 Task: Send an email with the signature Grace Jones with the subject Update on a training session and the message Please let me know if you can attend the networking event next month. from softage.8@softage.net to softage.1@softage.net and softage.2@softage.net
Action: Mouse moved to (1349, 78)
Screenshot: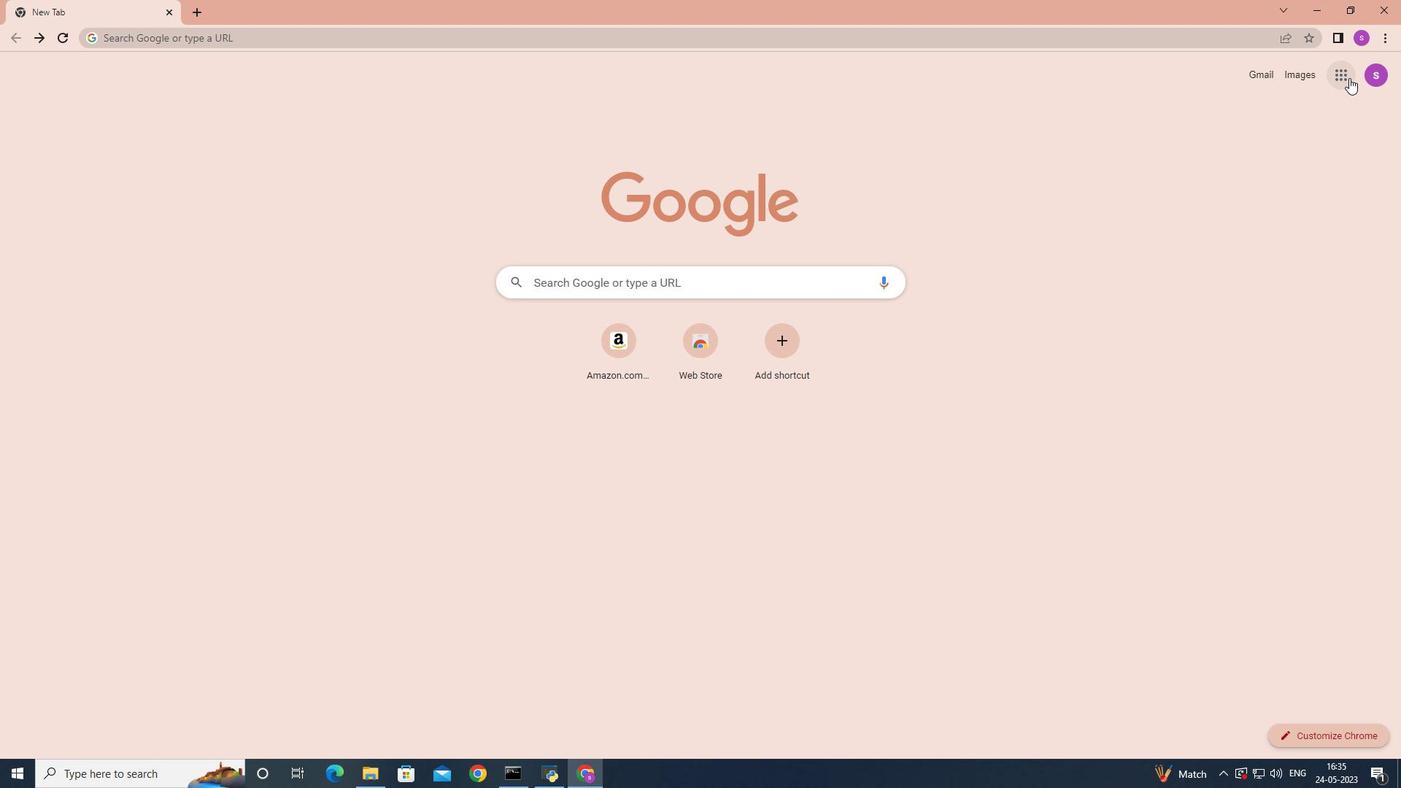 
Action: Mouse pressed left at (1349, 78)
Screenshot: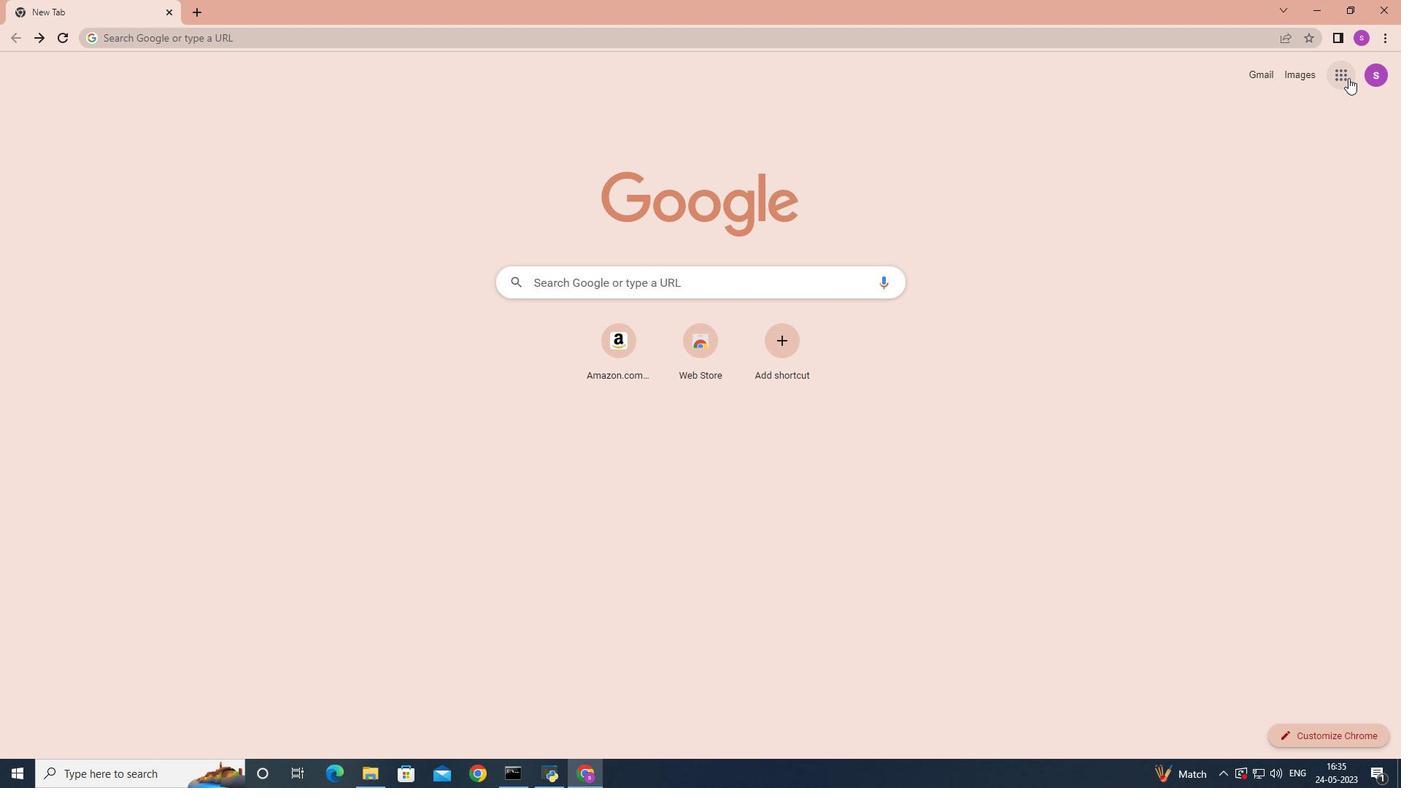 
Action: Mouse moved to (1294, 137)
Screenshot: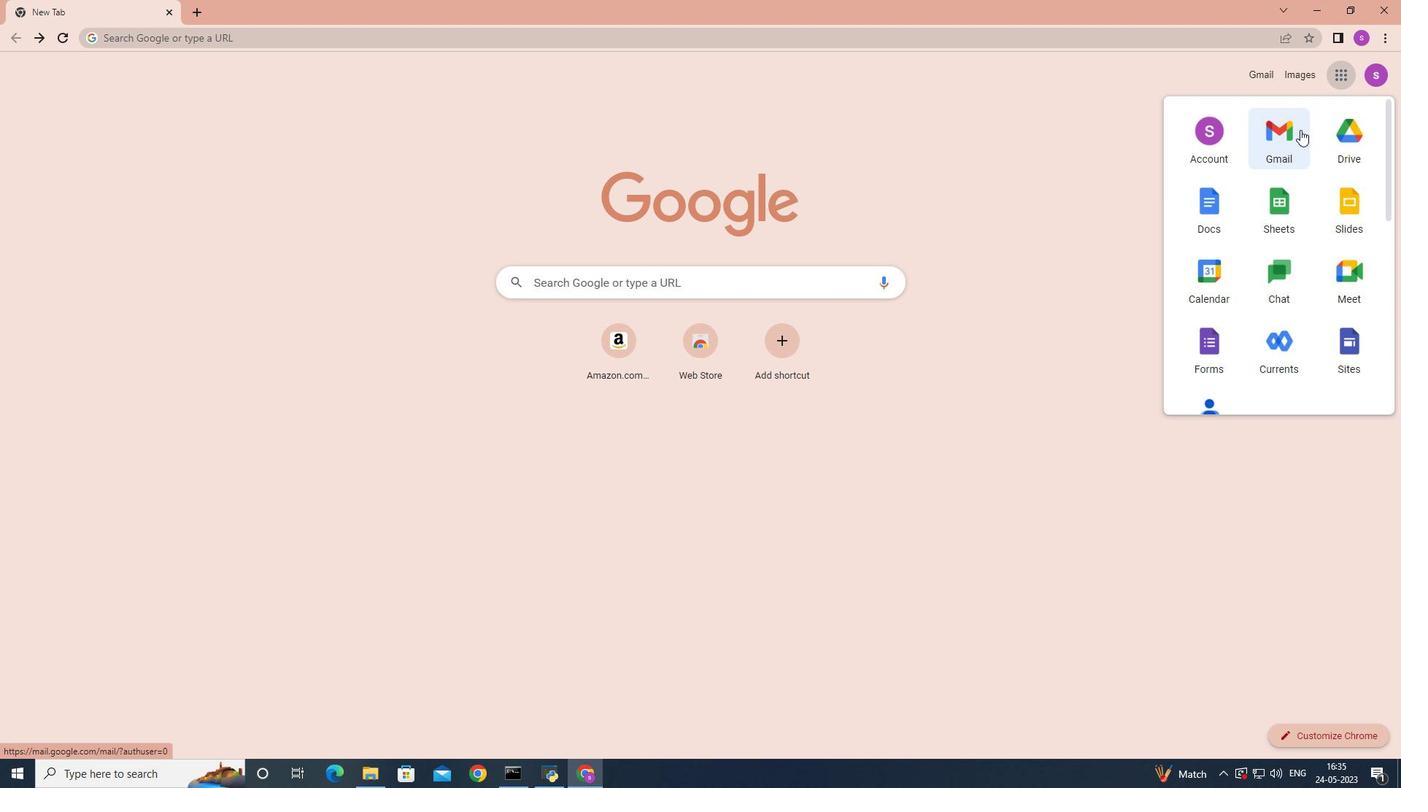 
Action: Mouse pressed left at (1294, 137)
Screenshot: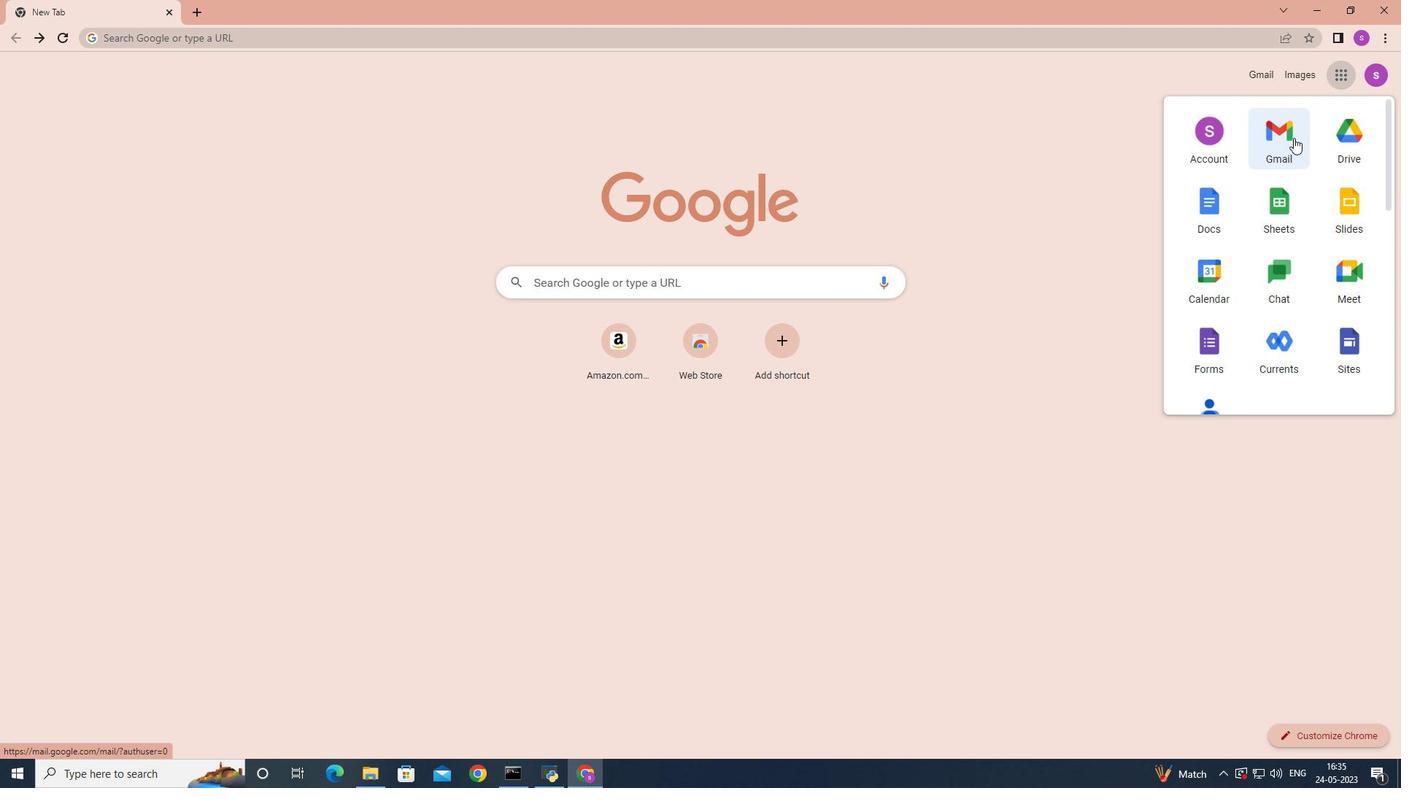 
Action: Mouse moved to (1247, 83)
Screenshot: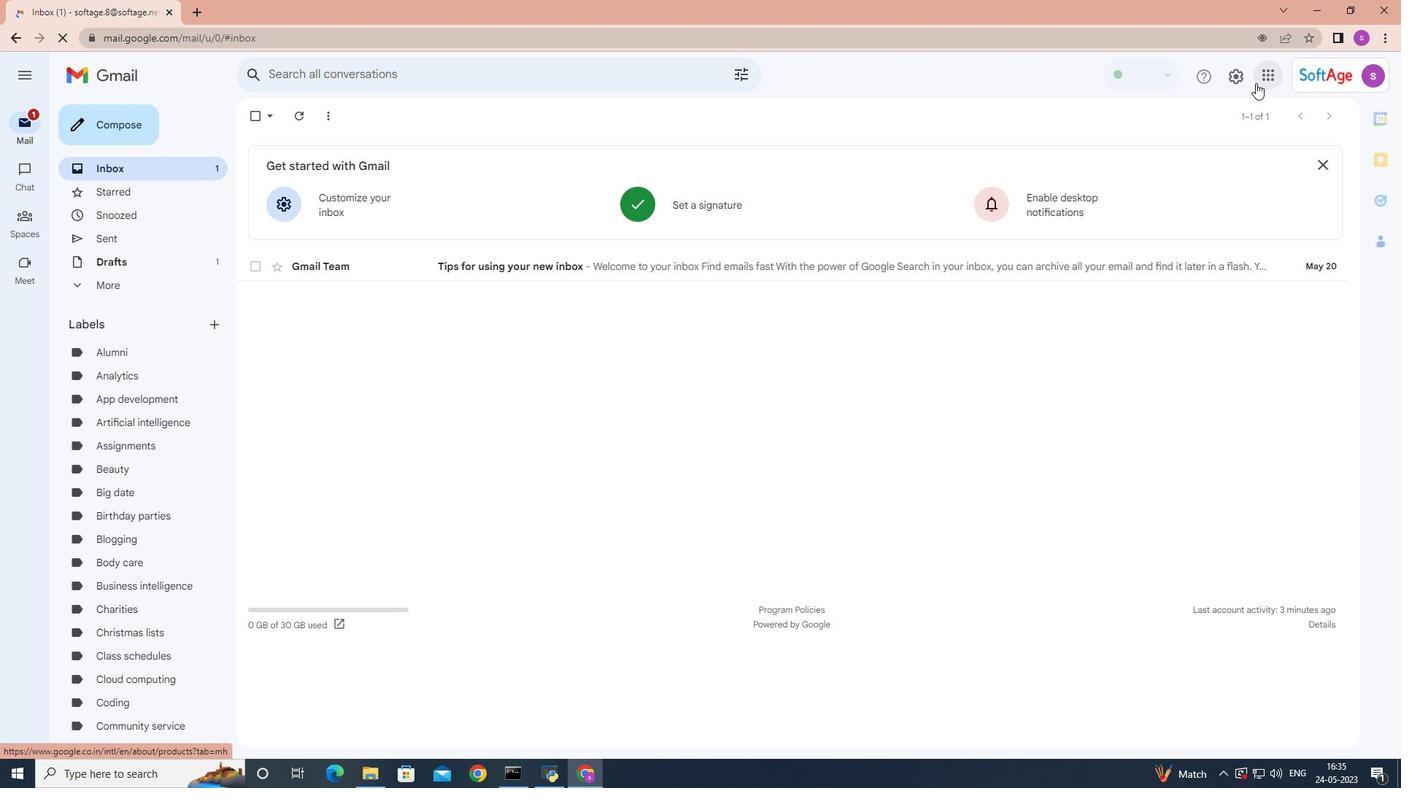 
Action: Mouse pressed left at (1247, 83)
Screenshot: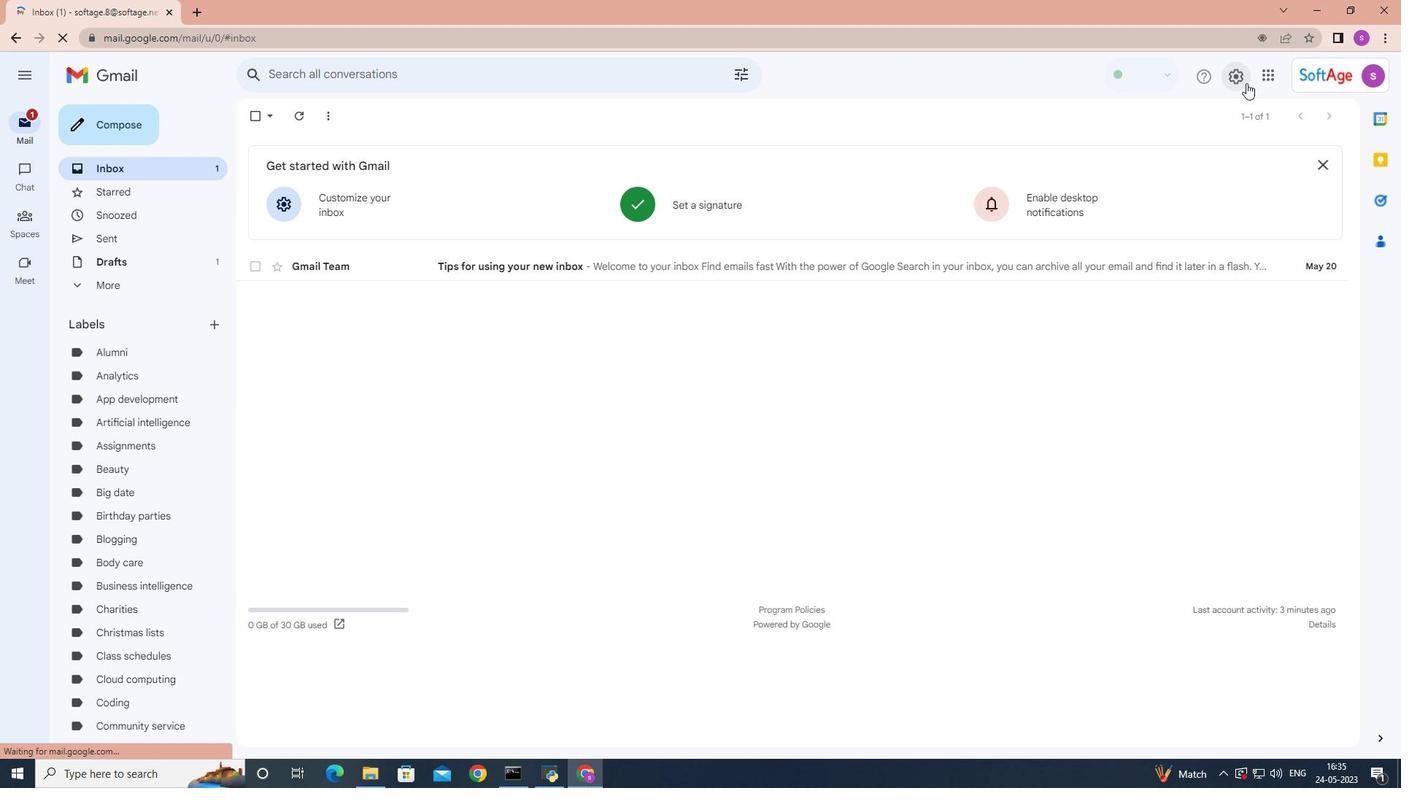 
Action: Mouse moved to (1266, 146)
Screenshot: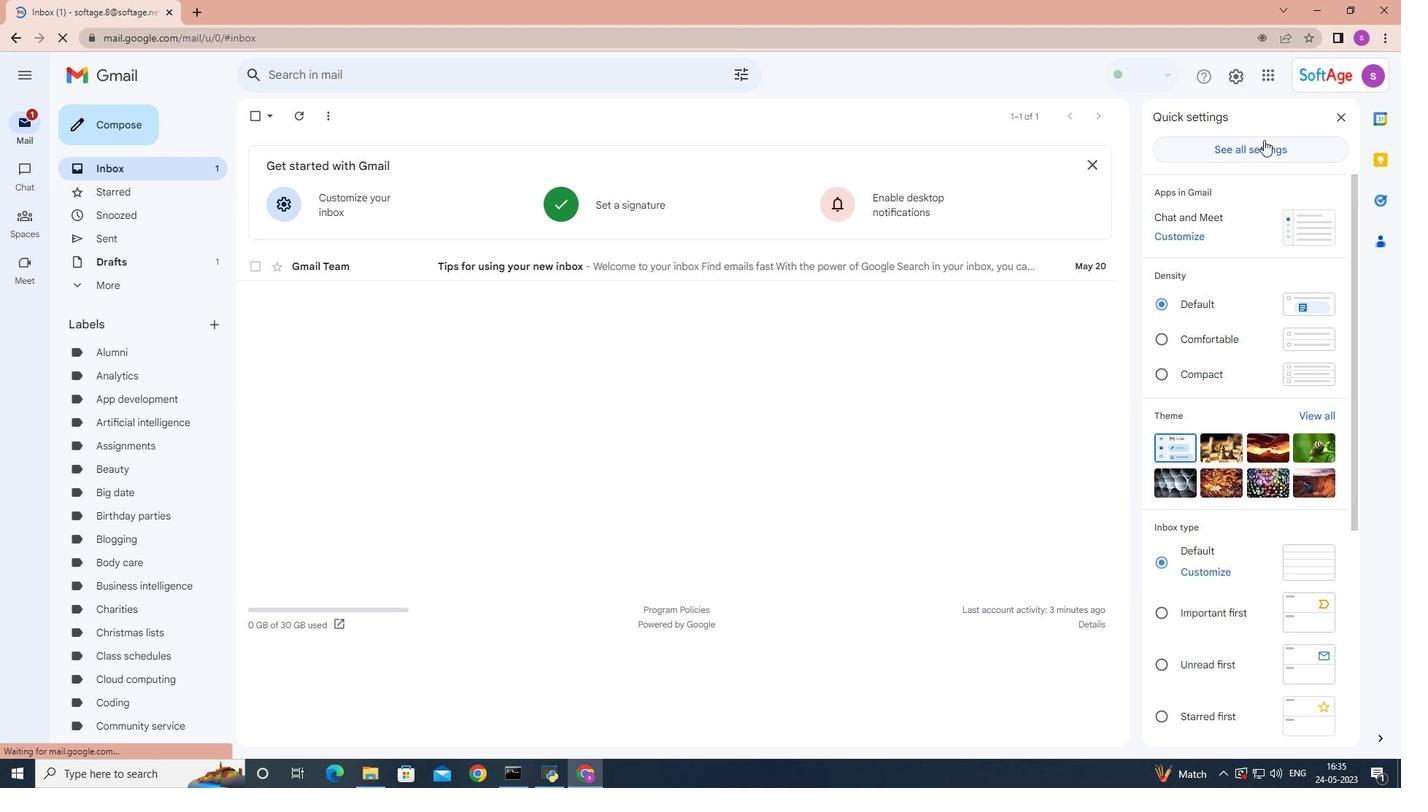 
Action: Mouse pressed left at (1266, 146)
Screenshot: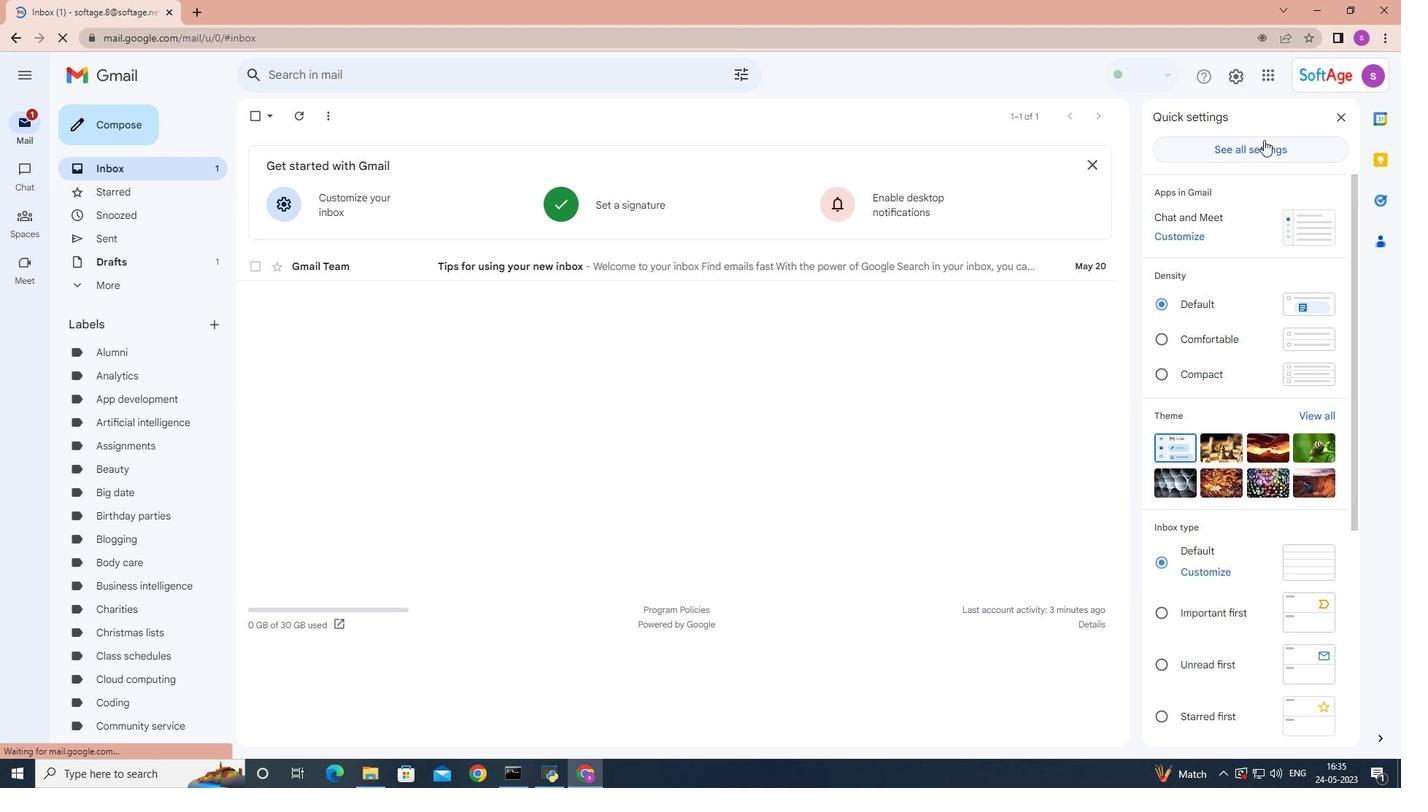 
Action: Mouse moved to (1047, 266)
Screenshot: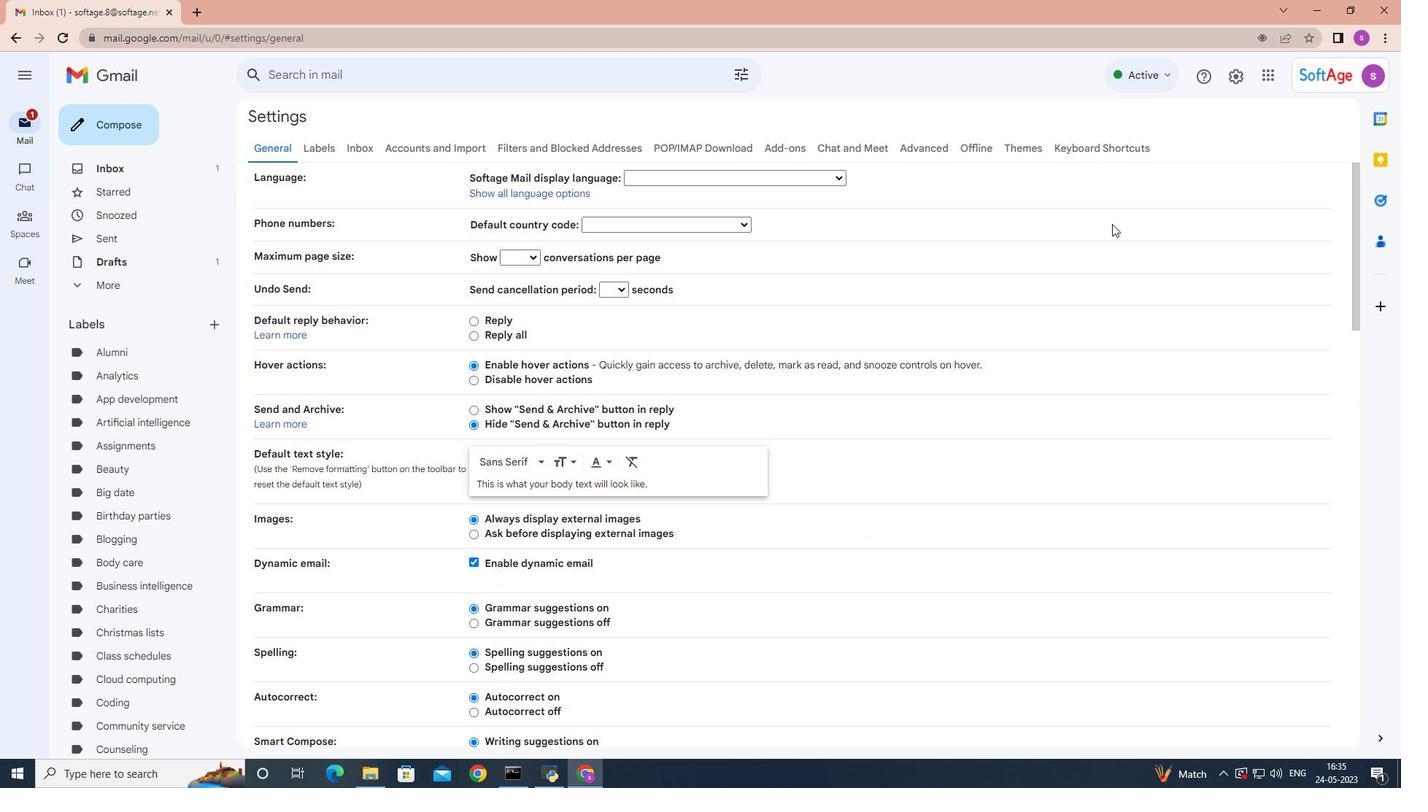 
Action: Mouse scrolled (1047, 265) with delta (0, 0)
Screenshot: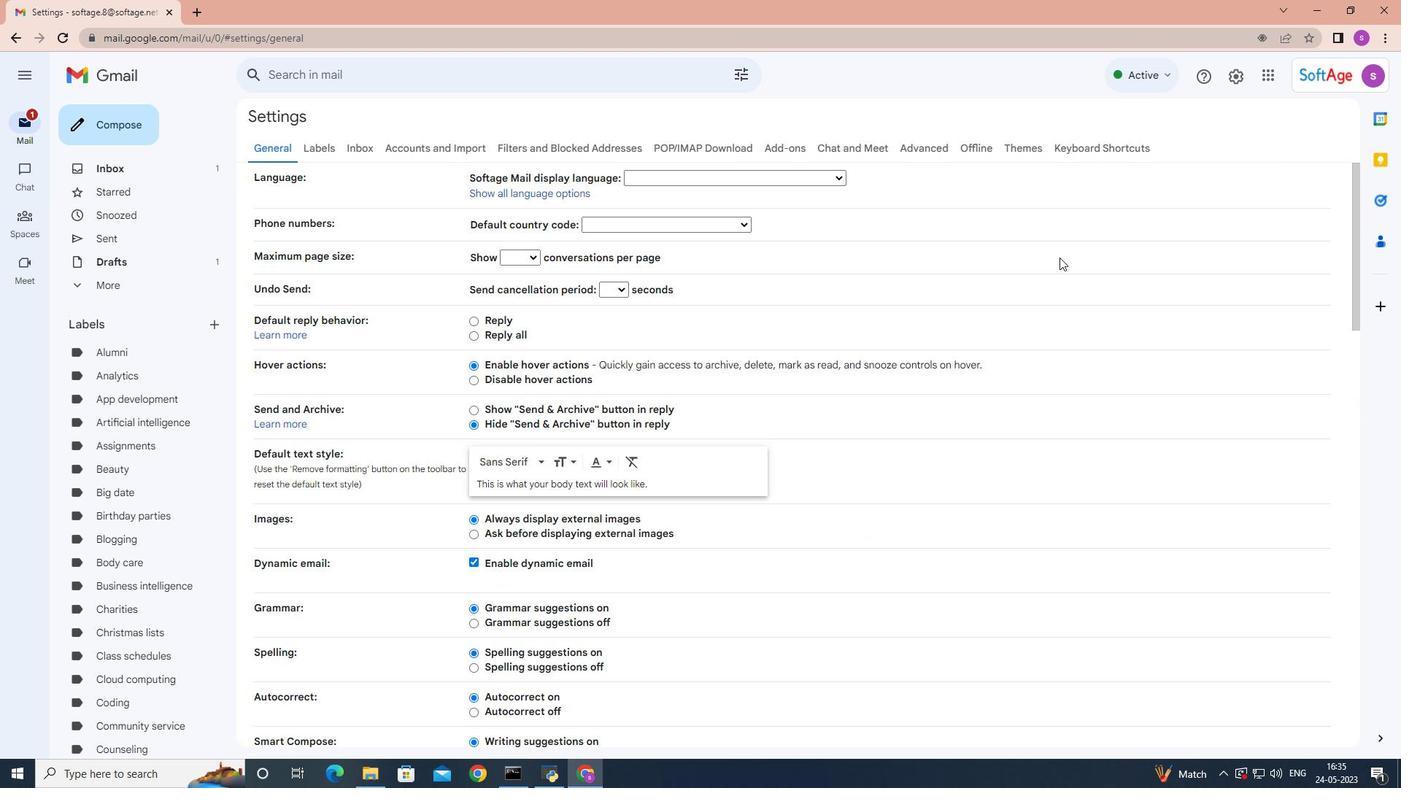 
Action: Mouse scrolled (1047, 265) with delta (0, 0)
Screenshot: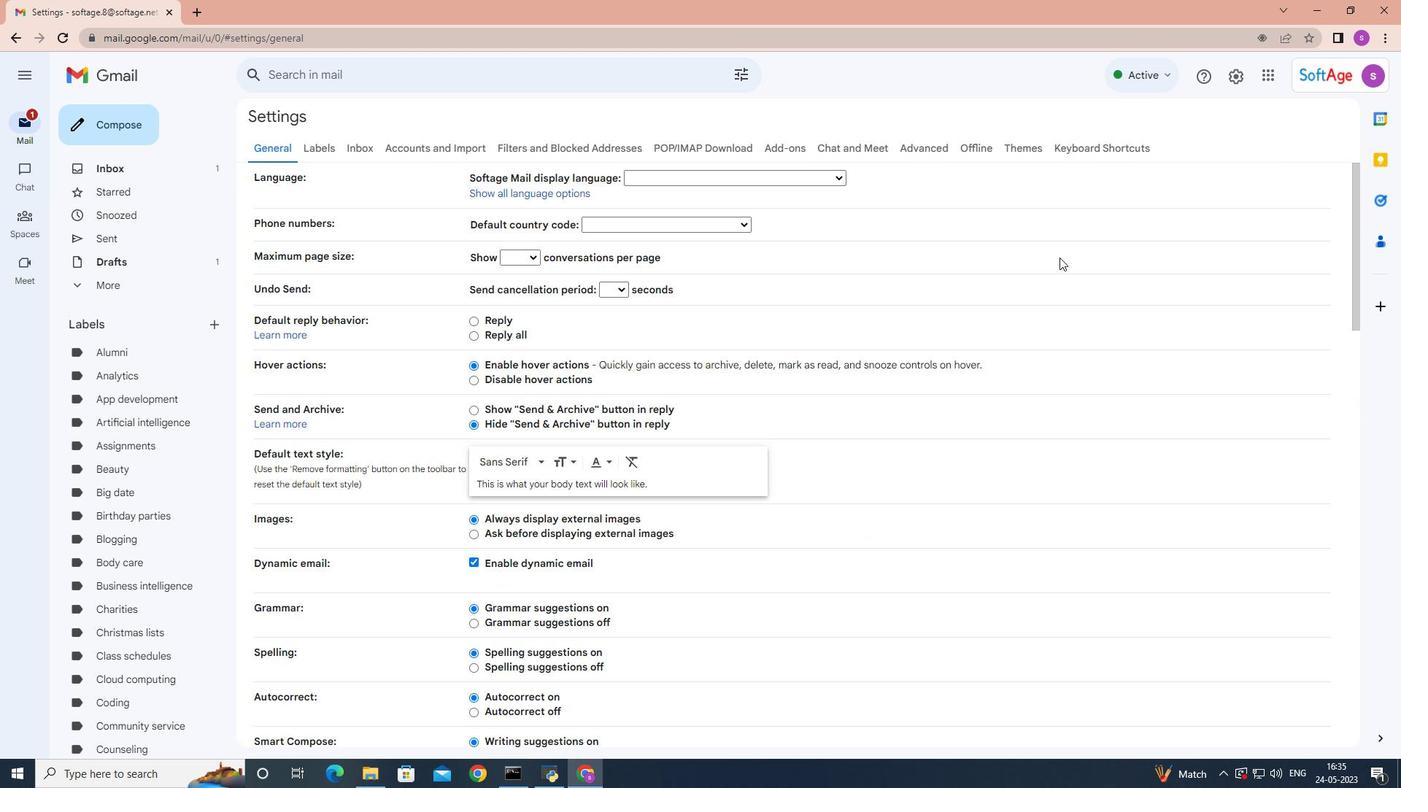 
Action: Mouse scrolled (1047, 265) with delta (0, 0)
Screenshot: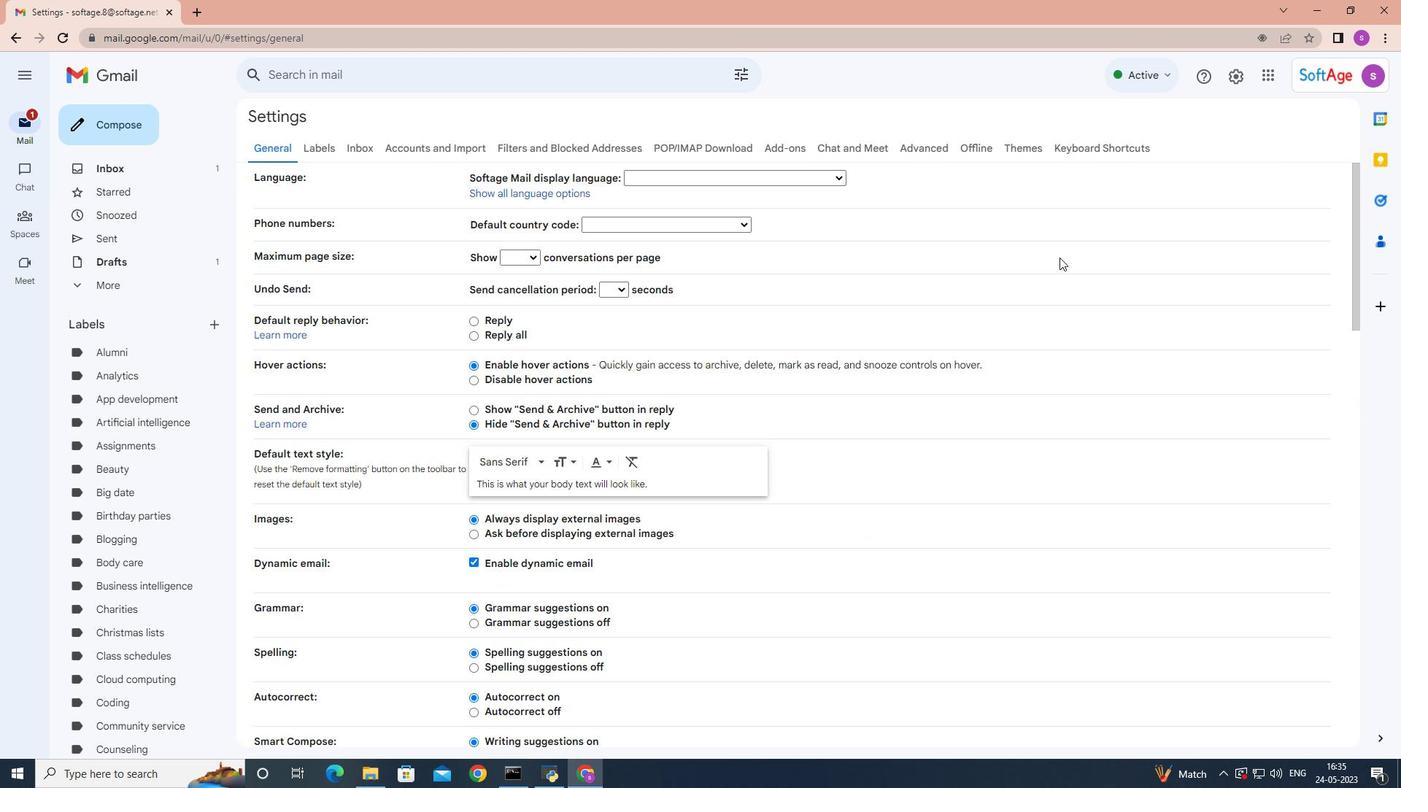 
Action: Mouse scrolled (1047, 265) with delta (0, 0)
Screenshot: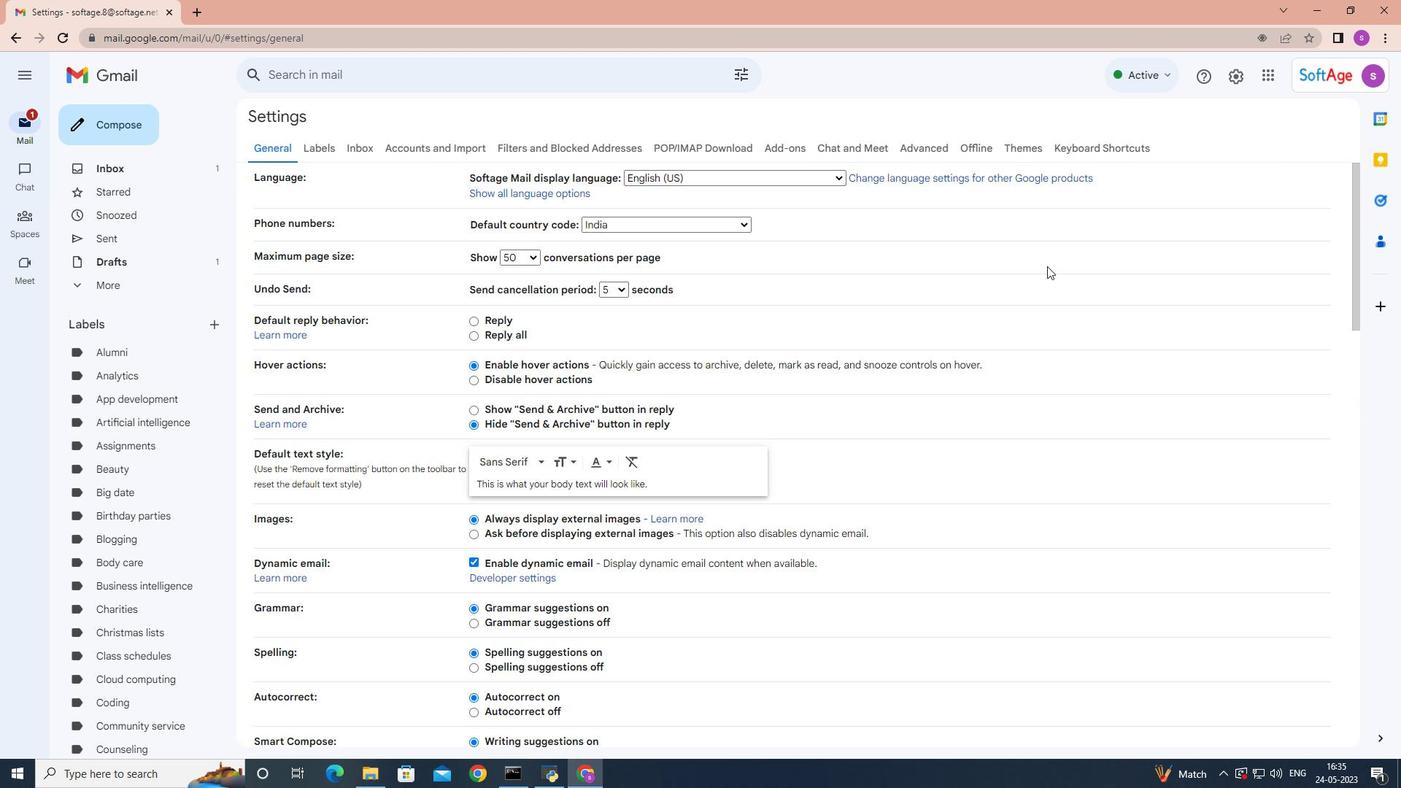 
Action: Mouse scrolled (1047, 265) with delta (0, 0)
Screenshot: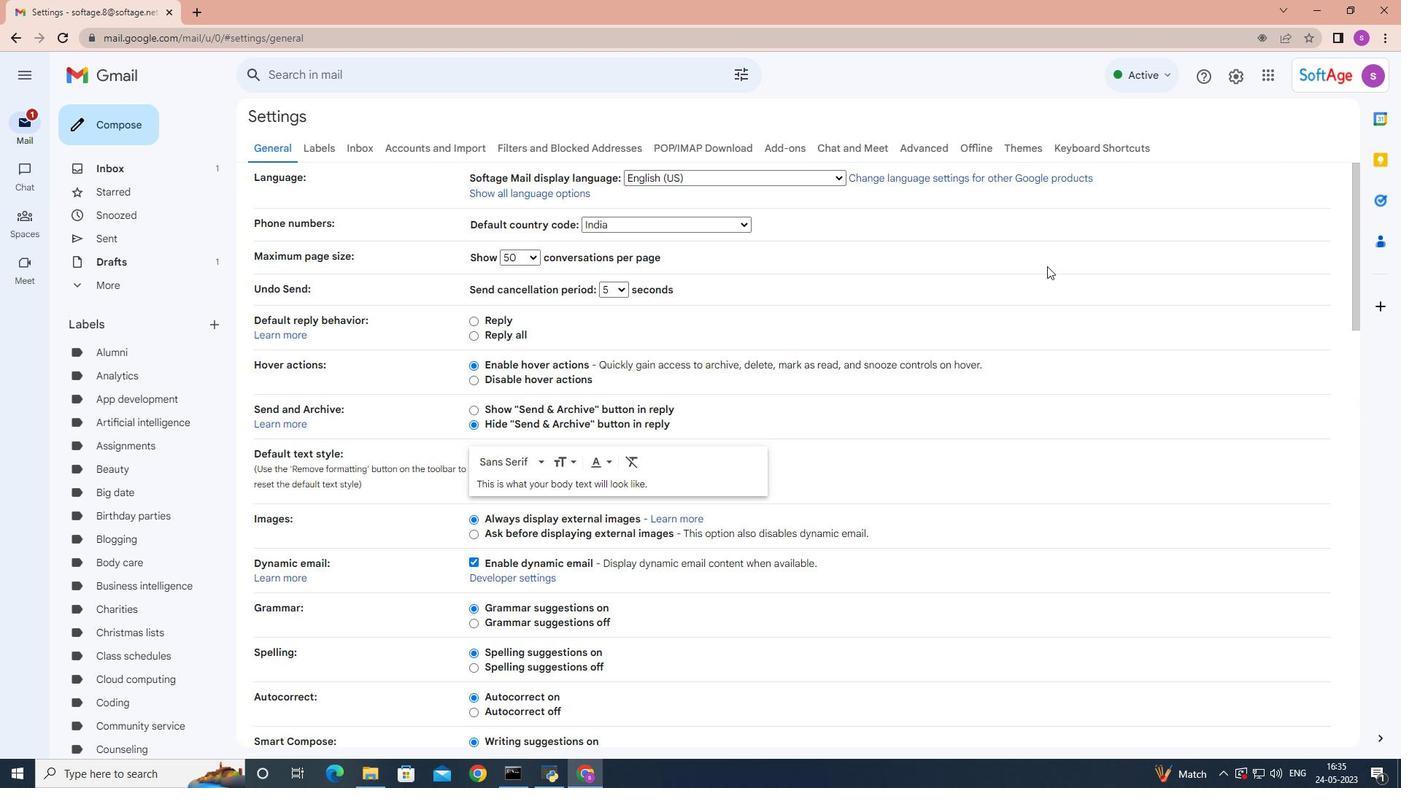 
Action: Mouse moved to (910, 254)
Screenshot: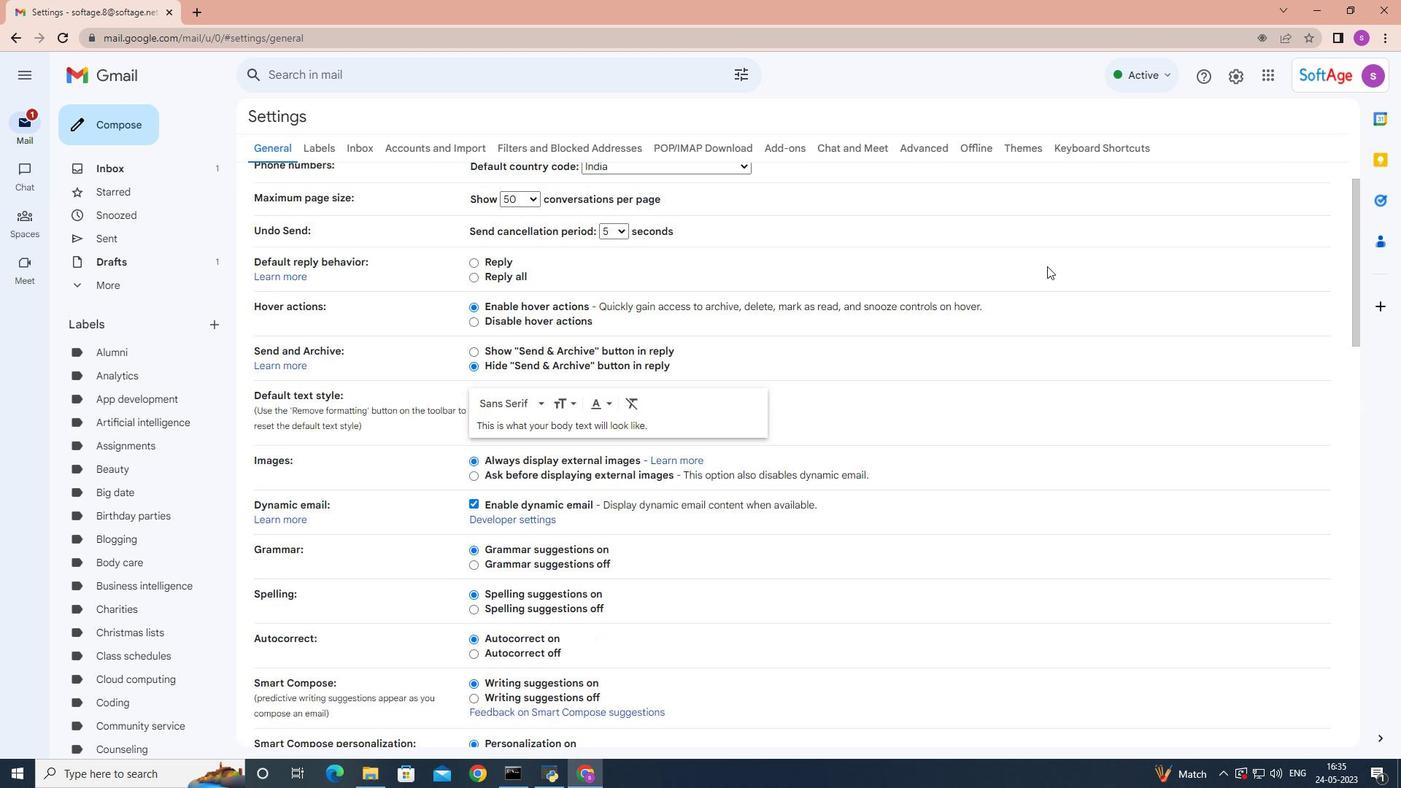 
Action: Mouse scrolled (1043, 265) with delta (0, 0)
Screenshot: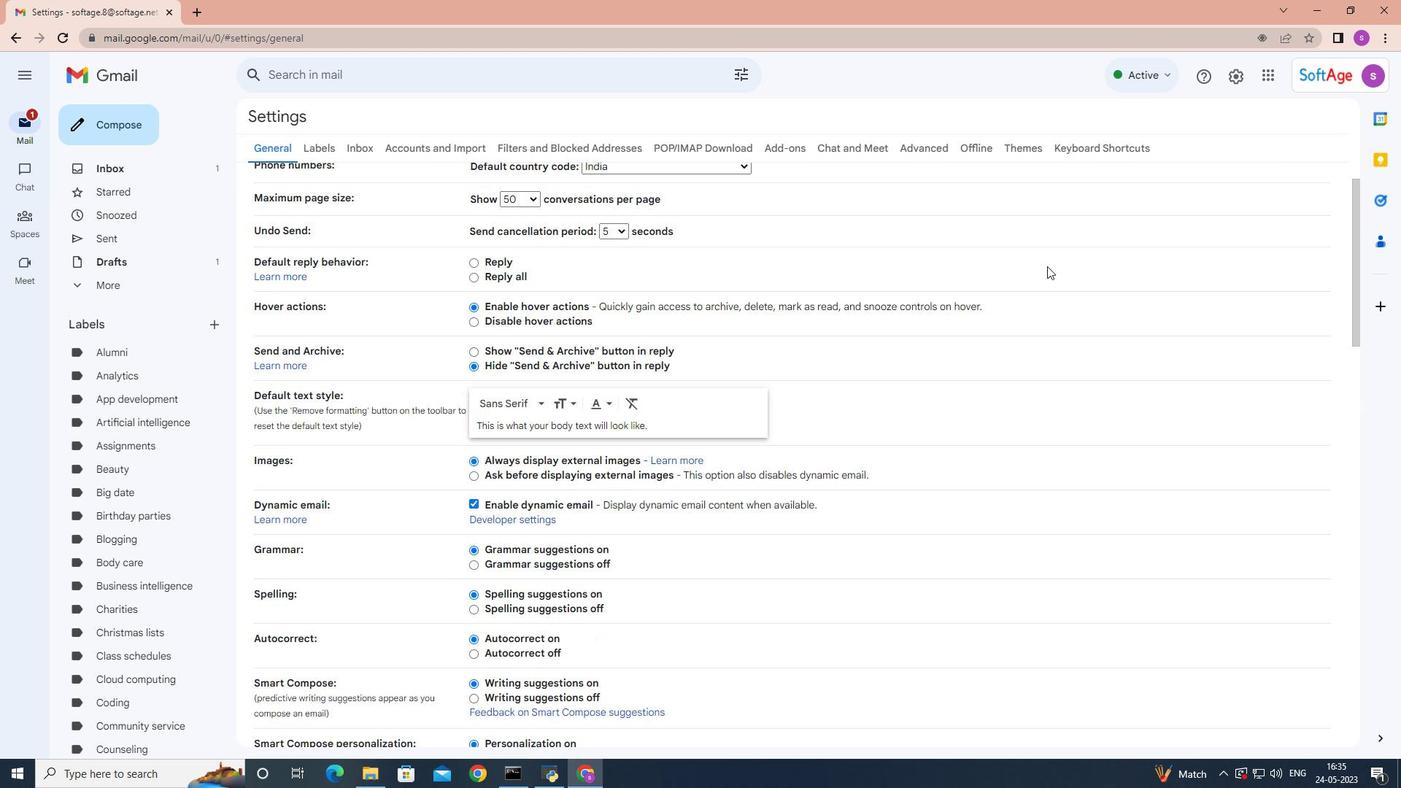 
Action: Mouse moved to (901, 255)
Screenshot: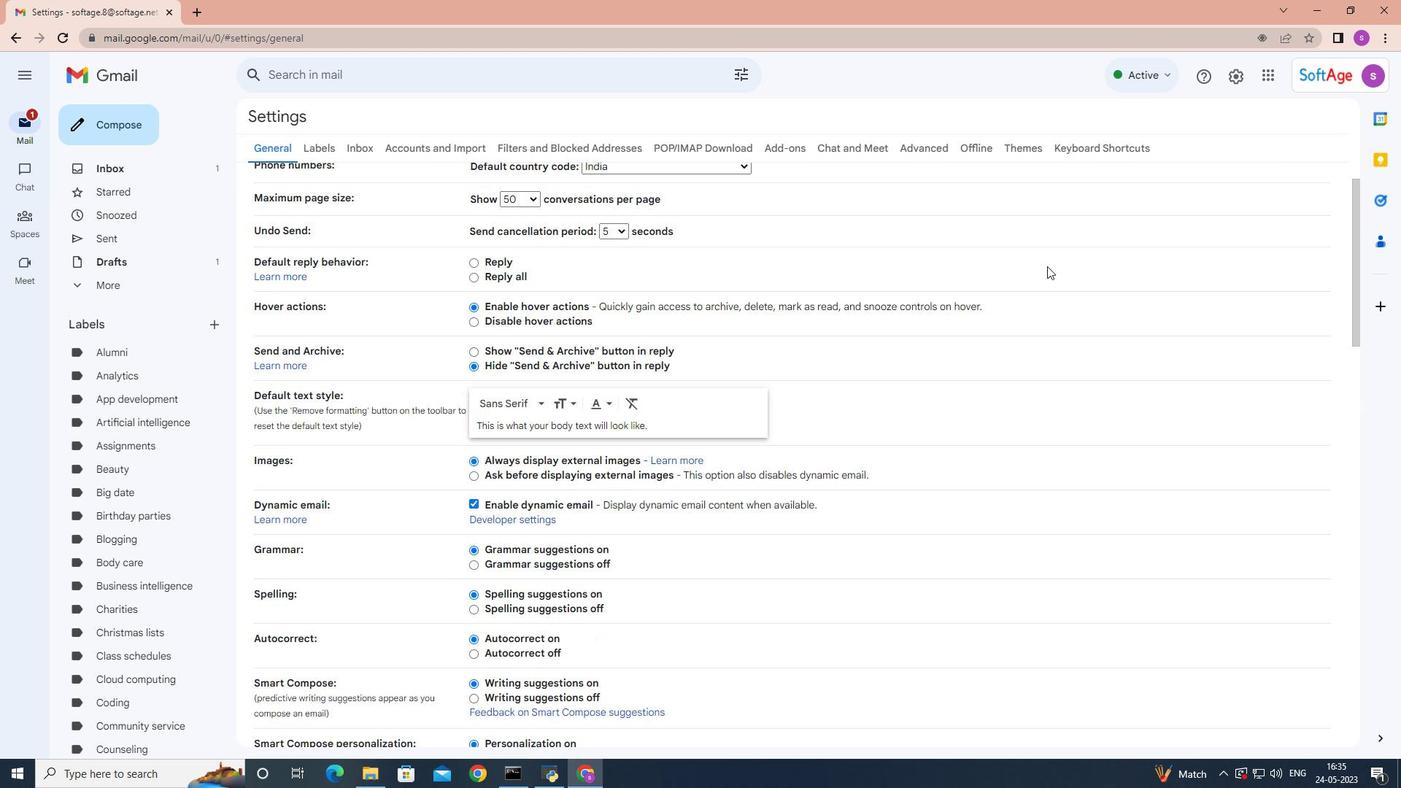 
Action: Mouse scrolled (1030, 262) with delta (0, 0)
Screenshot: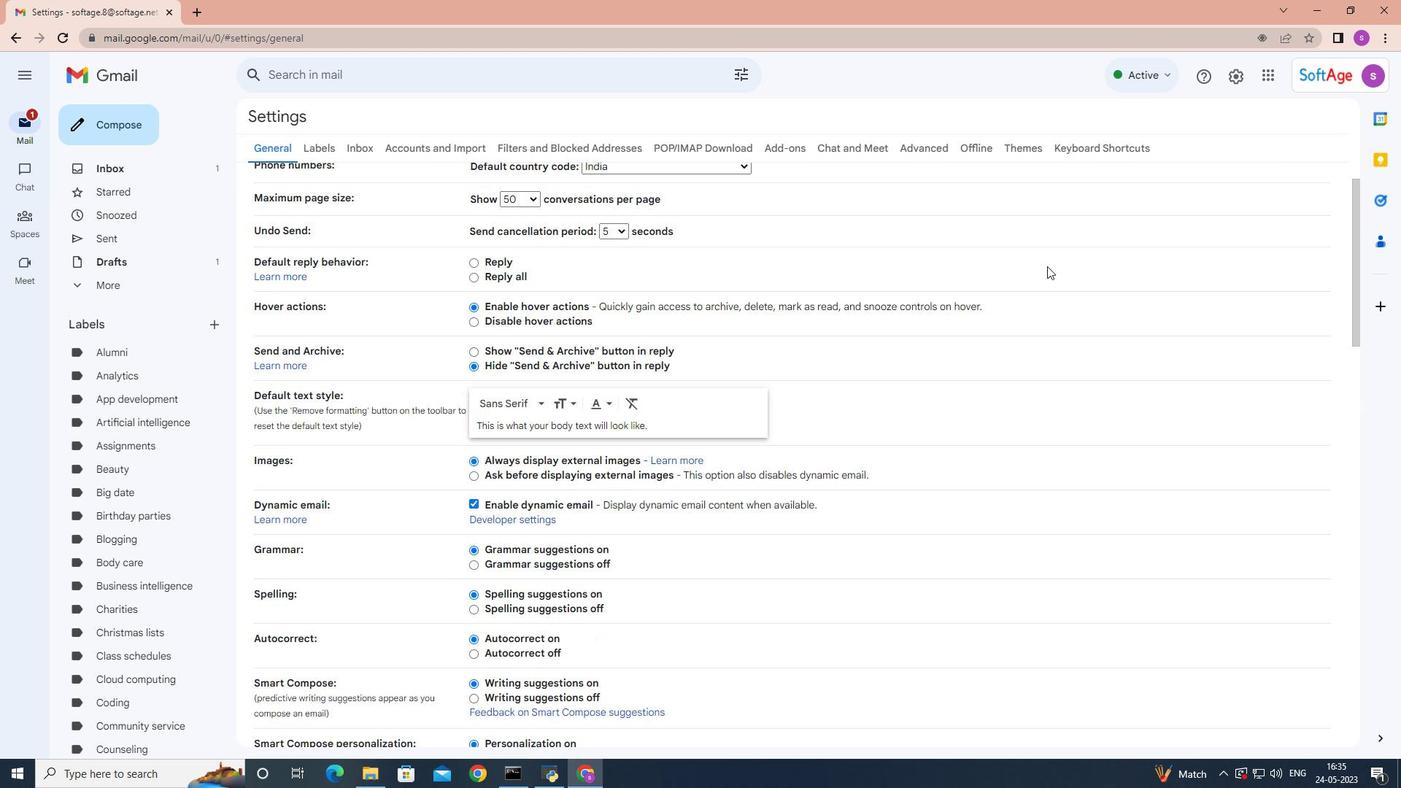 
Action: Mouse moved to (856, 262)
Screenshot: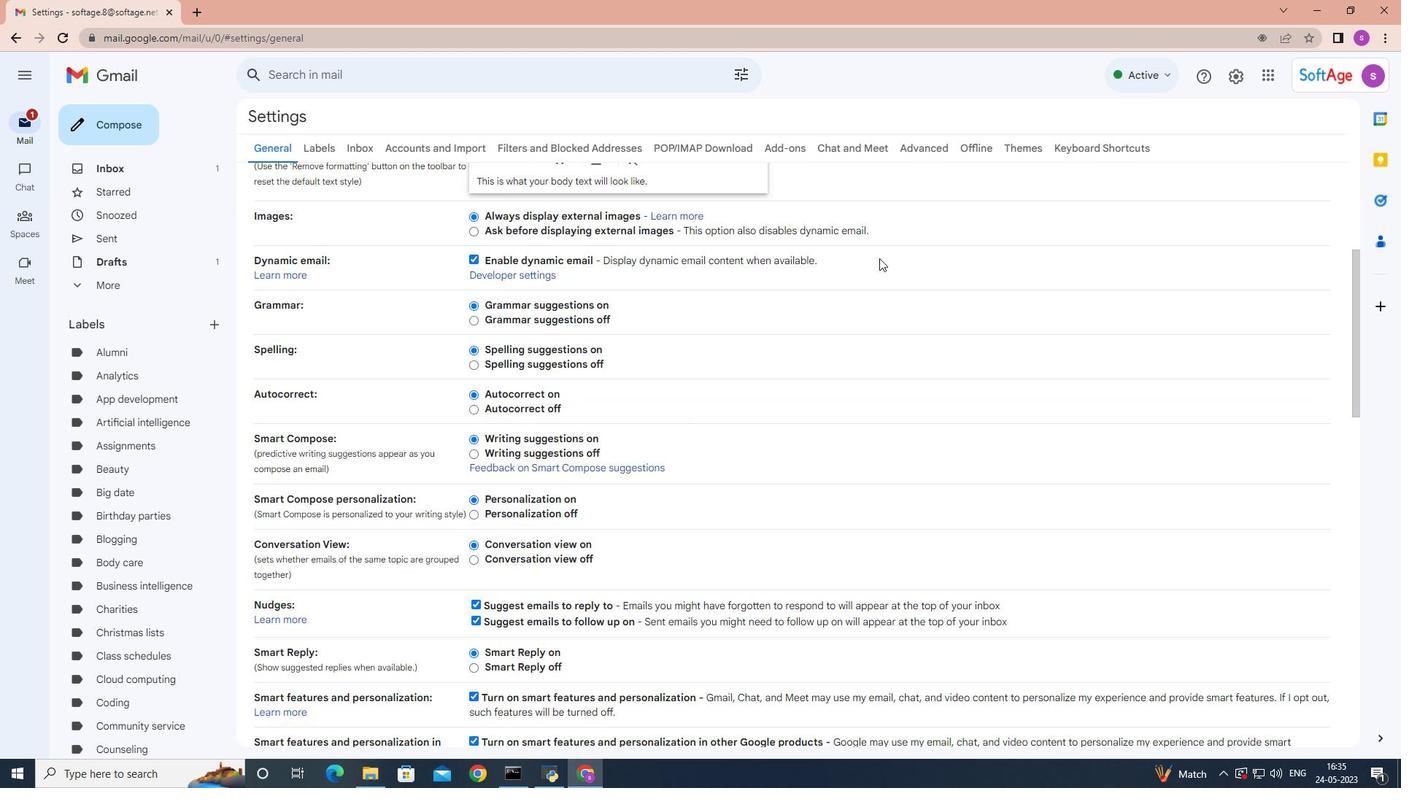 
Action: Mouse scrolled (856, 261) with delta (0, 0)
Screenshot: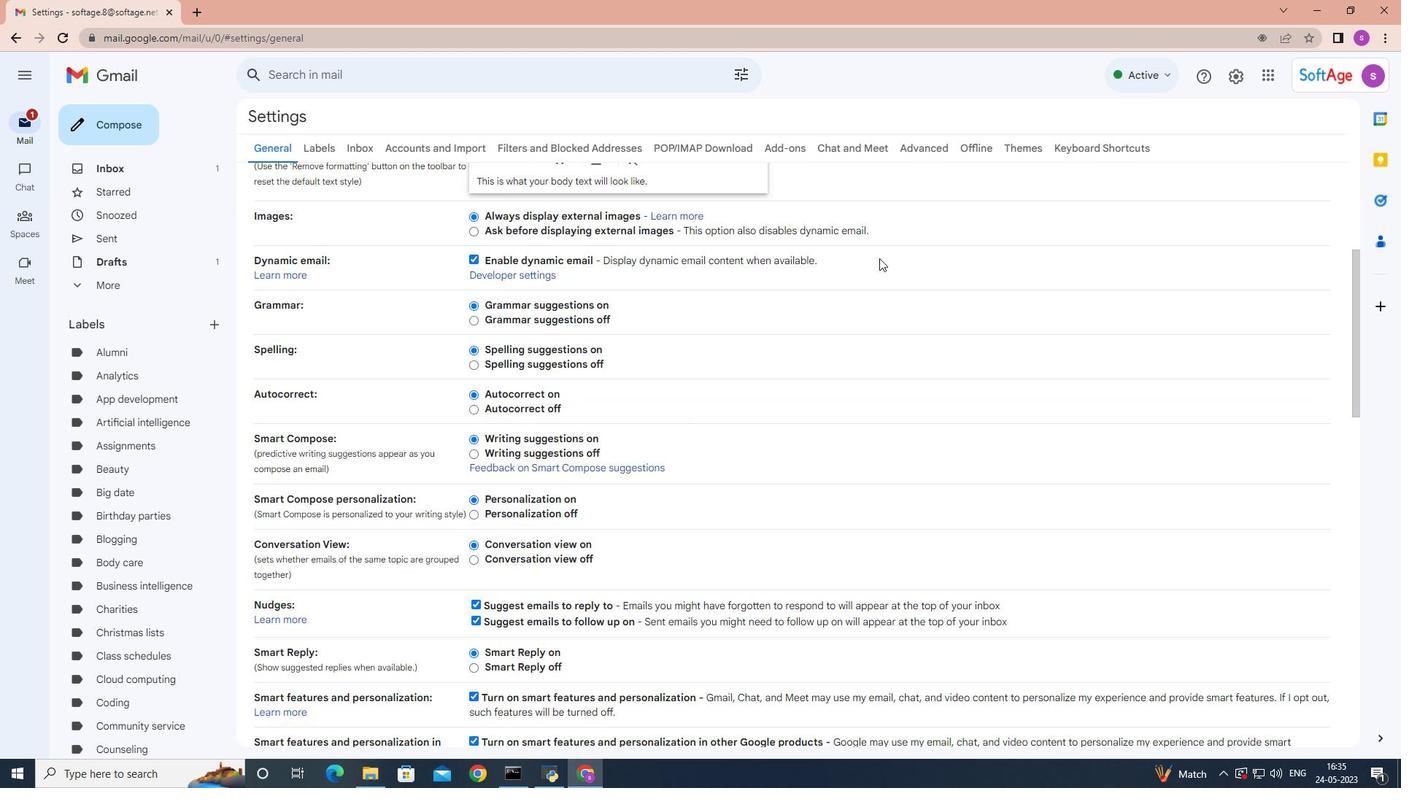 
Action: Mouse scrolled (856, 261) with delta (0, 0)
Screenshot: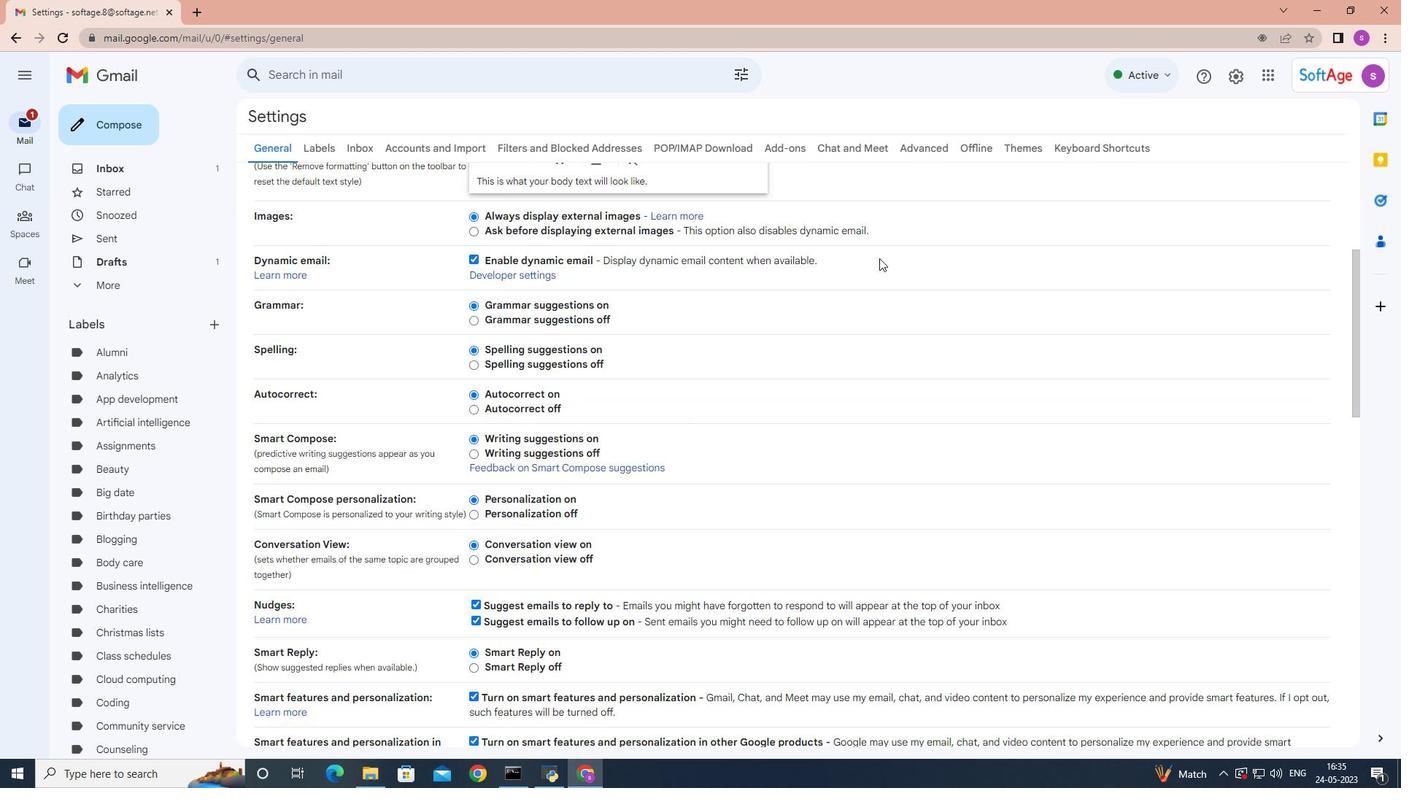 
Action: Mouse scrolled (856, 261) with delta (0, 0)
Screenshot: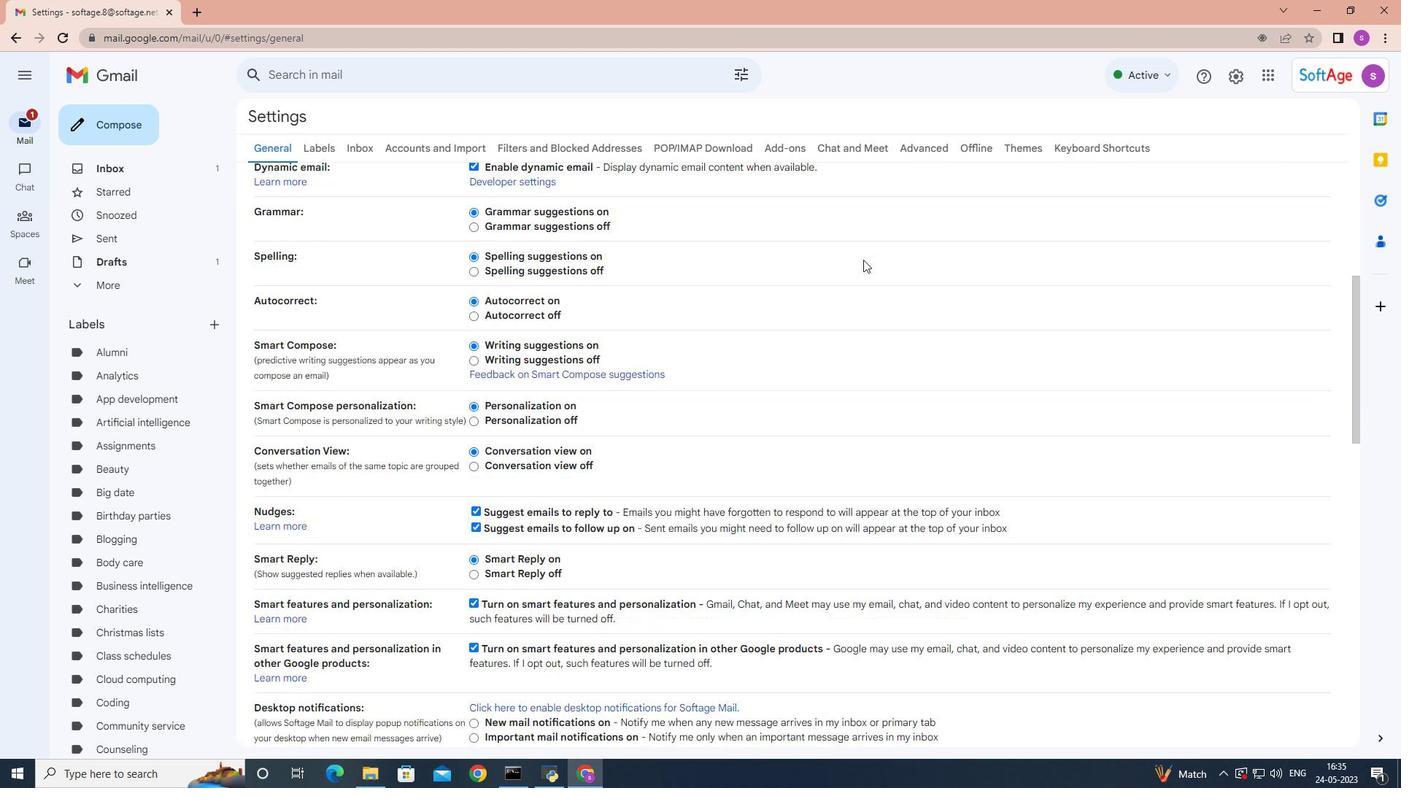 
Action: Mouse moved to (856, 262)
Screenshot: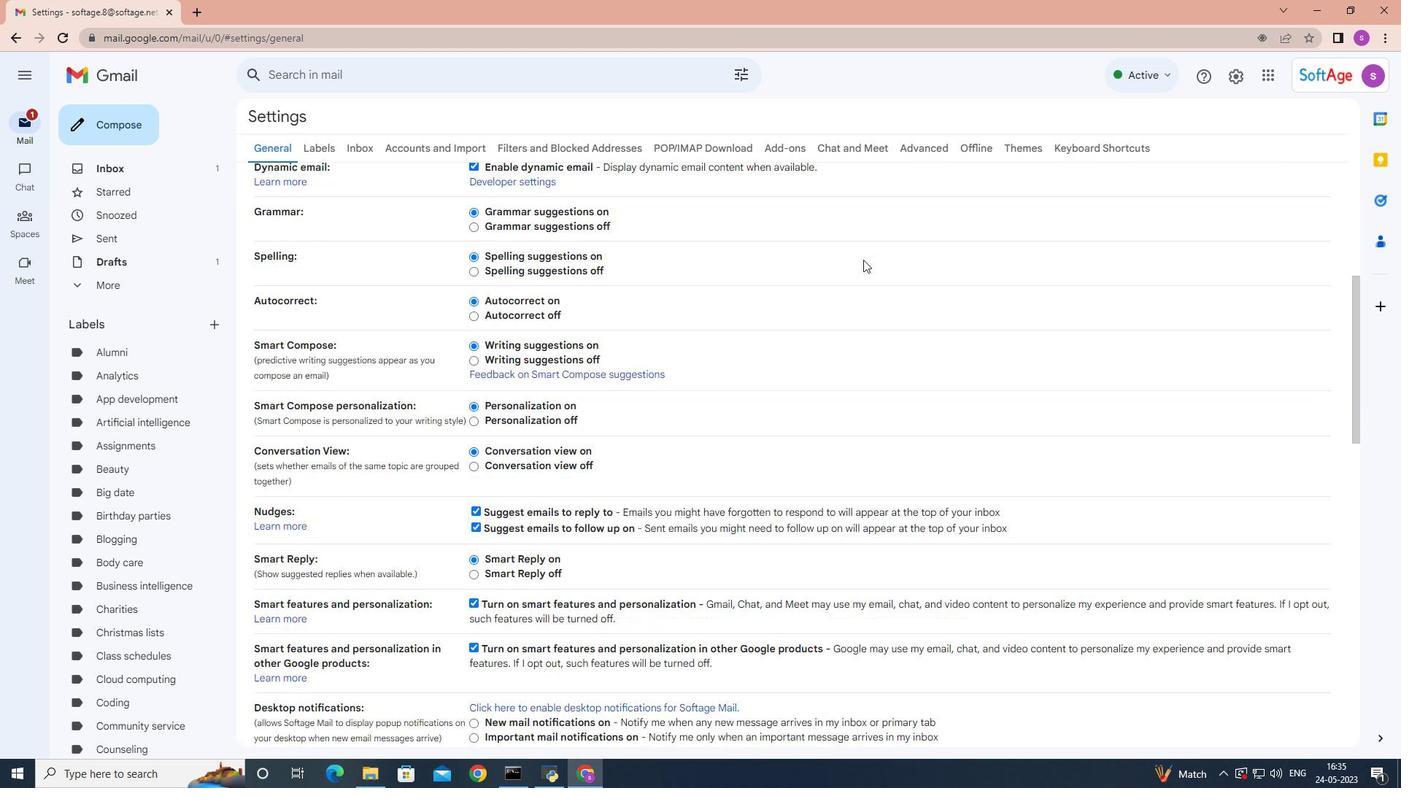 
Action: Mouse scrolled (856, 261) with delta (0, 0)
Screenshot: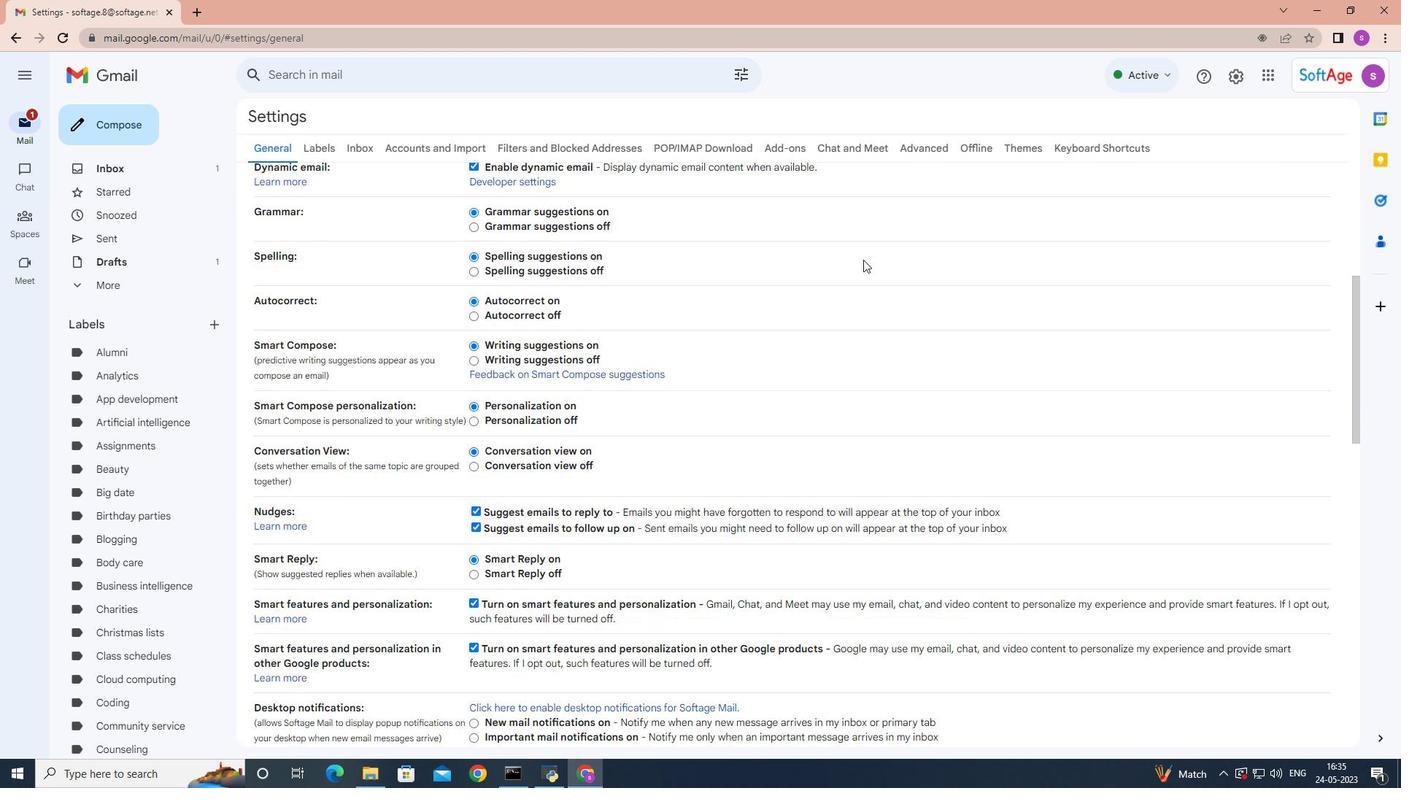 
Action: Mouse scrolled (856, 261) with delta (0, 0)
Screenshot: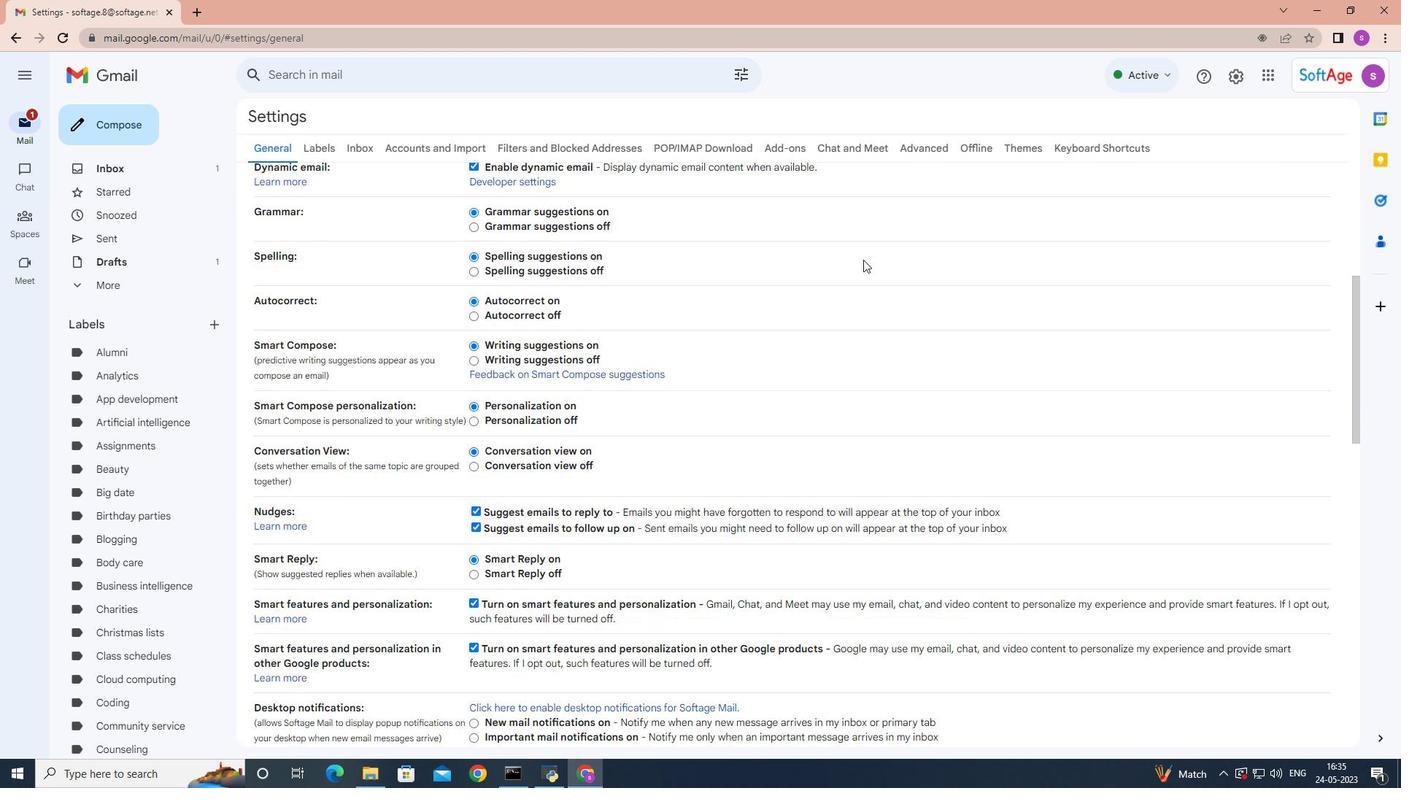 
Action: Mouse scrolled (856, 261) with delta (0, 0)
Screenshot: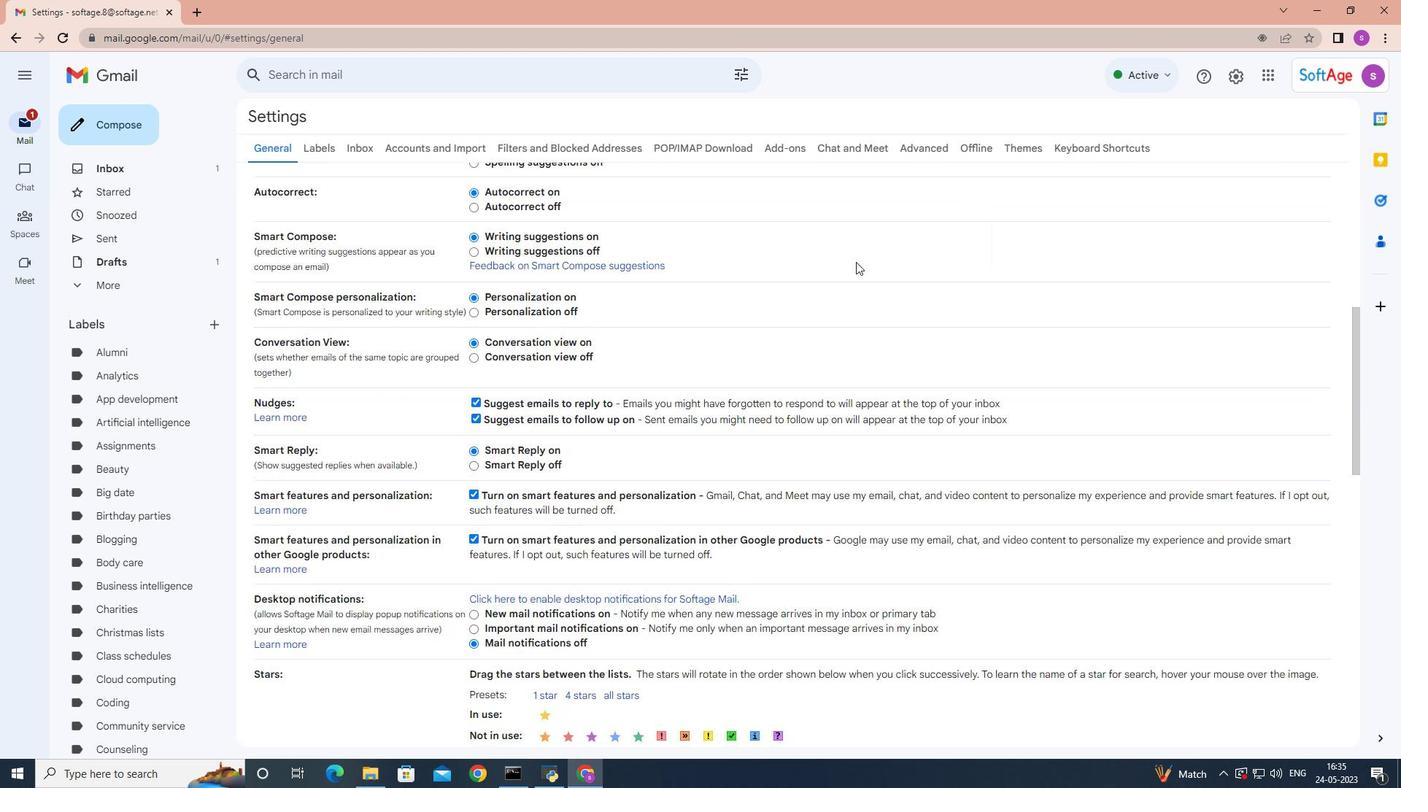 
Action: Mouse moved to (801, 256)
Screenshot: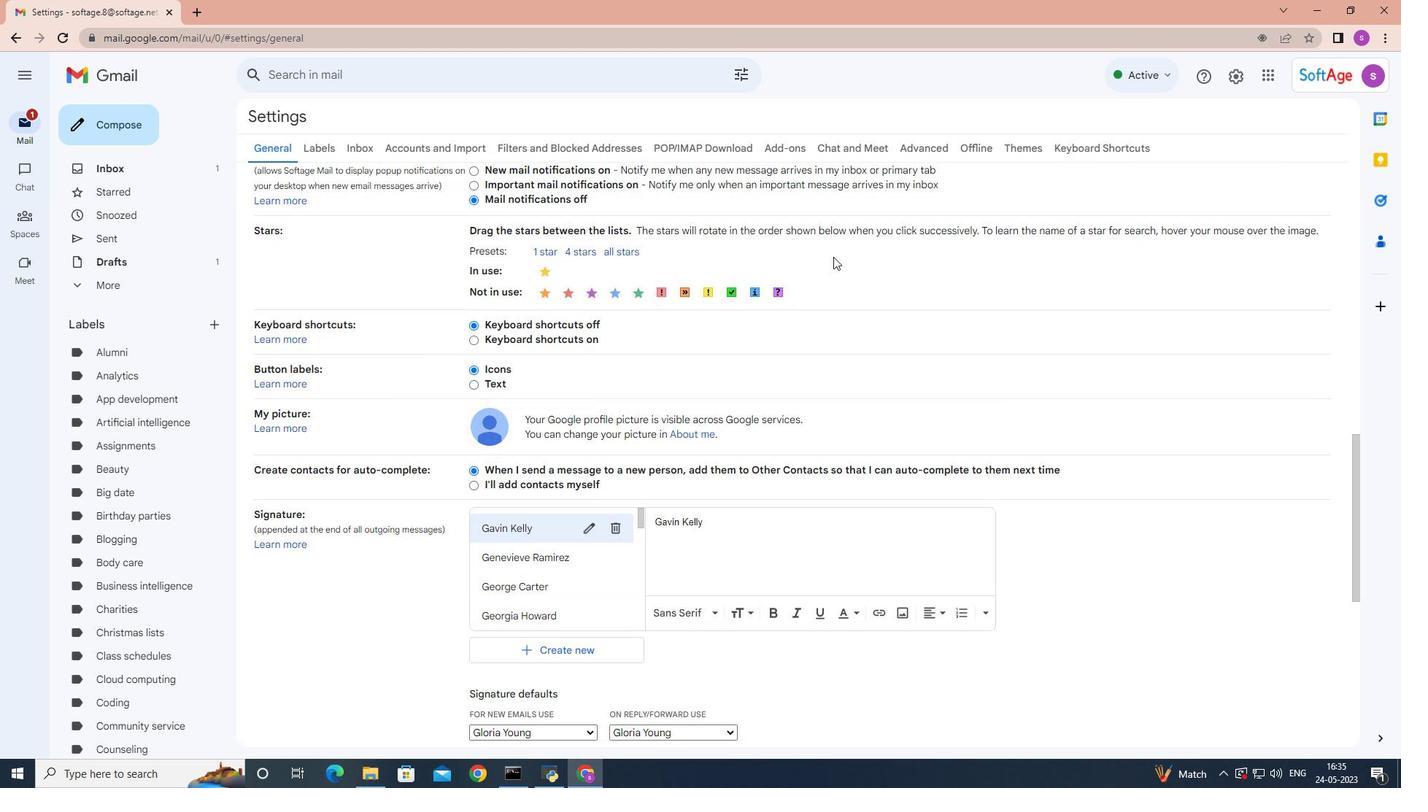 
Action: Mouse scrolled (801, 256) with delta (0, 0)
Screenshot: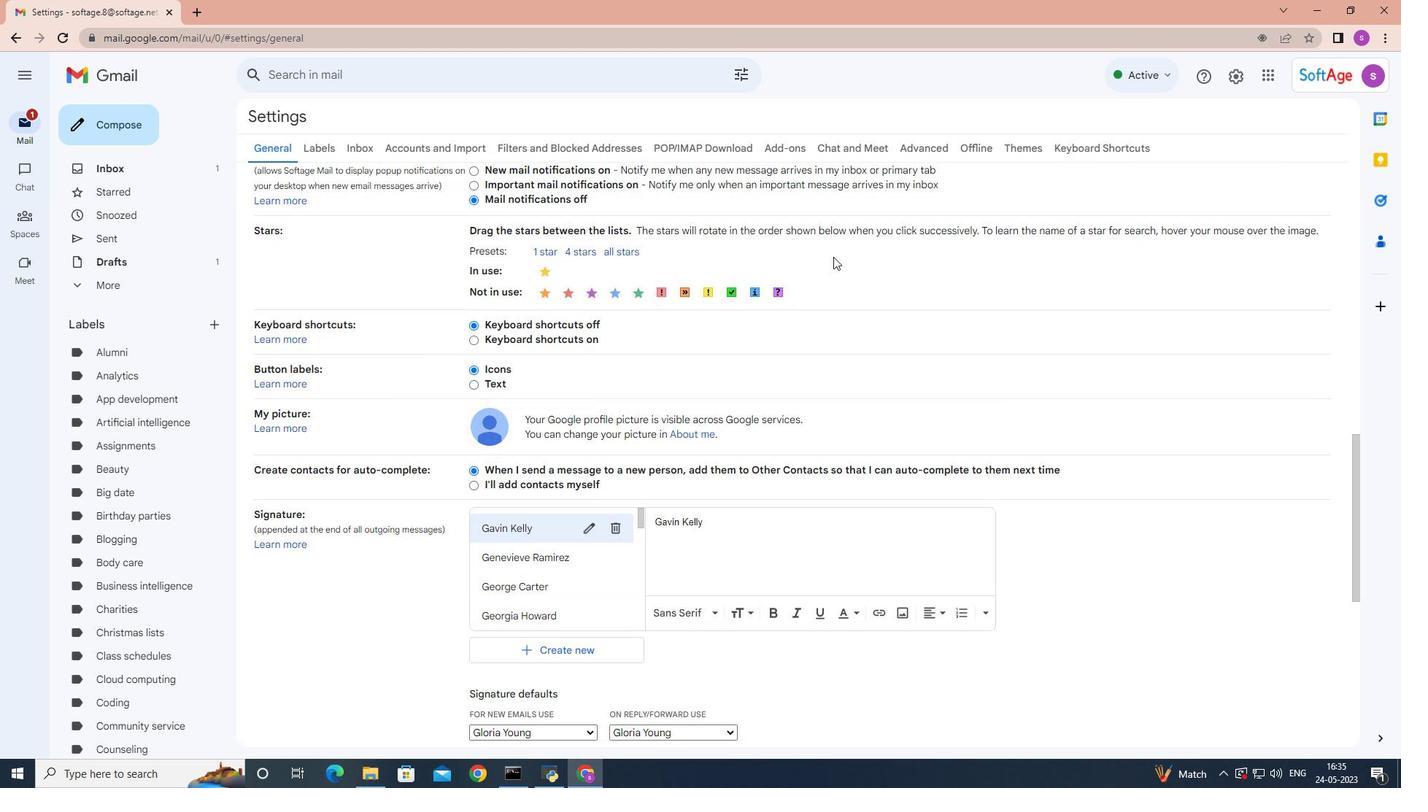 
Action: Mouse scrolled (801, 256) with delta (0, 0)
Screenshot: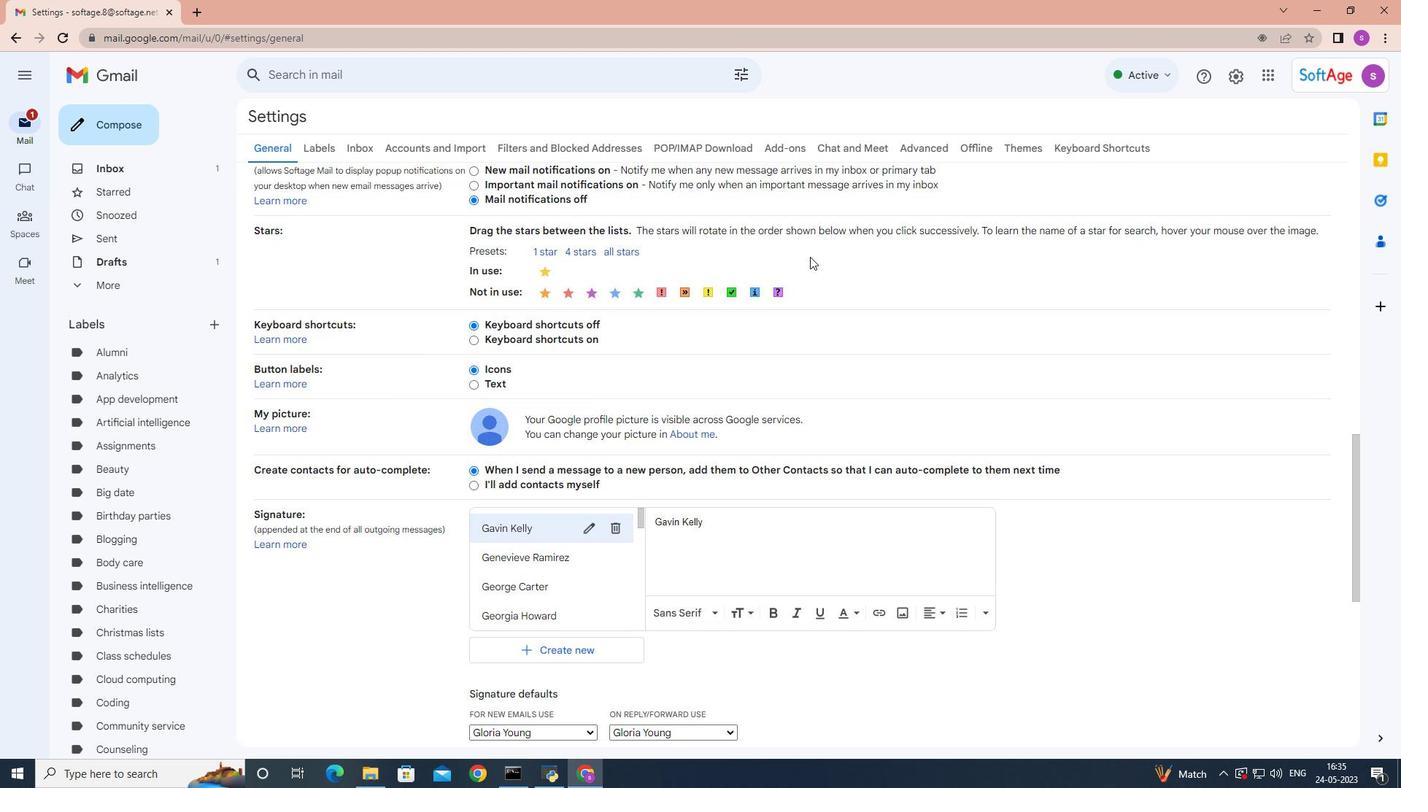 
Action: Mouse scrolled (801, 256) with delta (0, 0)
Screenshot: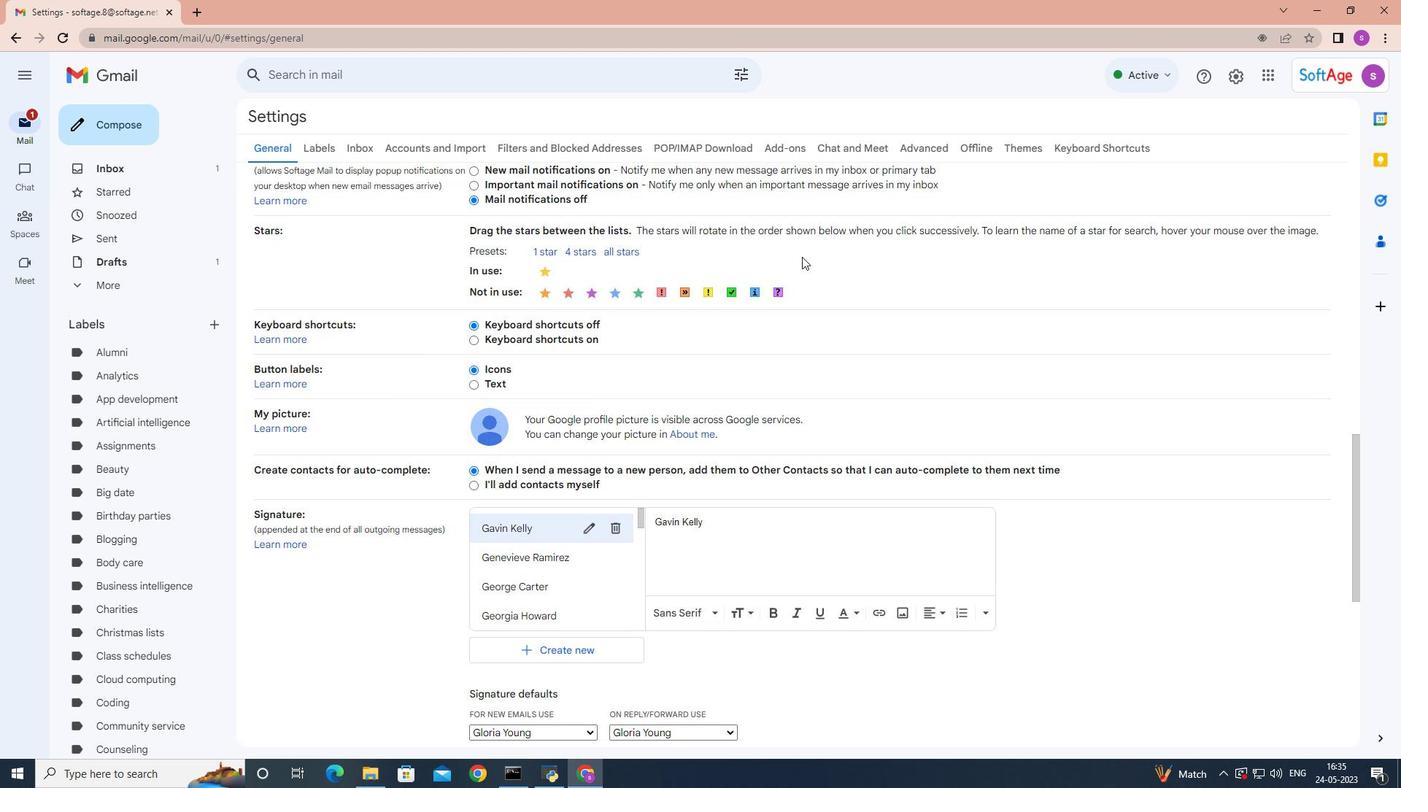 
Action: Mouse moved to (801, 256)
Screenshot: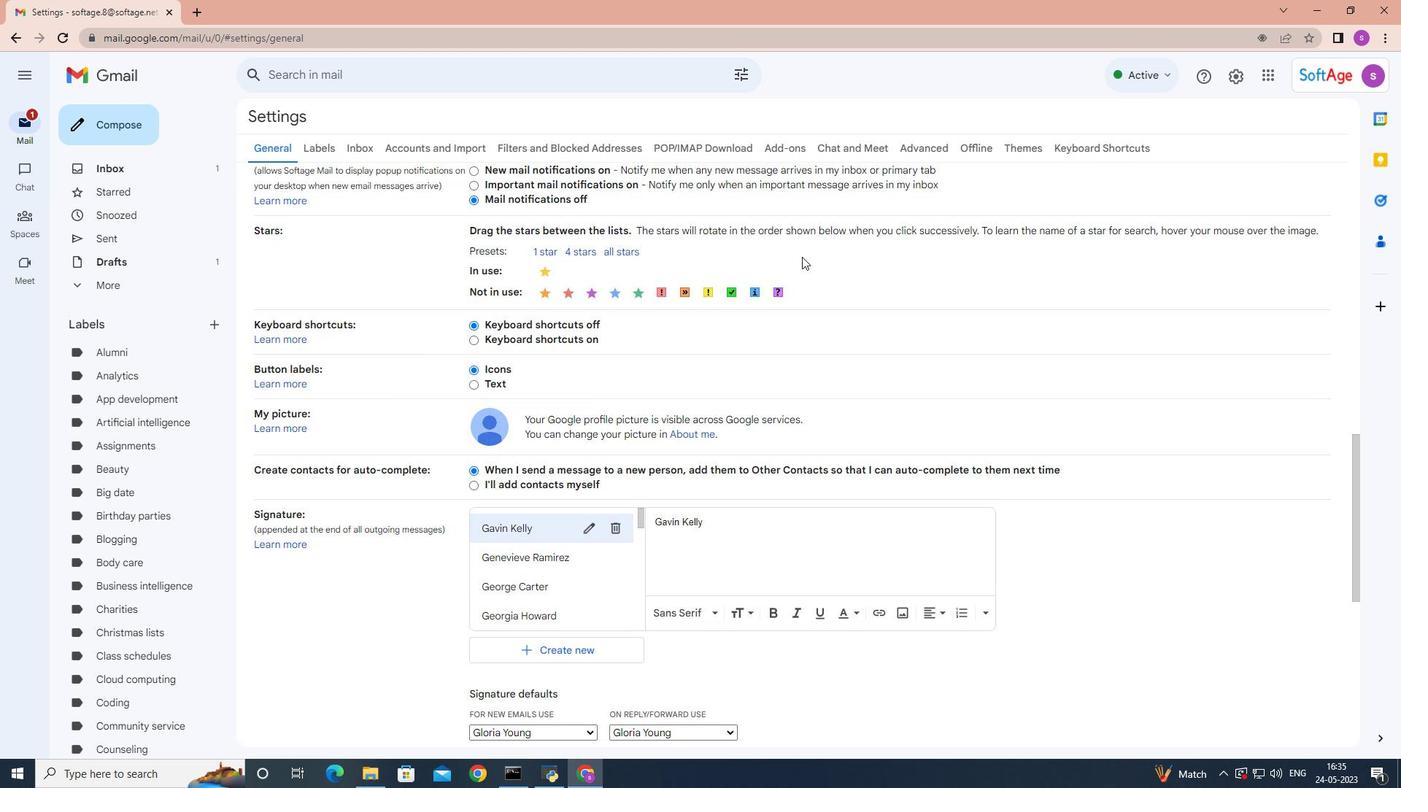 
Action: Mouse scrolled (801, 256) with delta (0, 0)
Screenshot: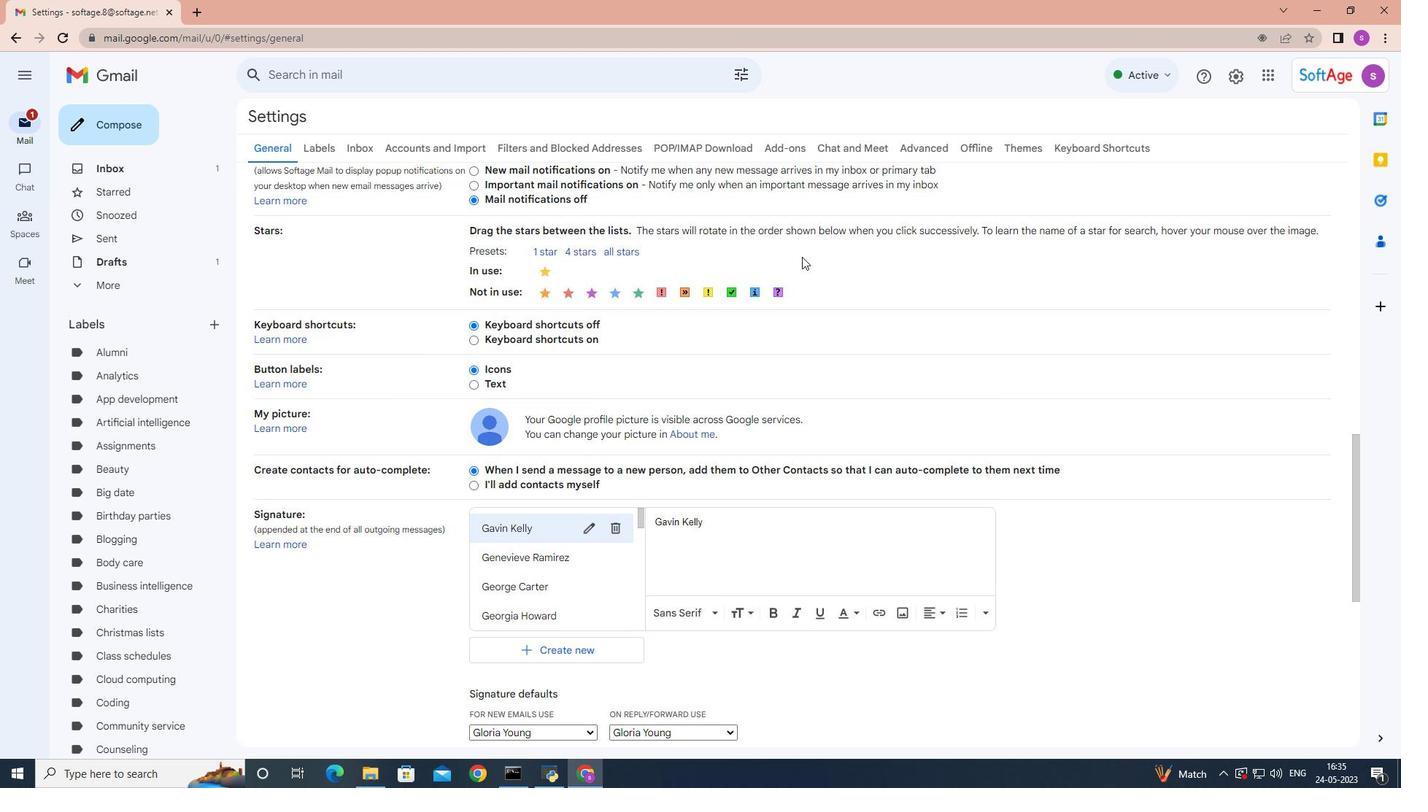 
Action: Mouse moved to (611, 348)
Screenshot: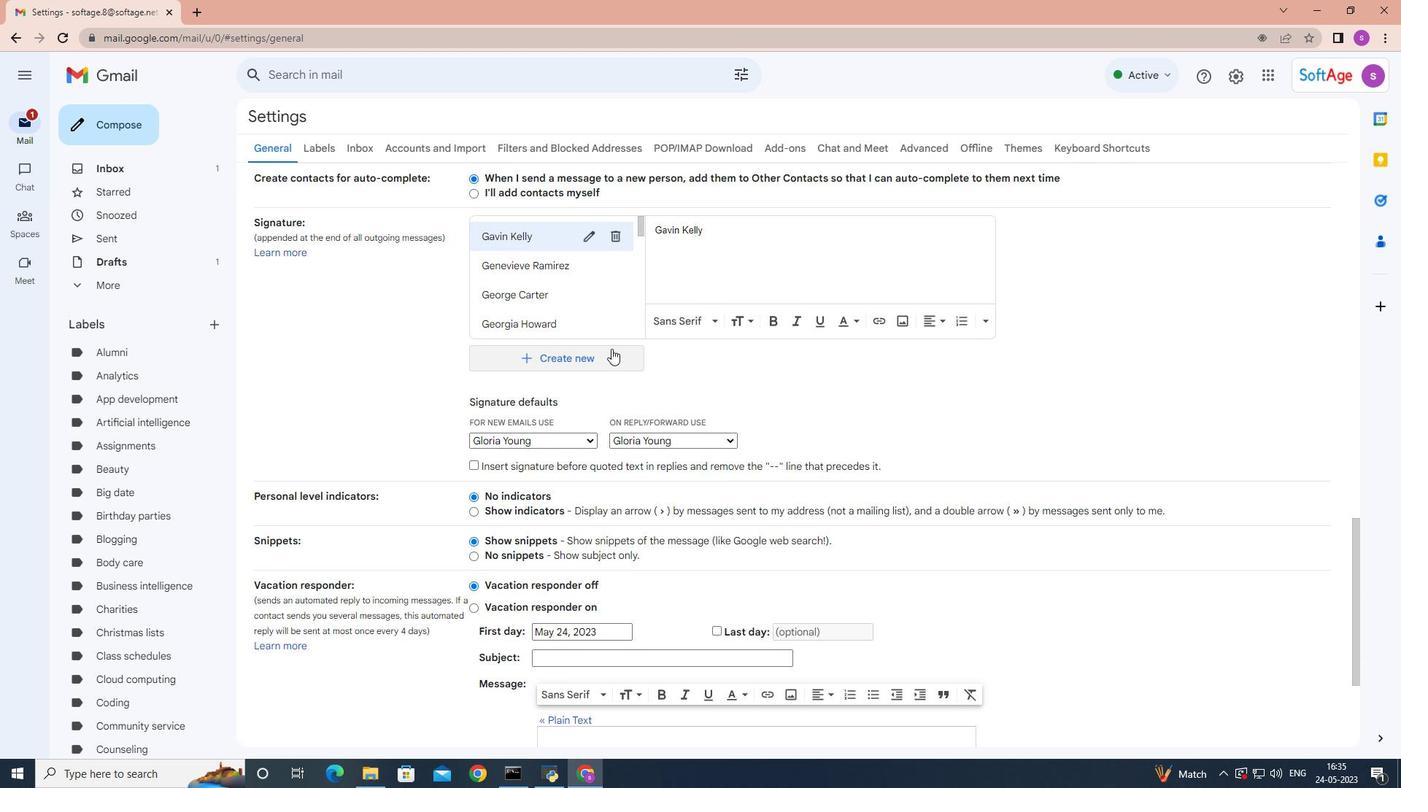 
Action: Mouse pressed left at (611, 348)
Screenshot: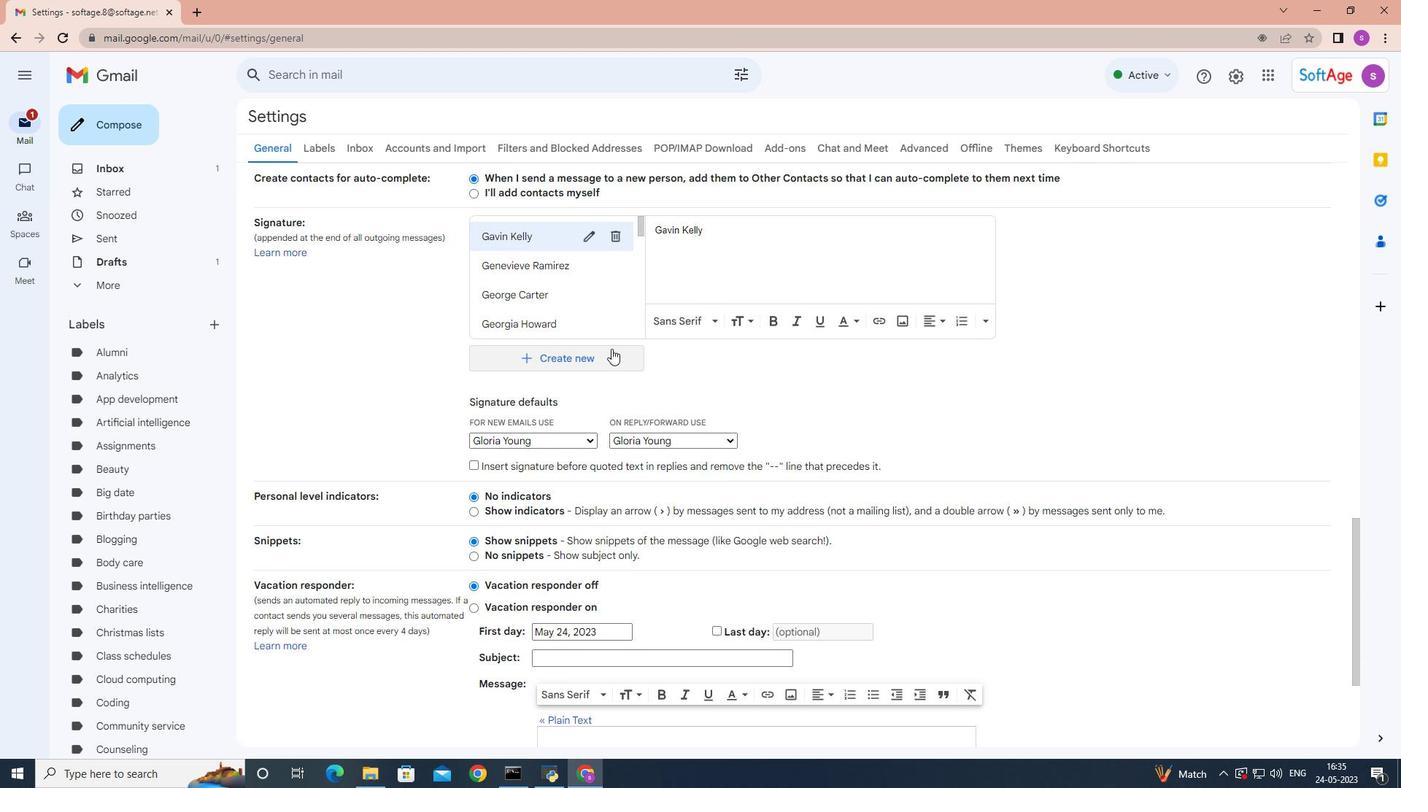 
Action: Mouse moved to (612, 348)
Screenshot: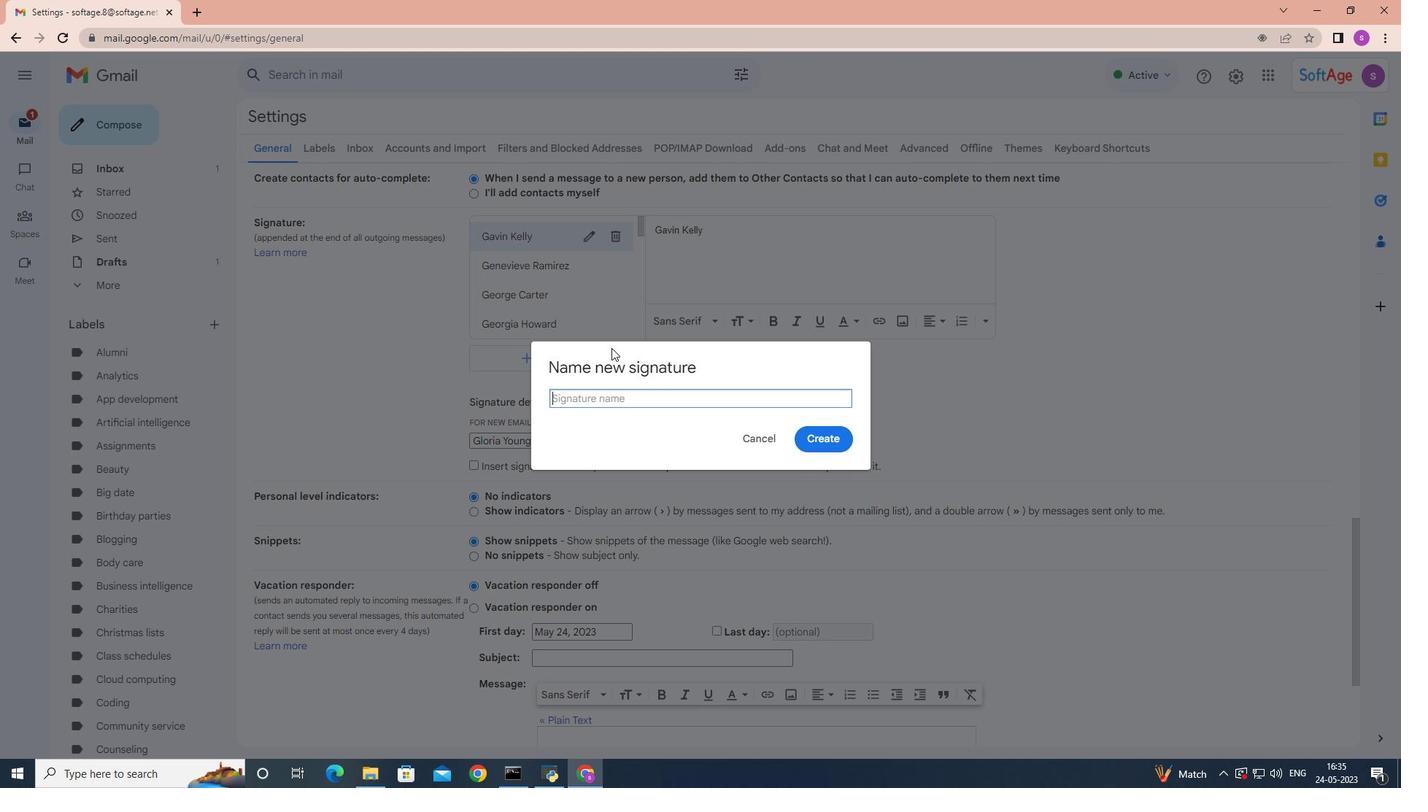 
Action: Key pressed <Key.shift>Grace<Key.space>
Screenshot: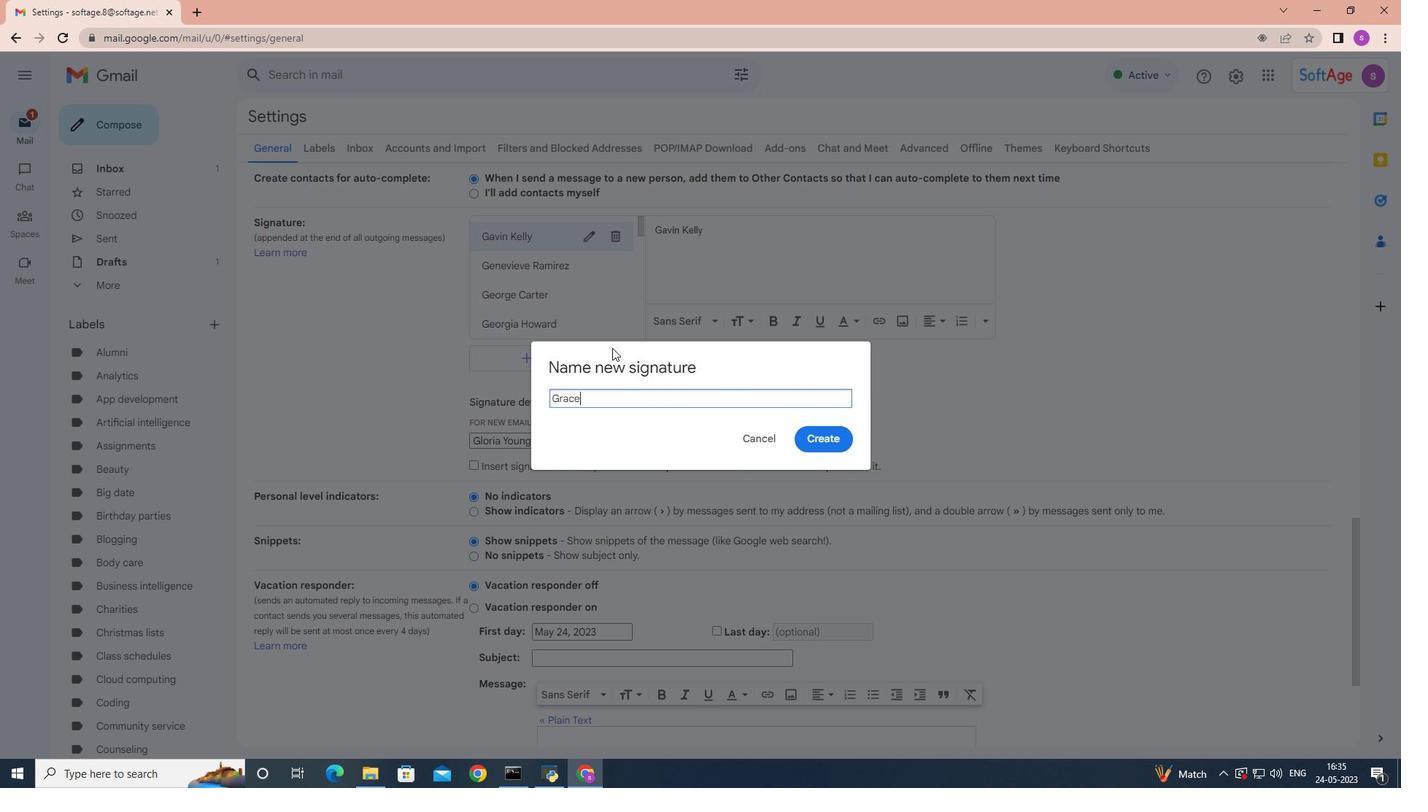 
Action: Mouse moved to (750, 442)
Screenshot: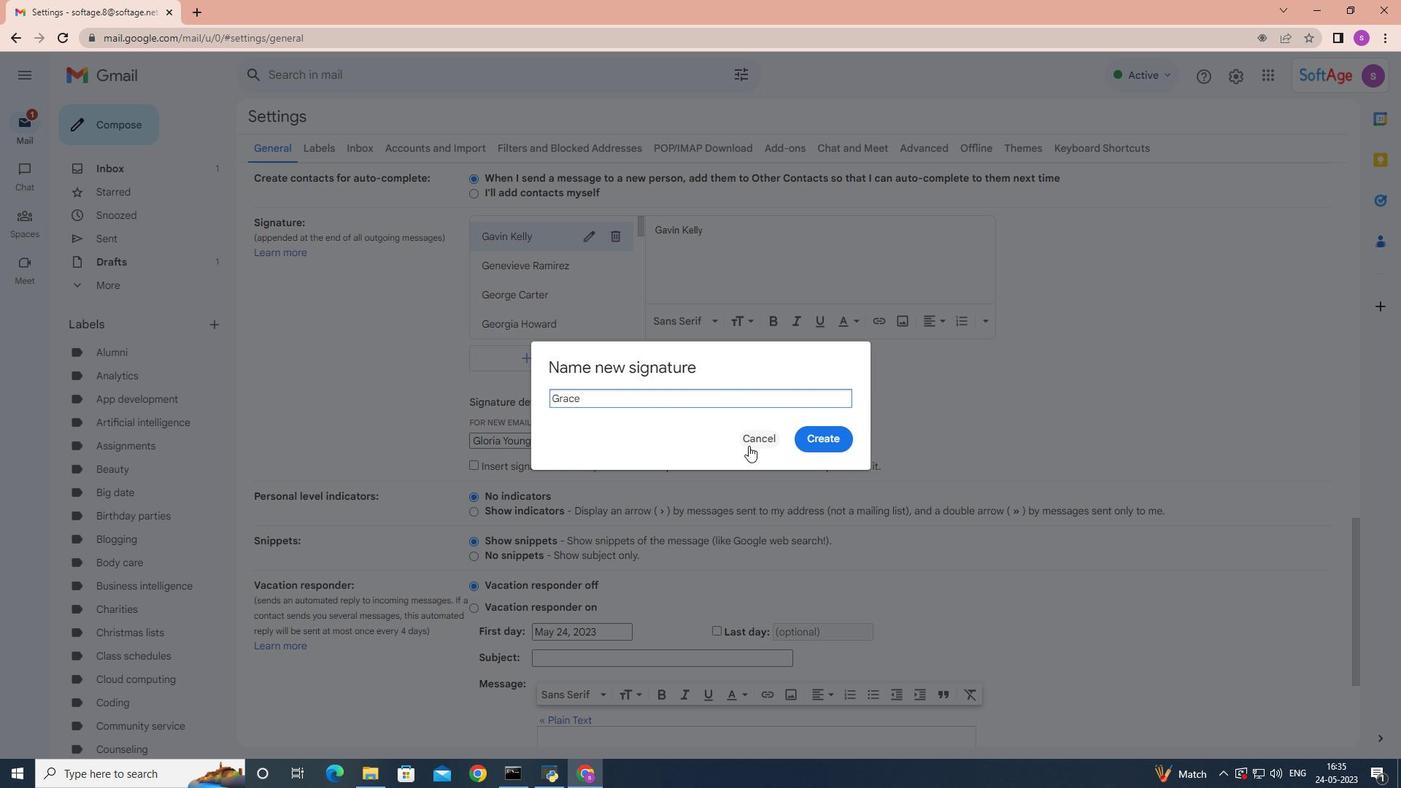 
Action: Mouse pressed left at (750, 442)
Screenshot: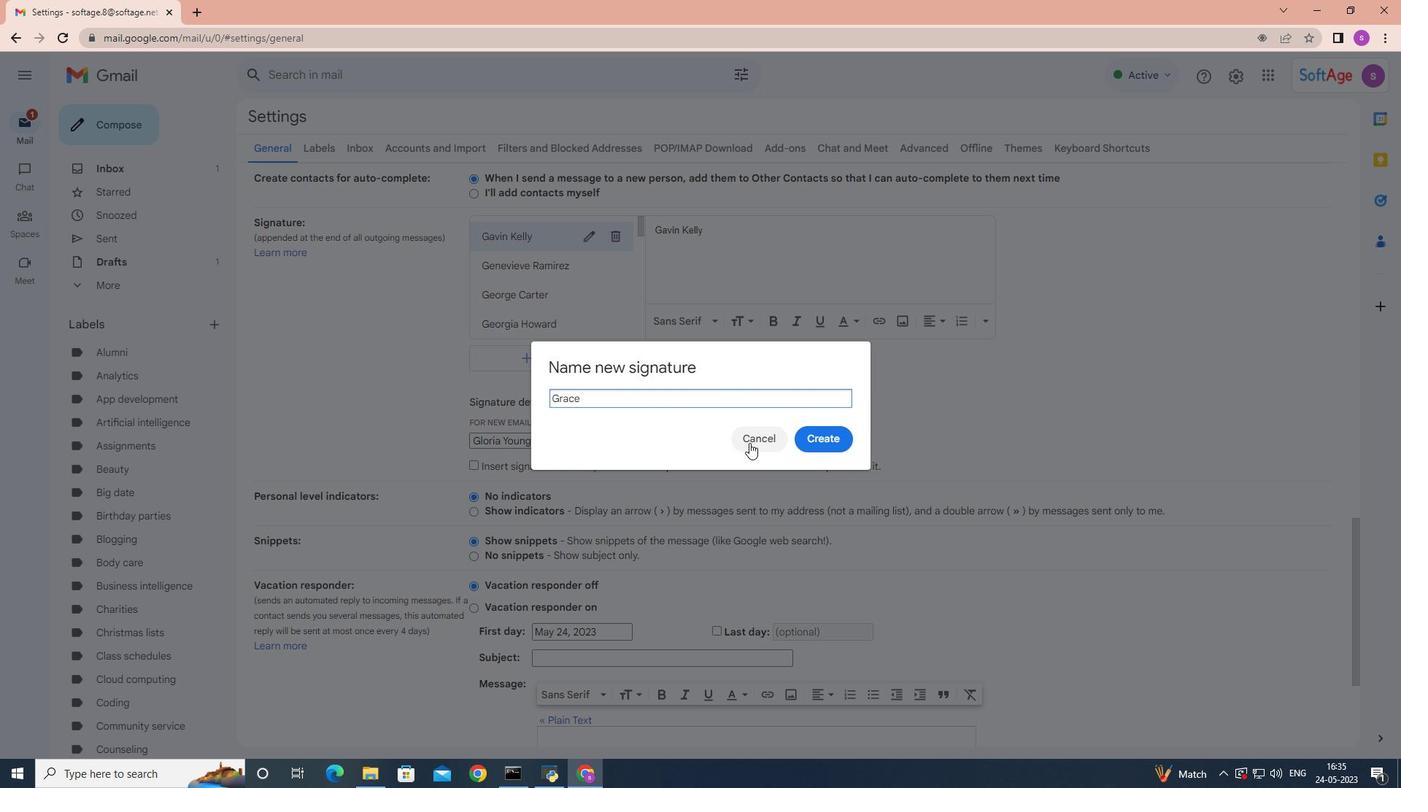 
Action: Mouse moved to (568, 290)
Screenshot: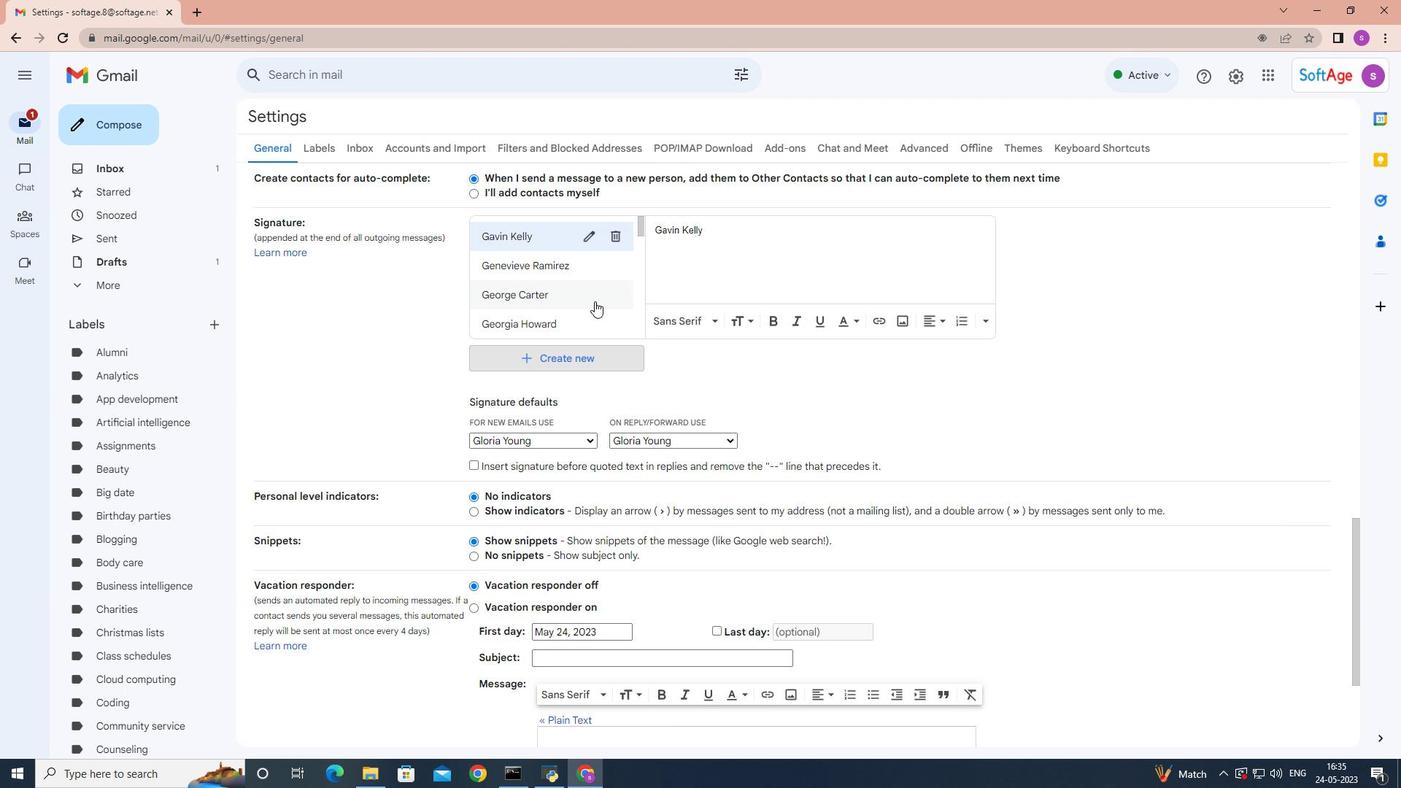 
Action: Mouse scrolled (568, 289) with delta (0, 0)
Screenshot: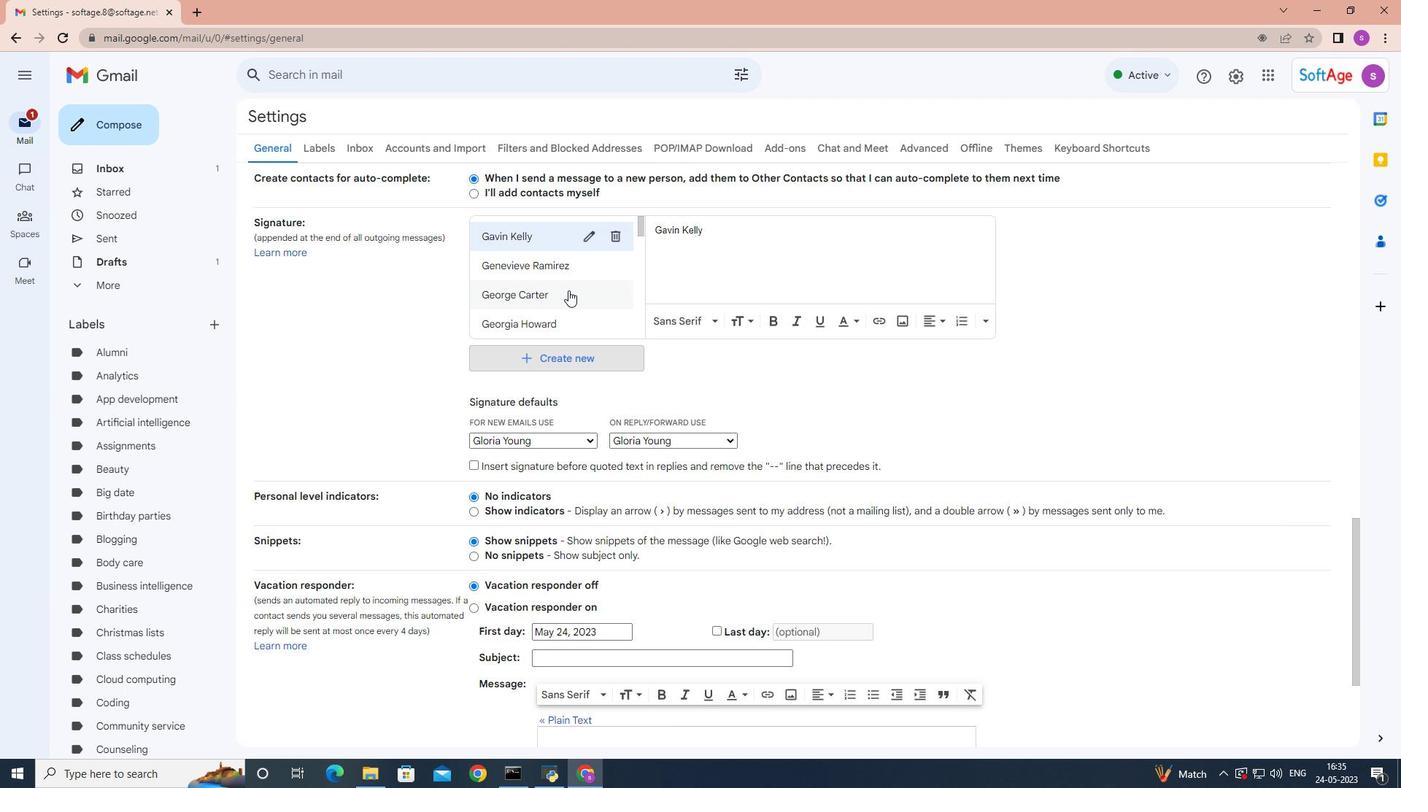 
Action: Mouse moved to (568, 290)
Screenshot: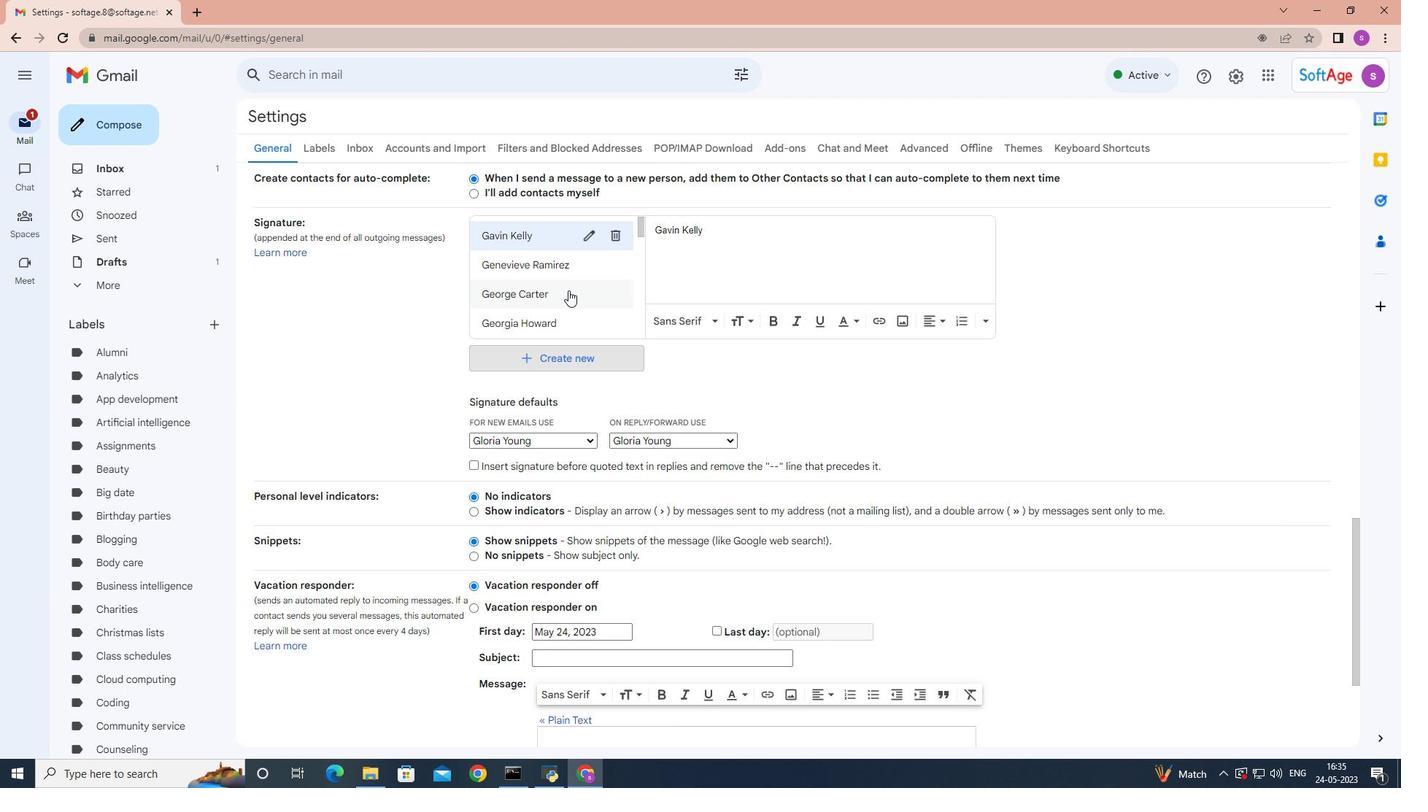 
Action: Mouse scrolled (568, 289) with delta (0, 0)
Screenshot: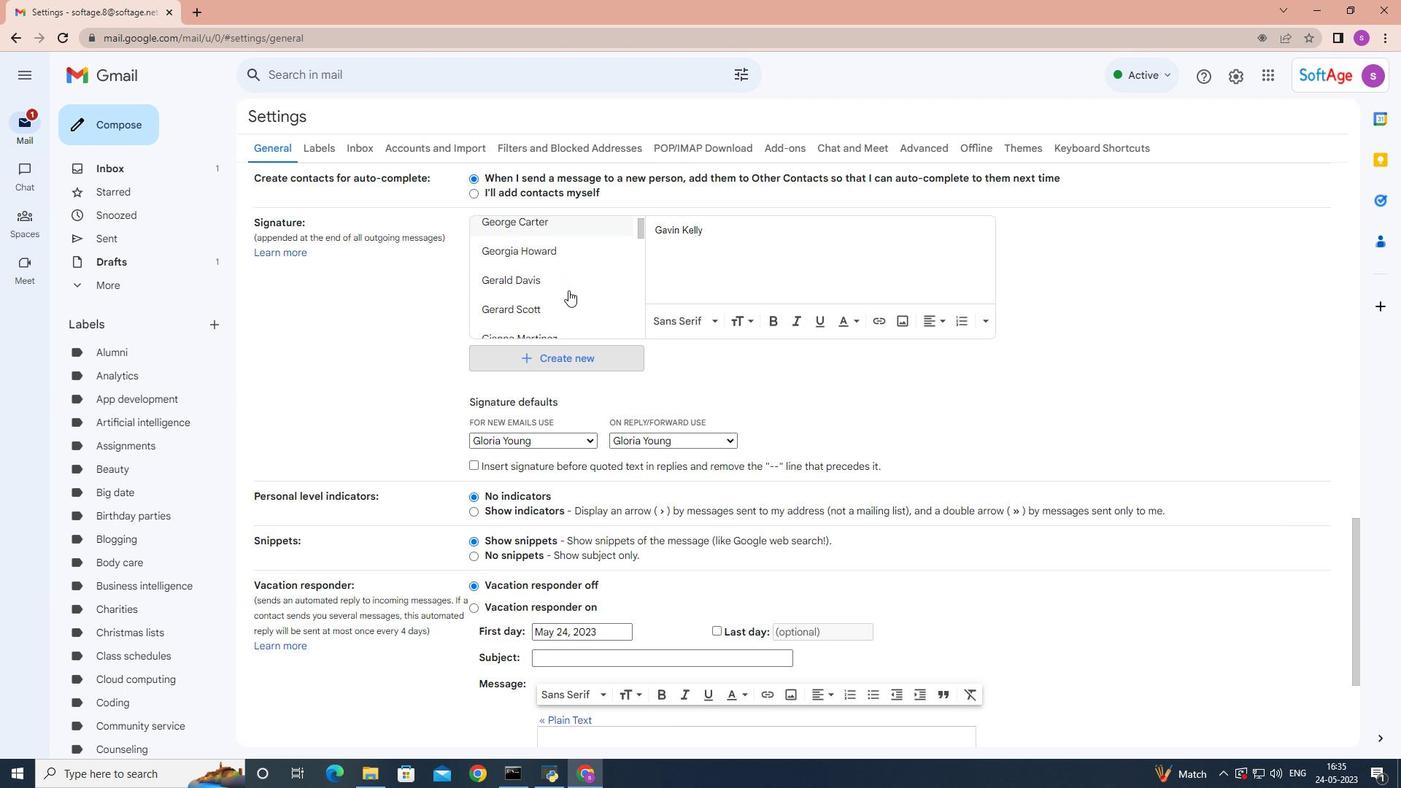 
Action: Mouse scrolled (568, 289) with delta (0, 0)
Screenshot: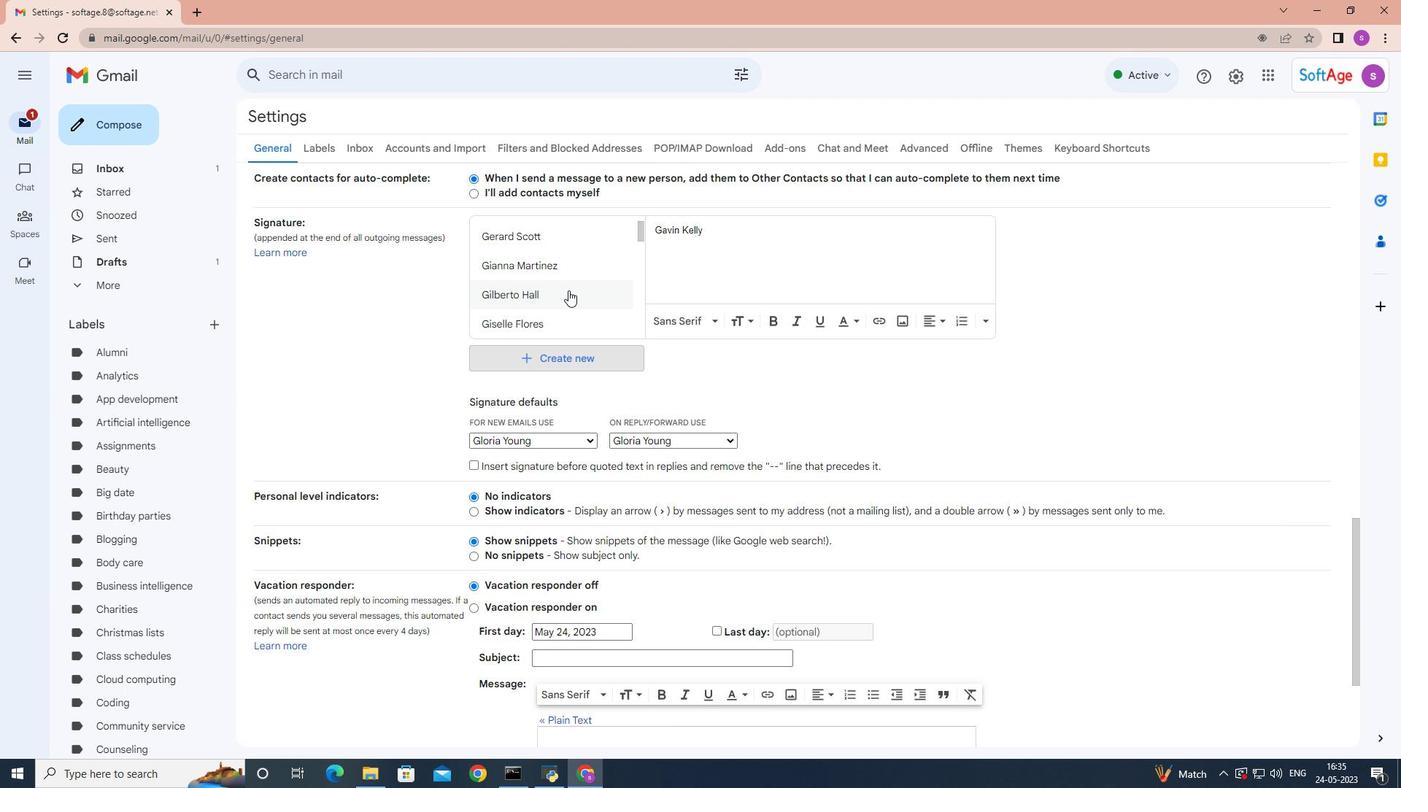 
Action: Mouse moved to (536, 310)
Screenshot: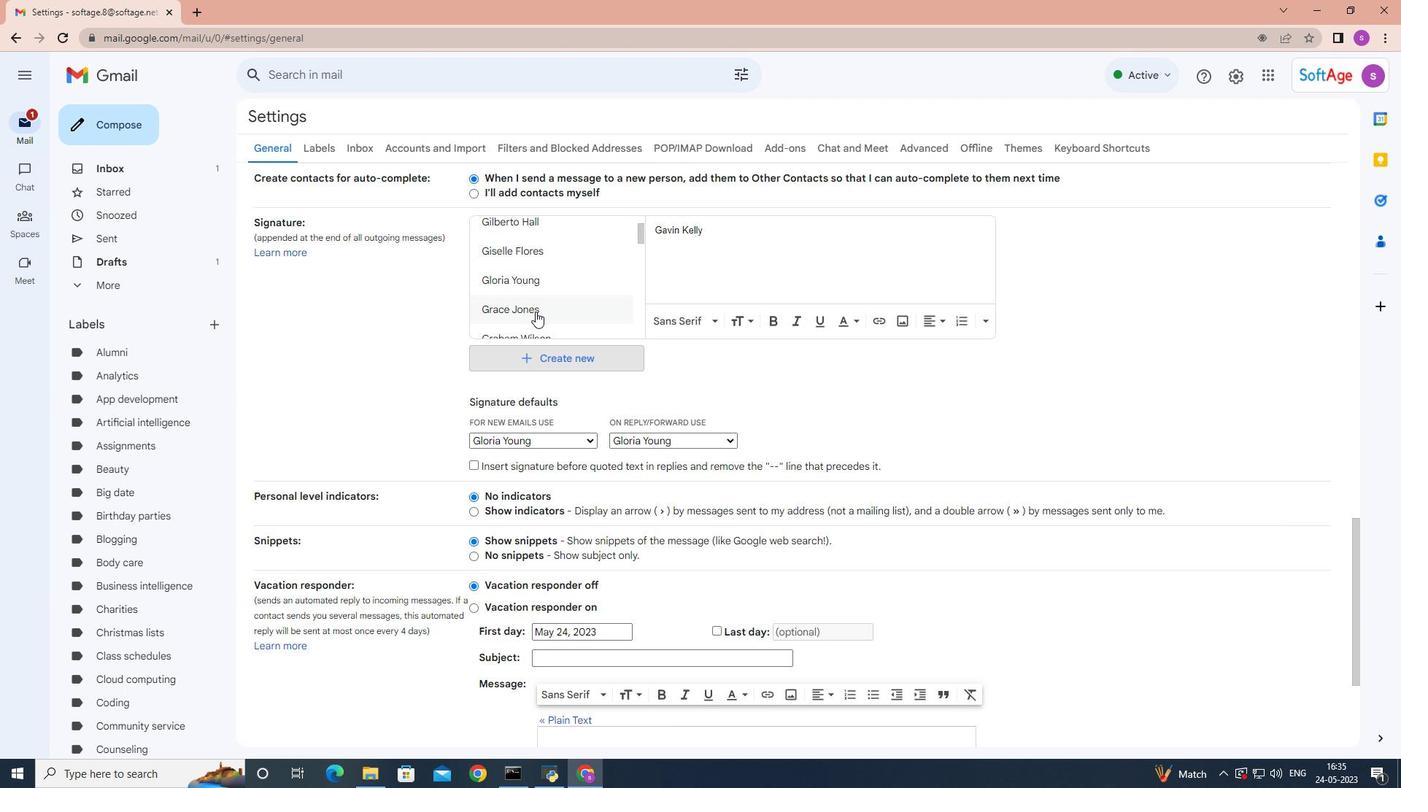 
Action: Mouse pressed left at (536, 310)
Screenshot: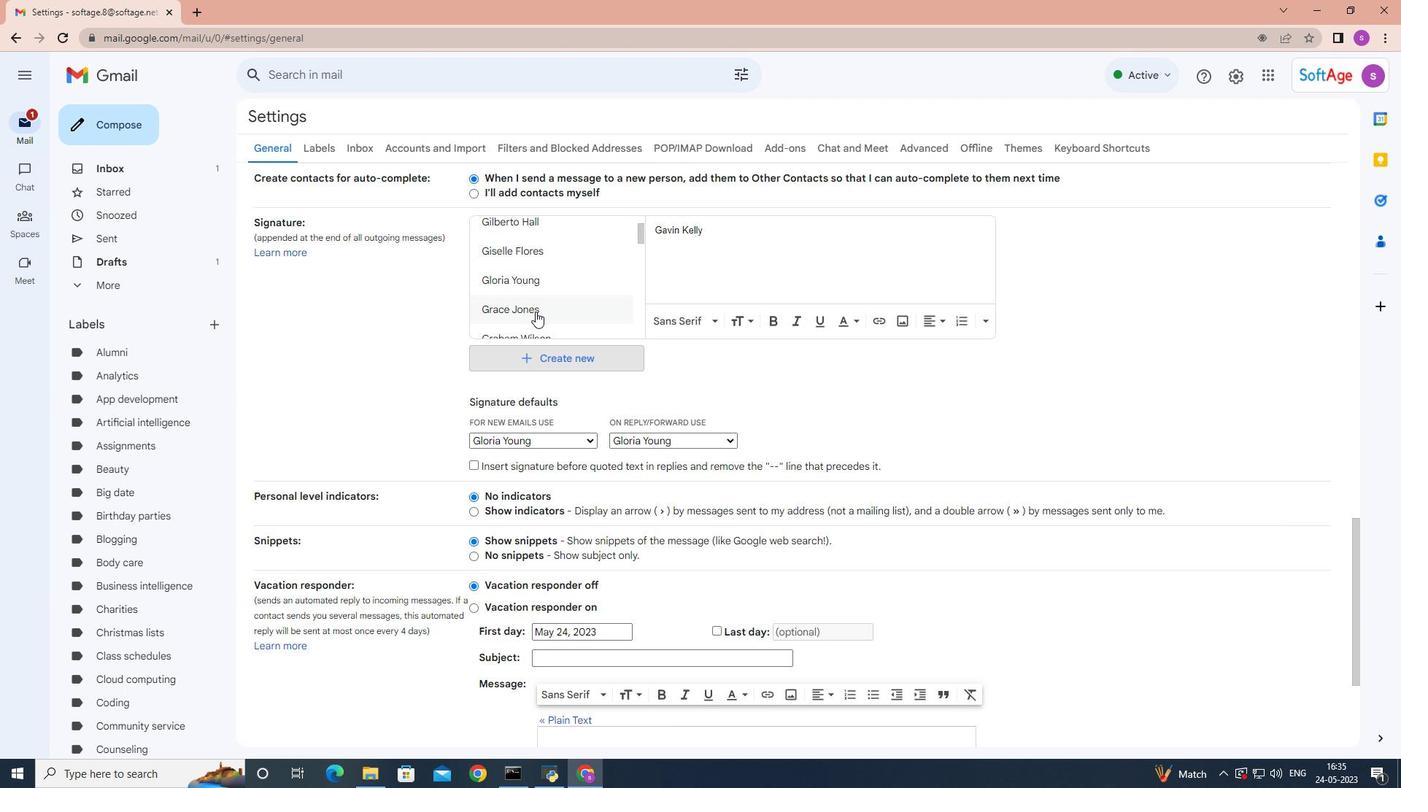 
Action: Mouse moved to (608, 309)
Screenshot: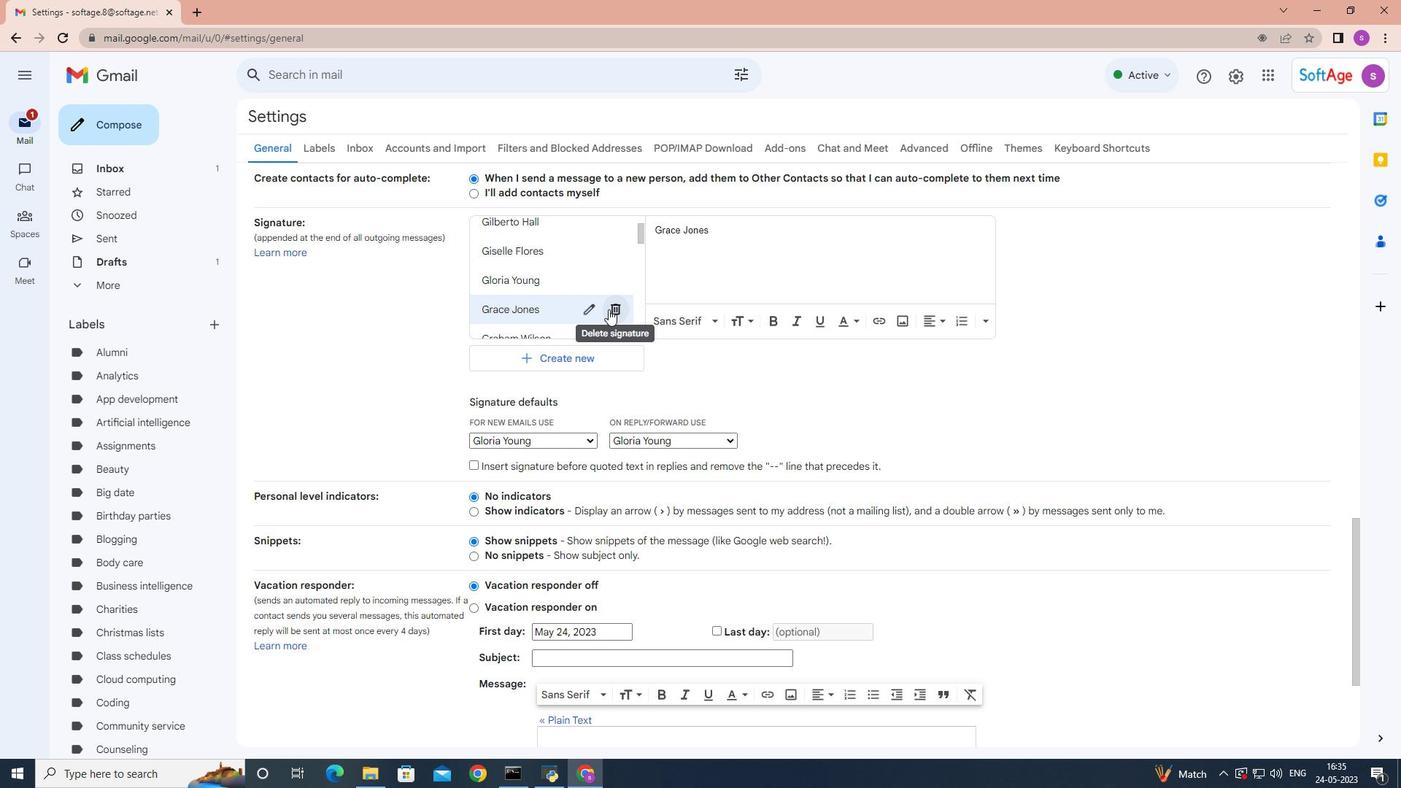 
Action: Mouse pressed left at (608, 309)
Screenshot: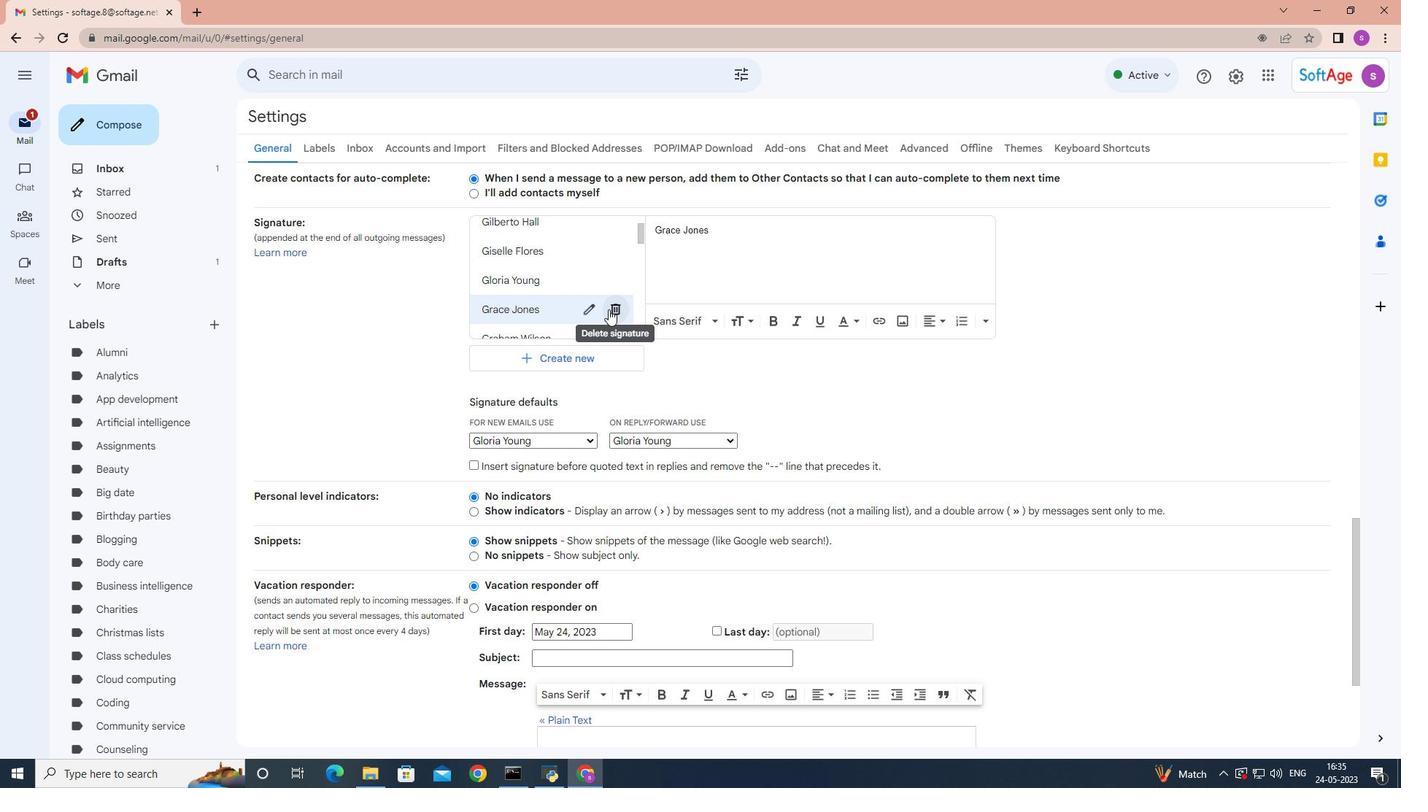 
Action: Mouse moved to (814, 441)
Screenshot: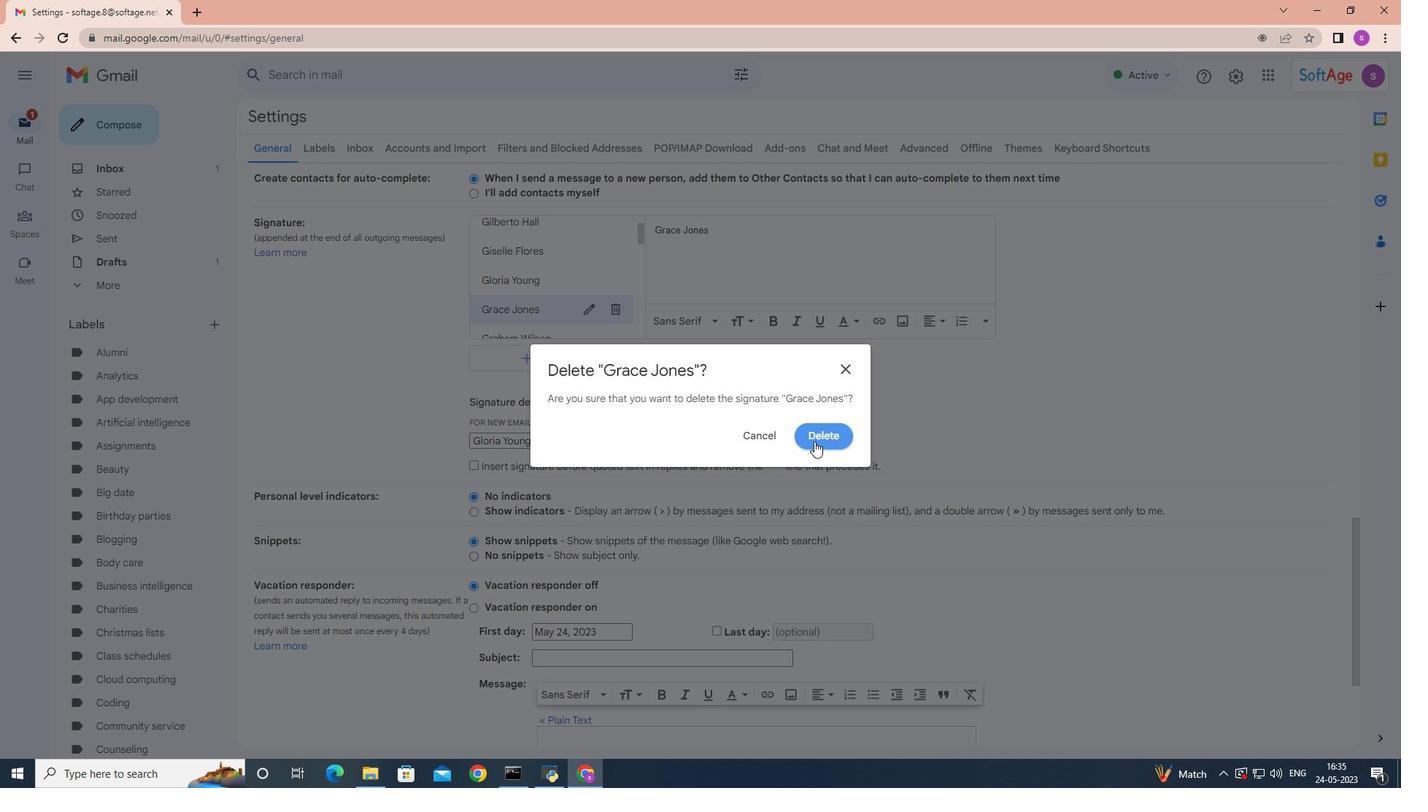 
Action: Mouse pressed left at (814, 441)
Screenshot: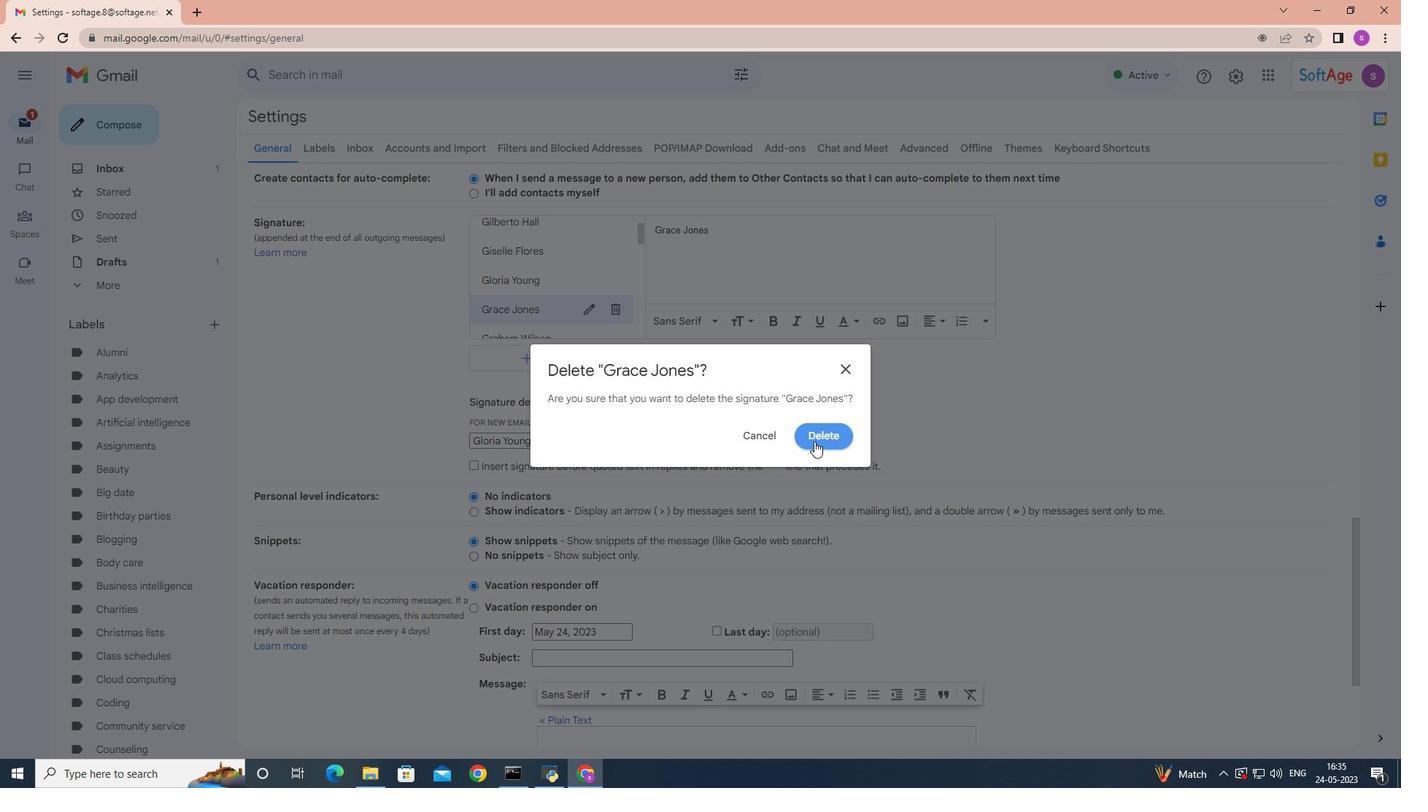 
Action: Mouse moved to (541, 349)
Screenshot: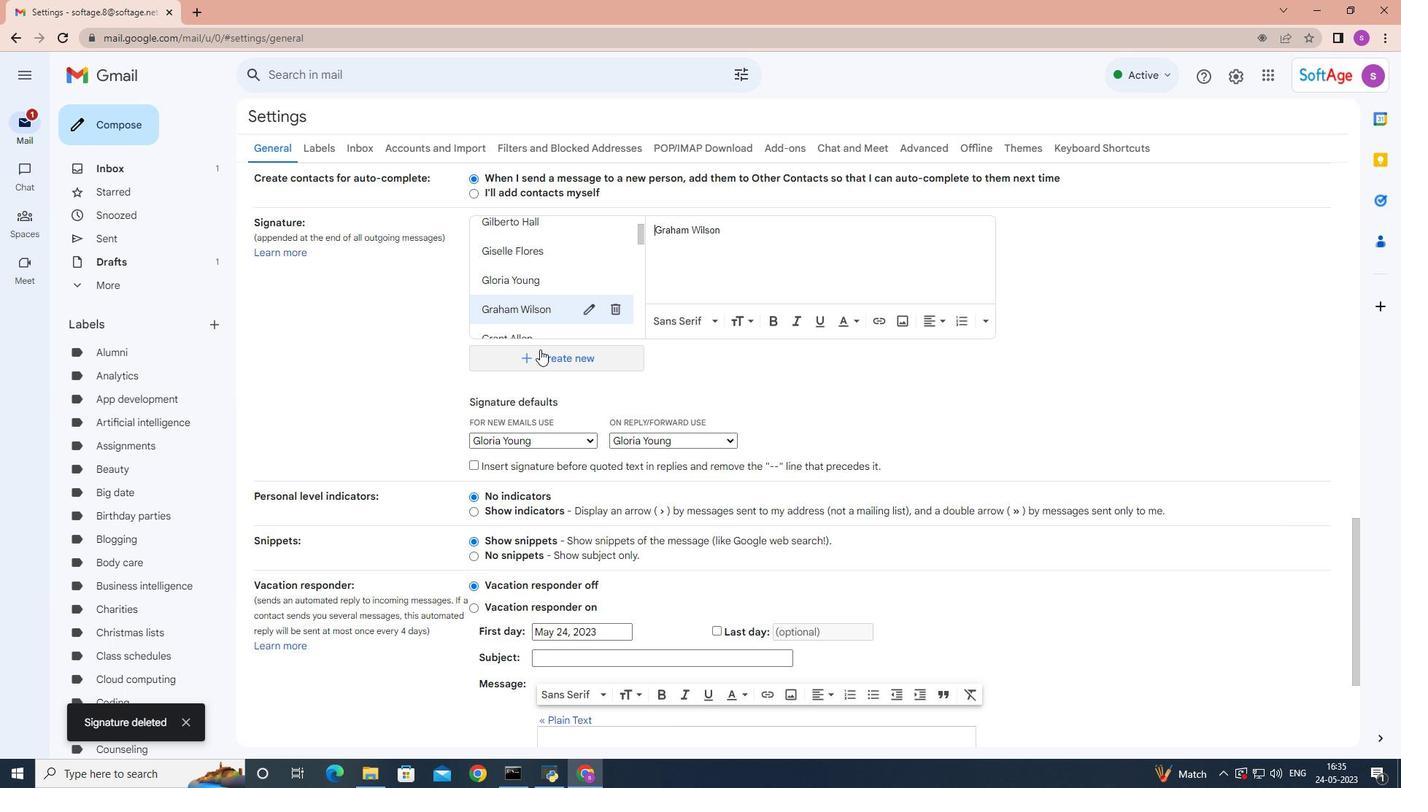 
Action: Mouse pressed left at (541, 349)
Screenshot: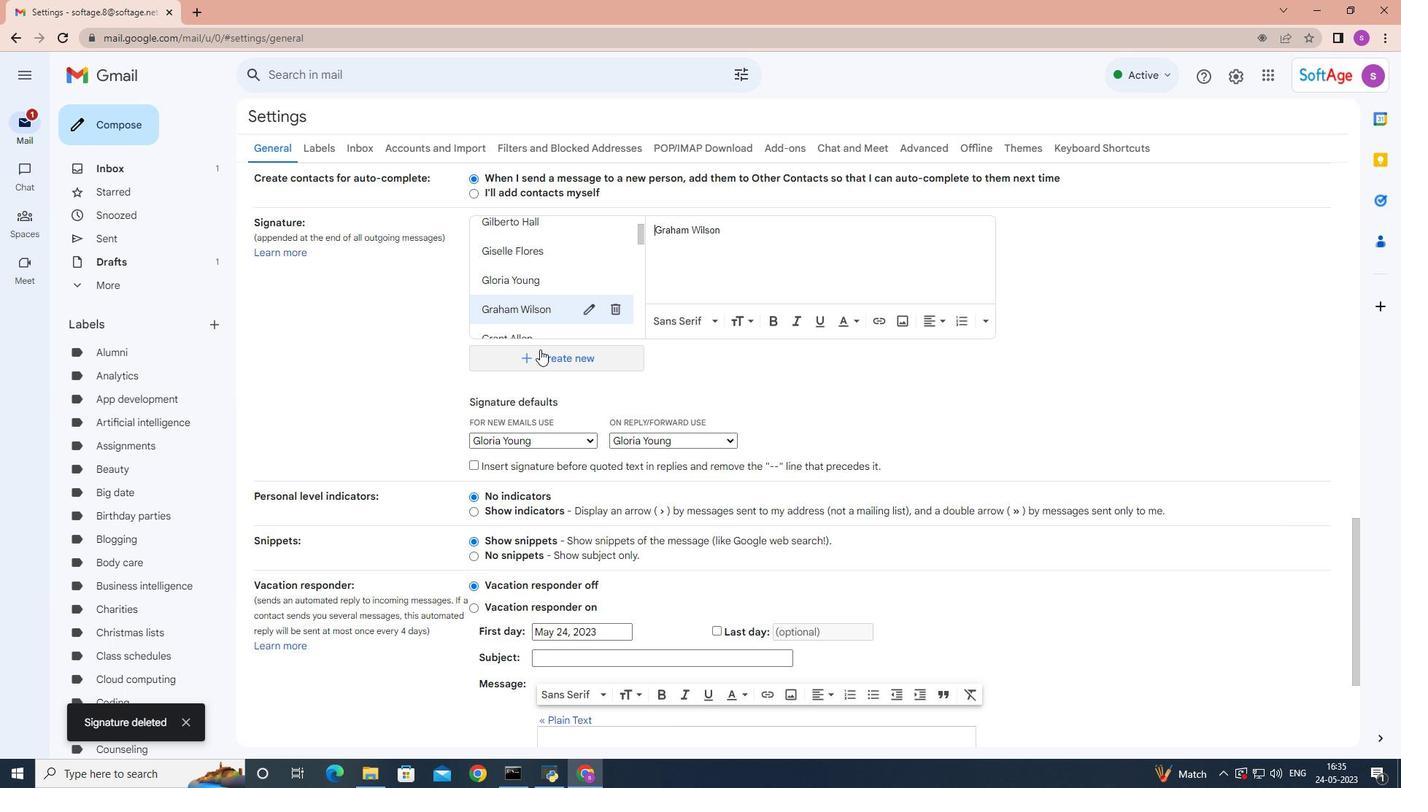 
Action: Mouse moved to (623, 393)
Screenshot: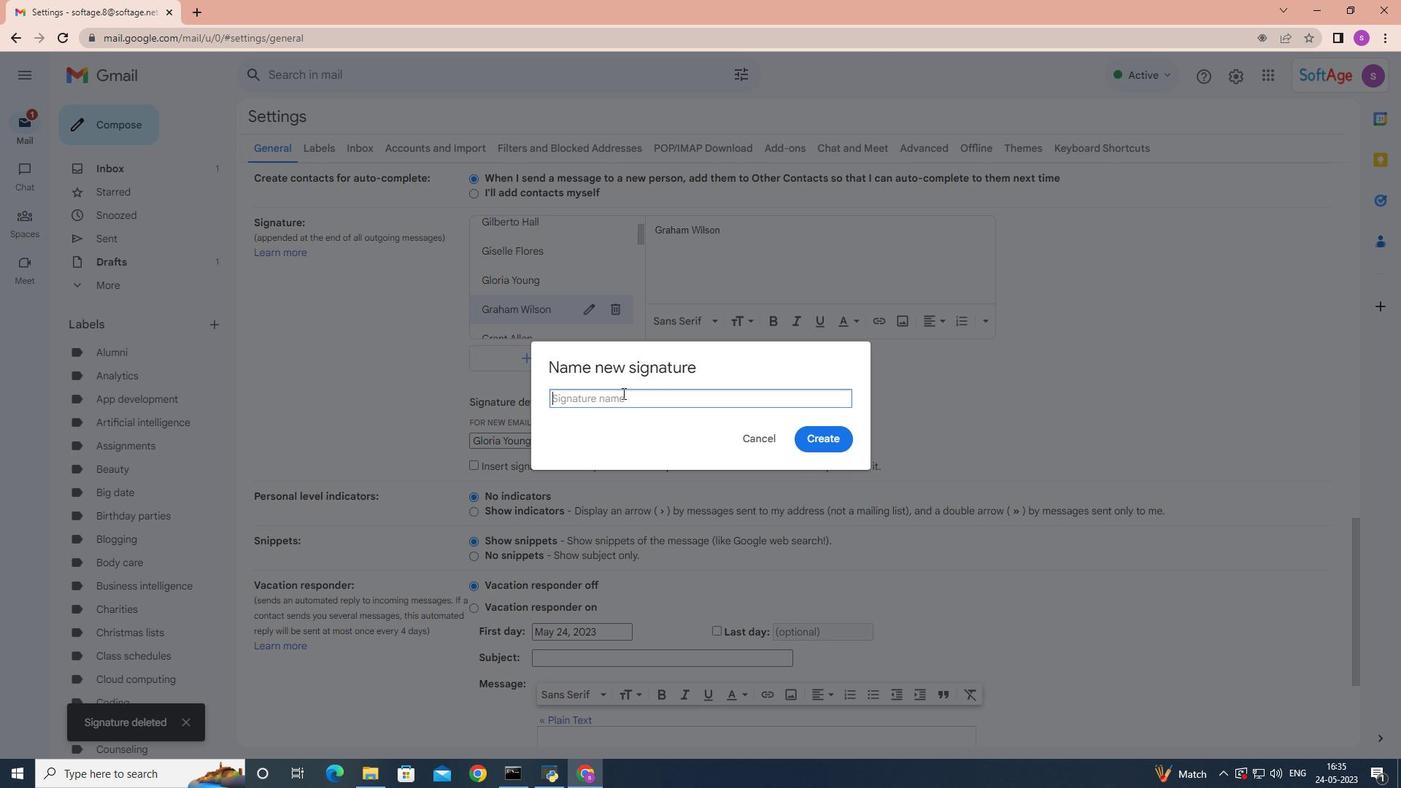 
Action: Key pressed <Key.shift>Grace<Key.space><Key.shift>Jones
Screenshot: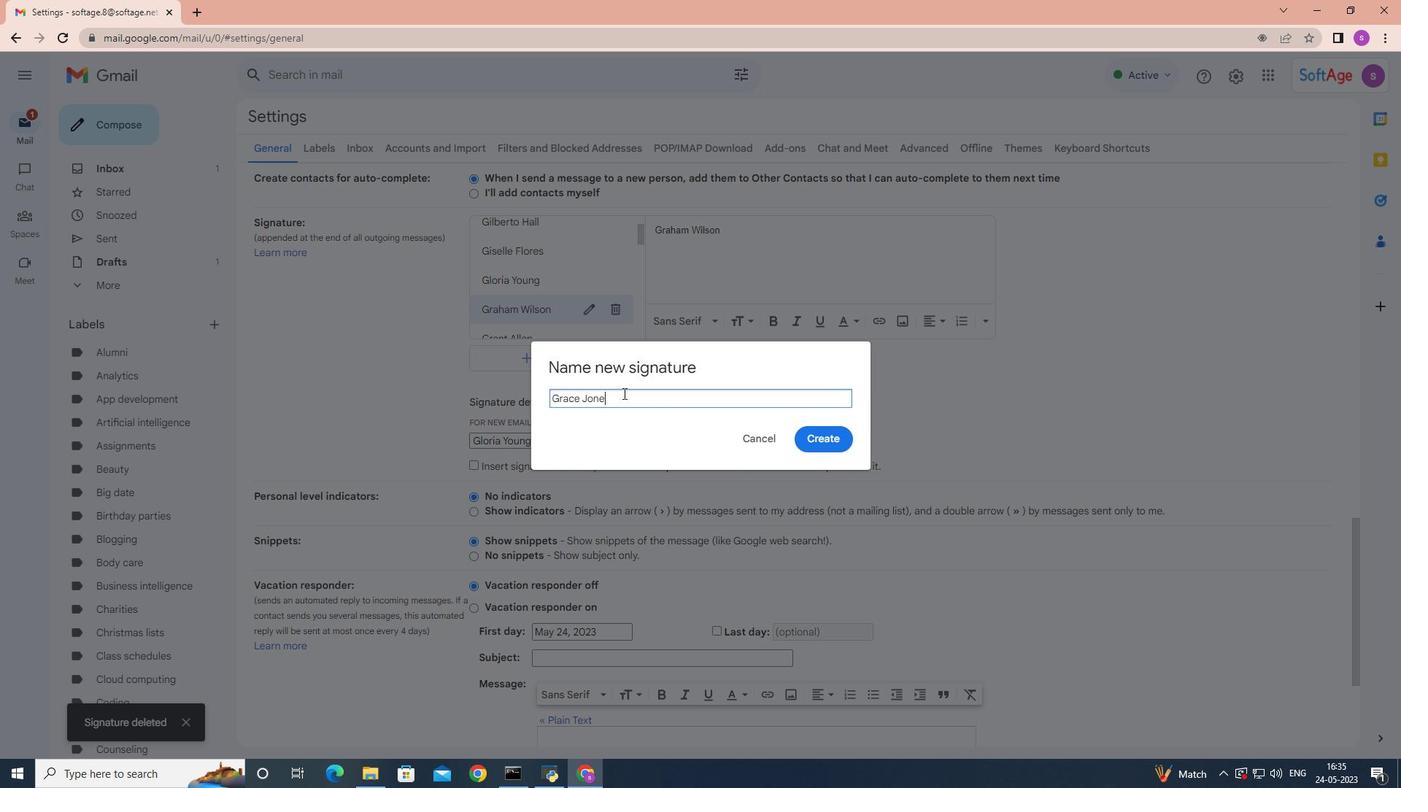 
Action: Mouse moved to (826, 433)
Screenshot: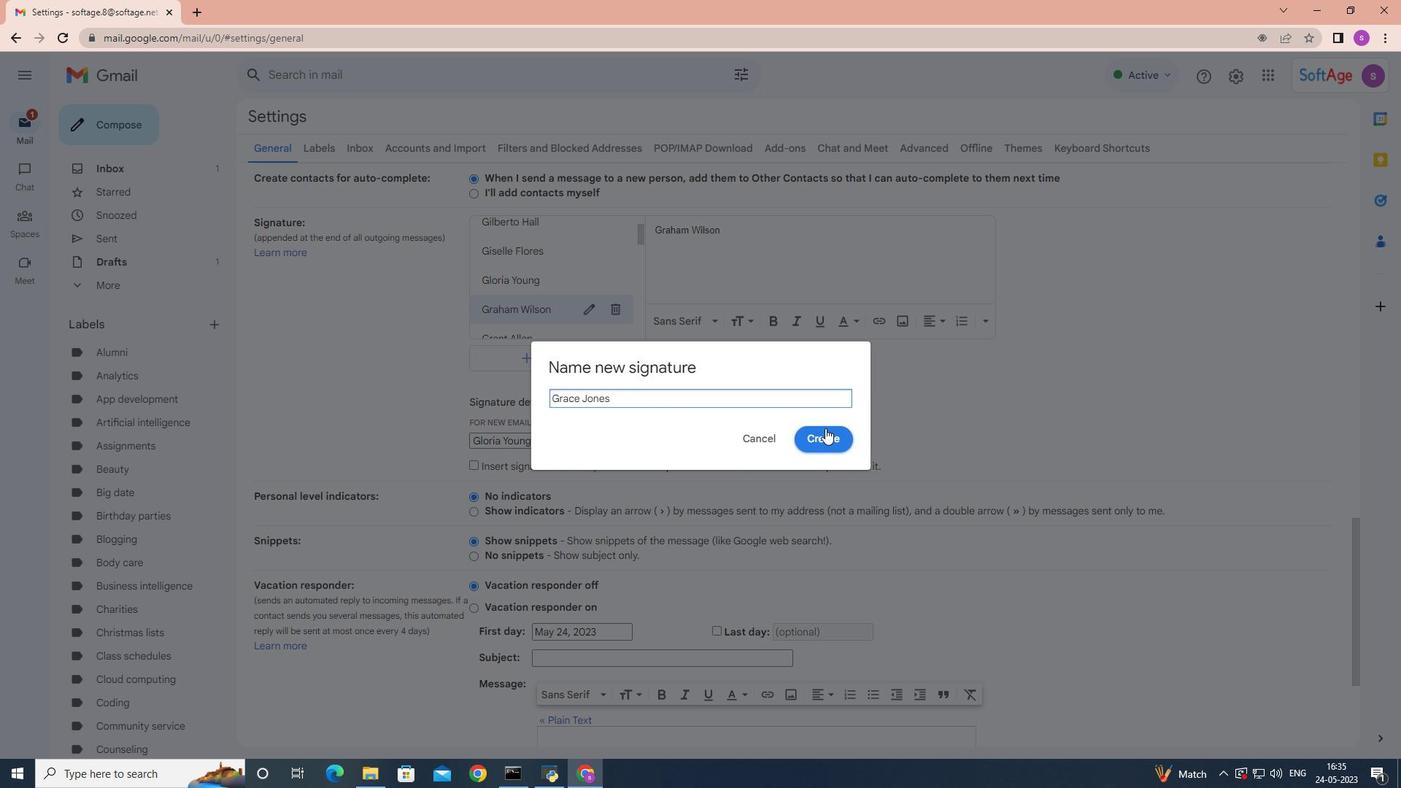 
Action: Mouse pressed left at (826, 433)
Screenshot: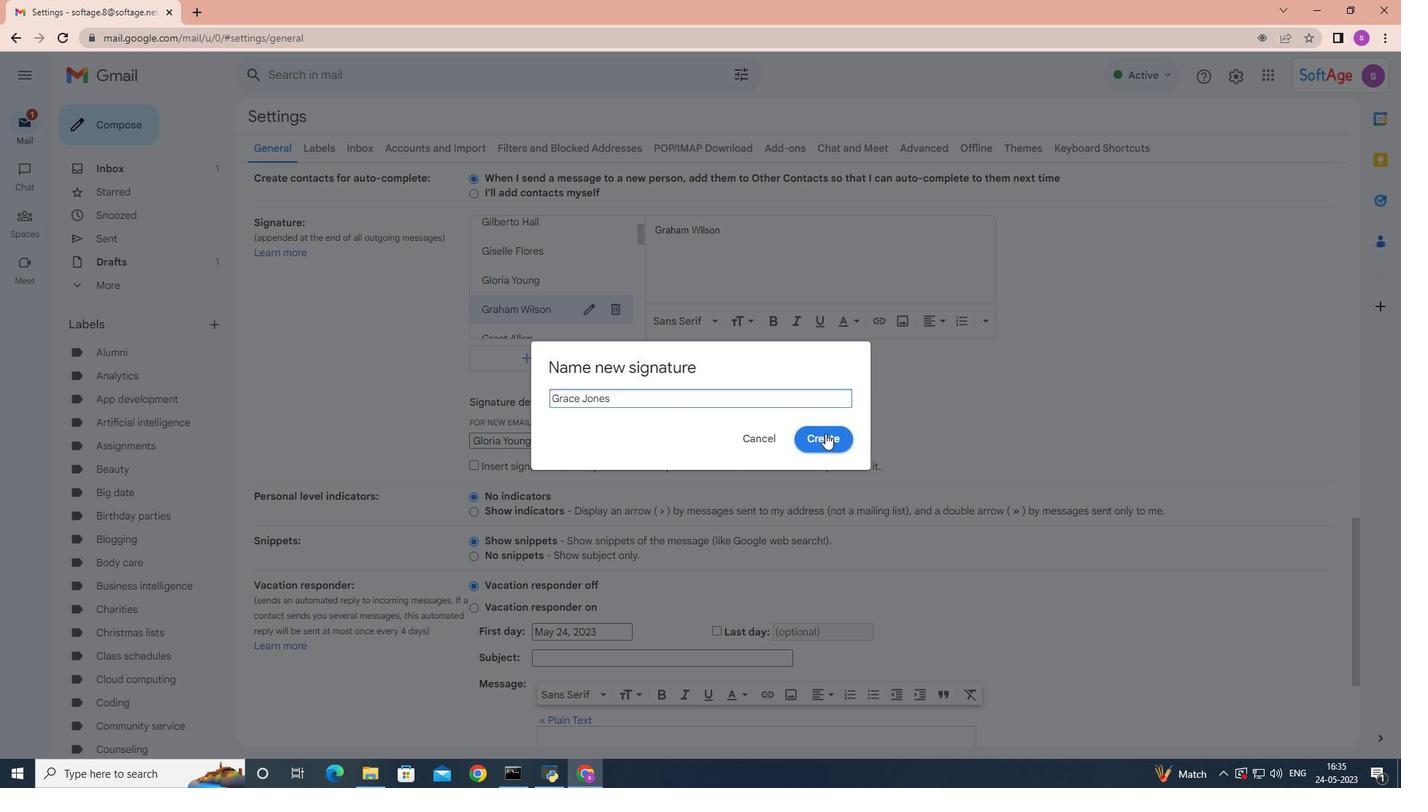 
Action: Key pressed <Key.shift>Grace<Key.space><Key.shift>Jones
Screenshot: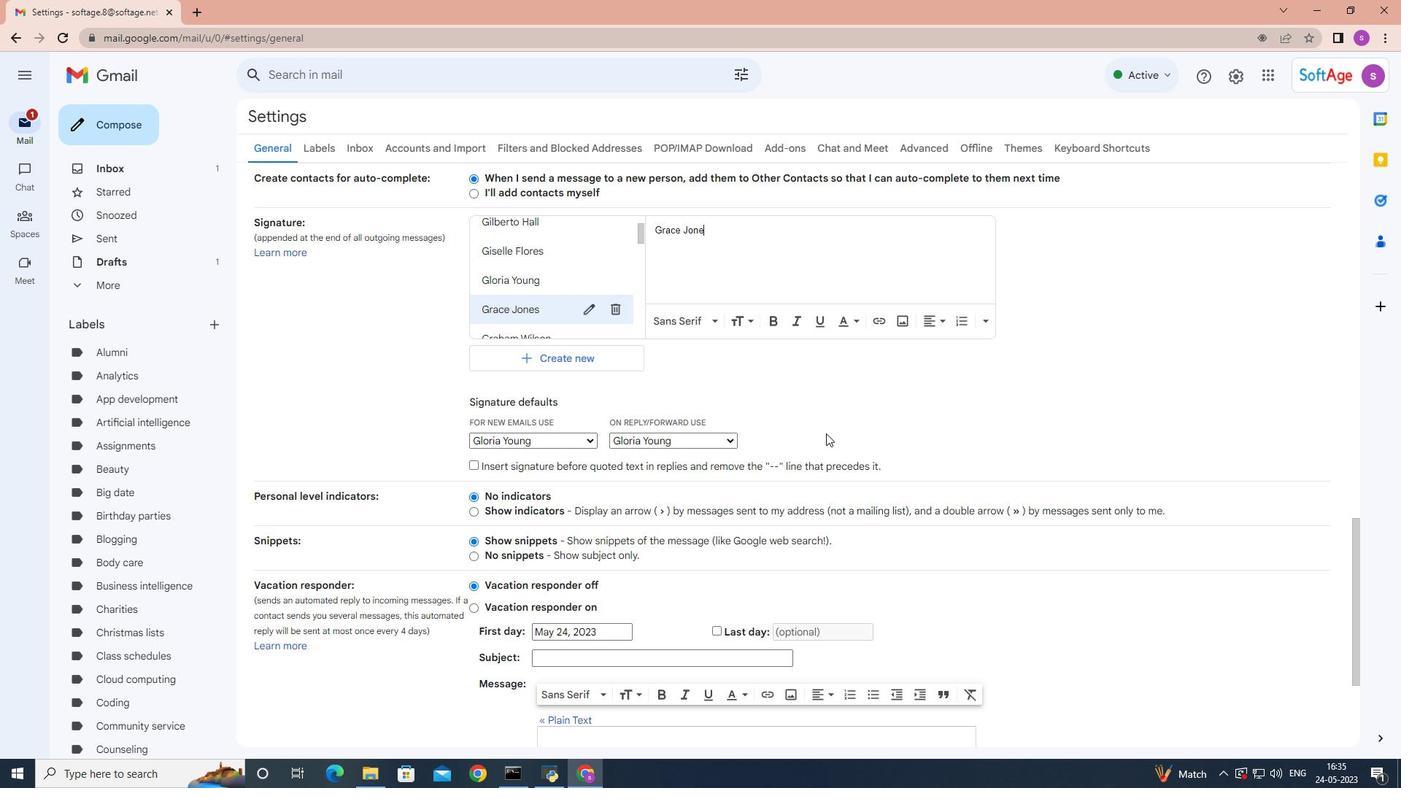 
Action: Mouse moved to (589, 440)
Screenshot: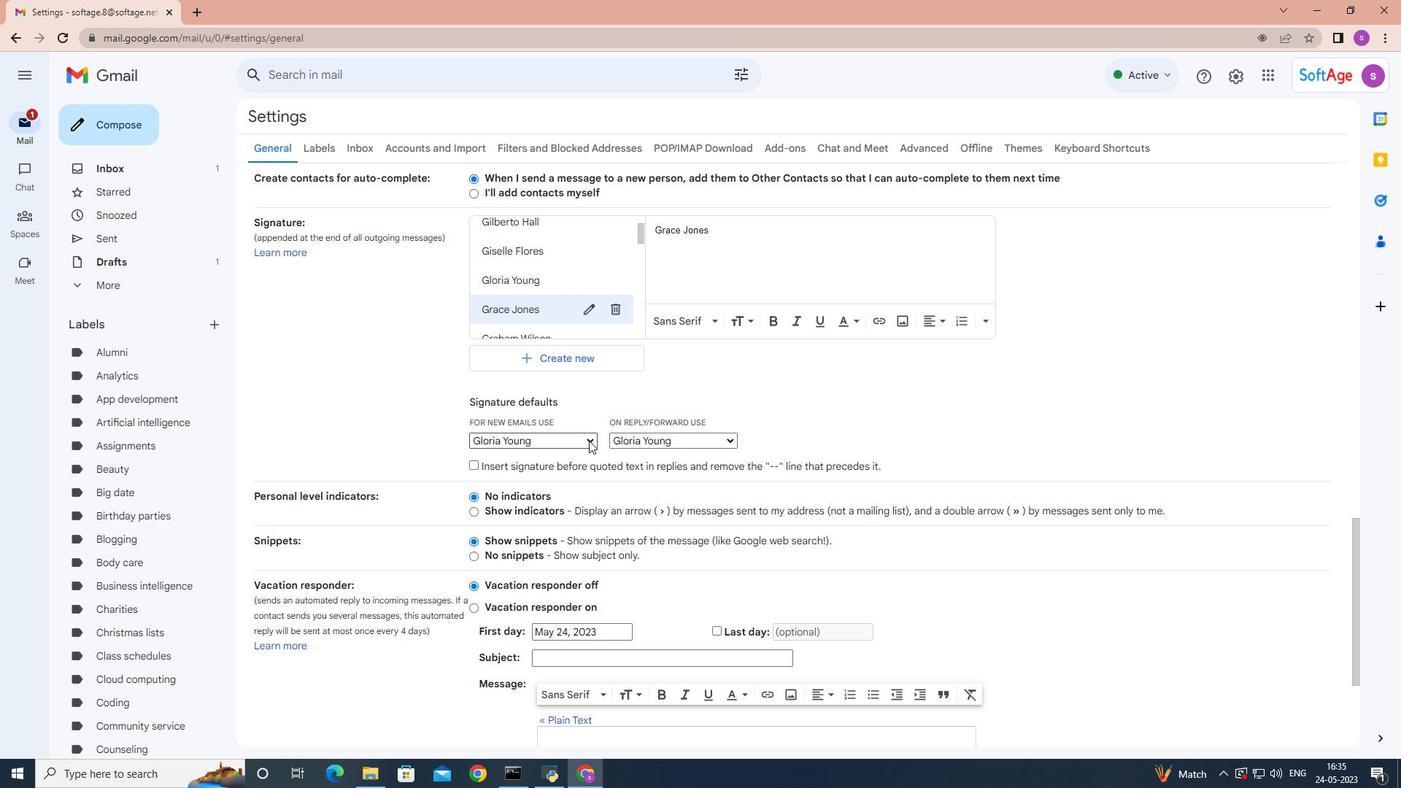 
Action: Mouse pressed left at (589, 440)
Screenshot: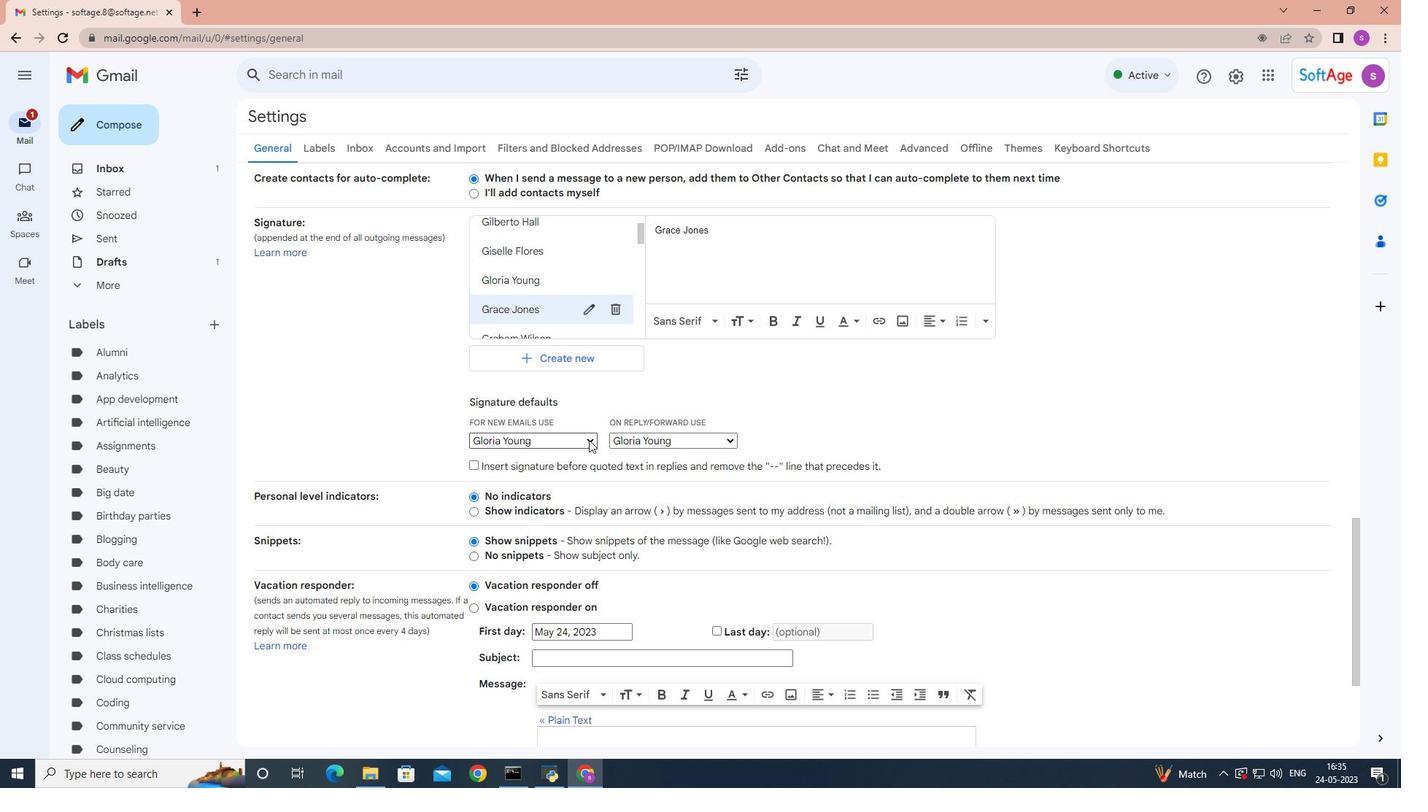 
Action: Mouse moved to (553, 604)
Screenshot: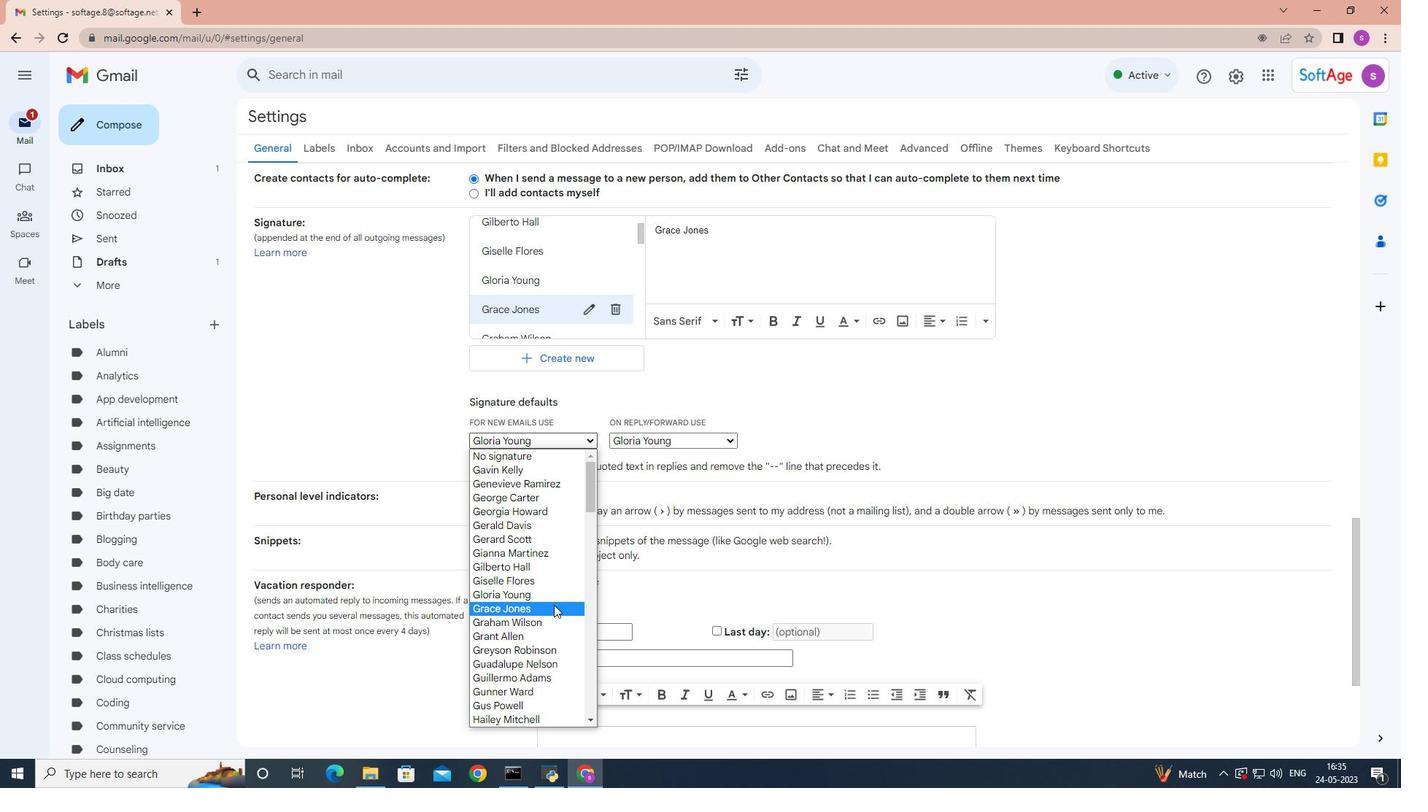 
Action: Mouse pressed left at (553, 604)
Screenshot: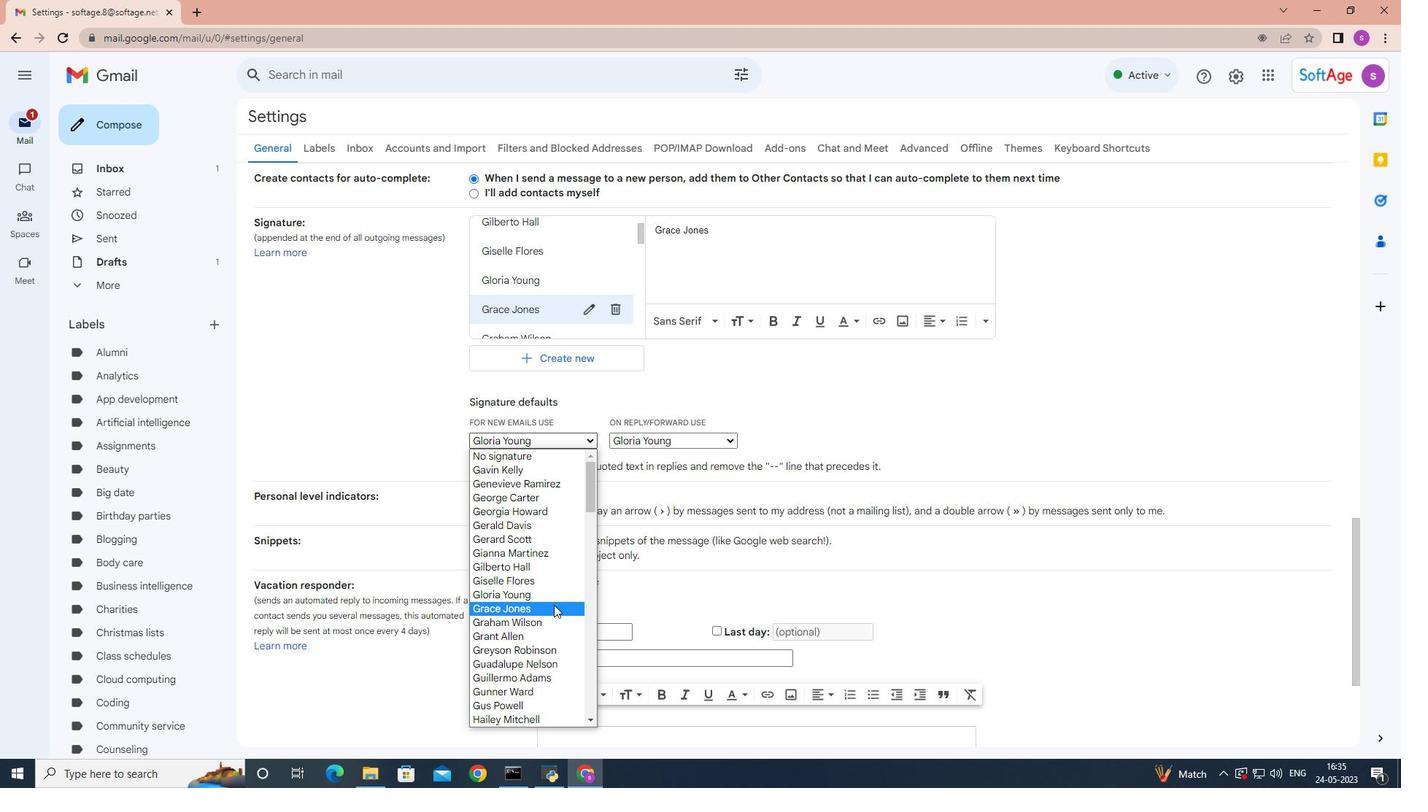 
Action: Mouse moved to (730, 435)
Screenshot: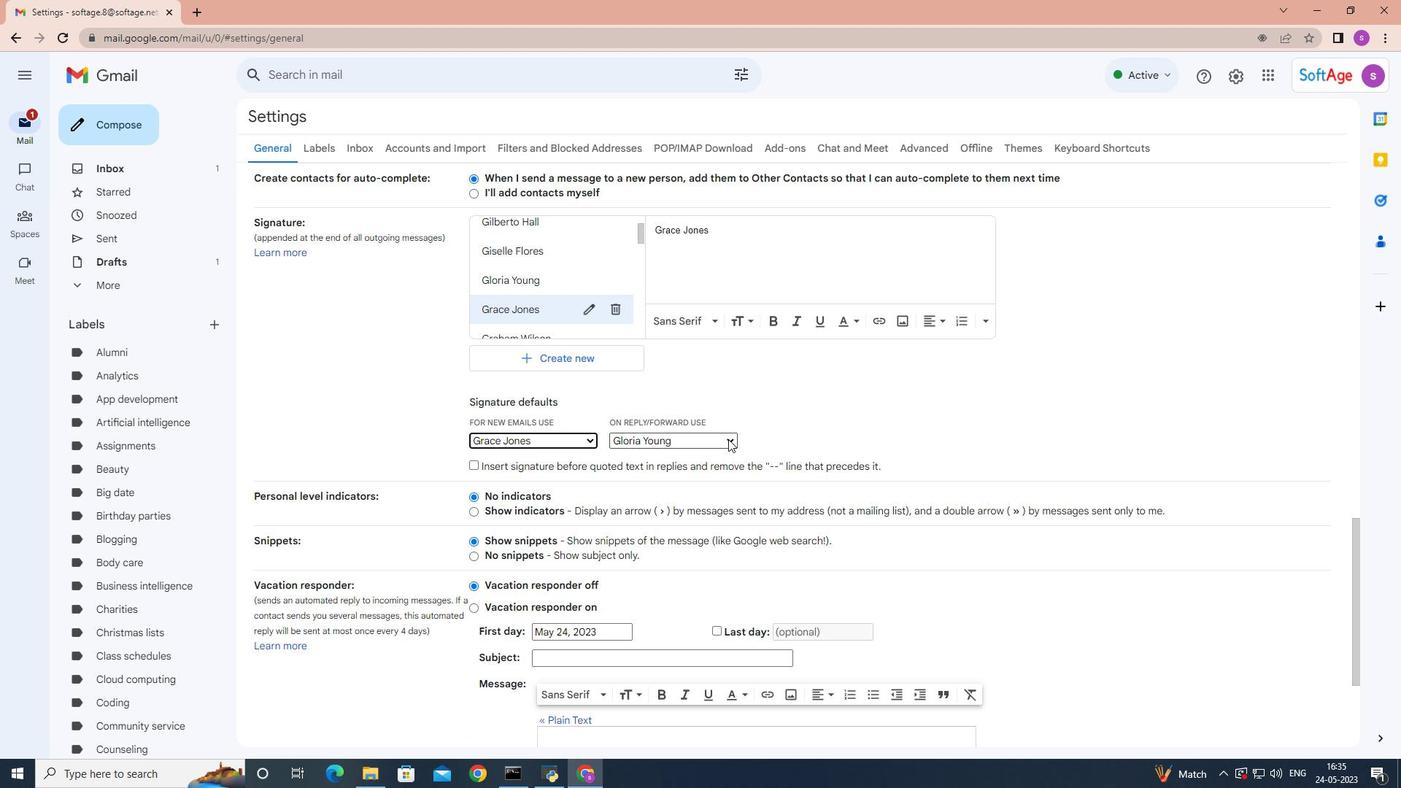 
Action: Mouse pressed left at (730, 435)
Screenshot: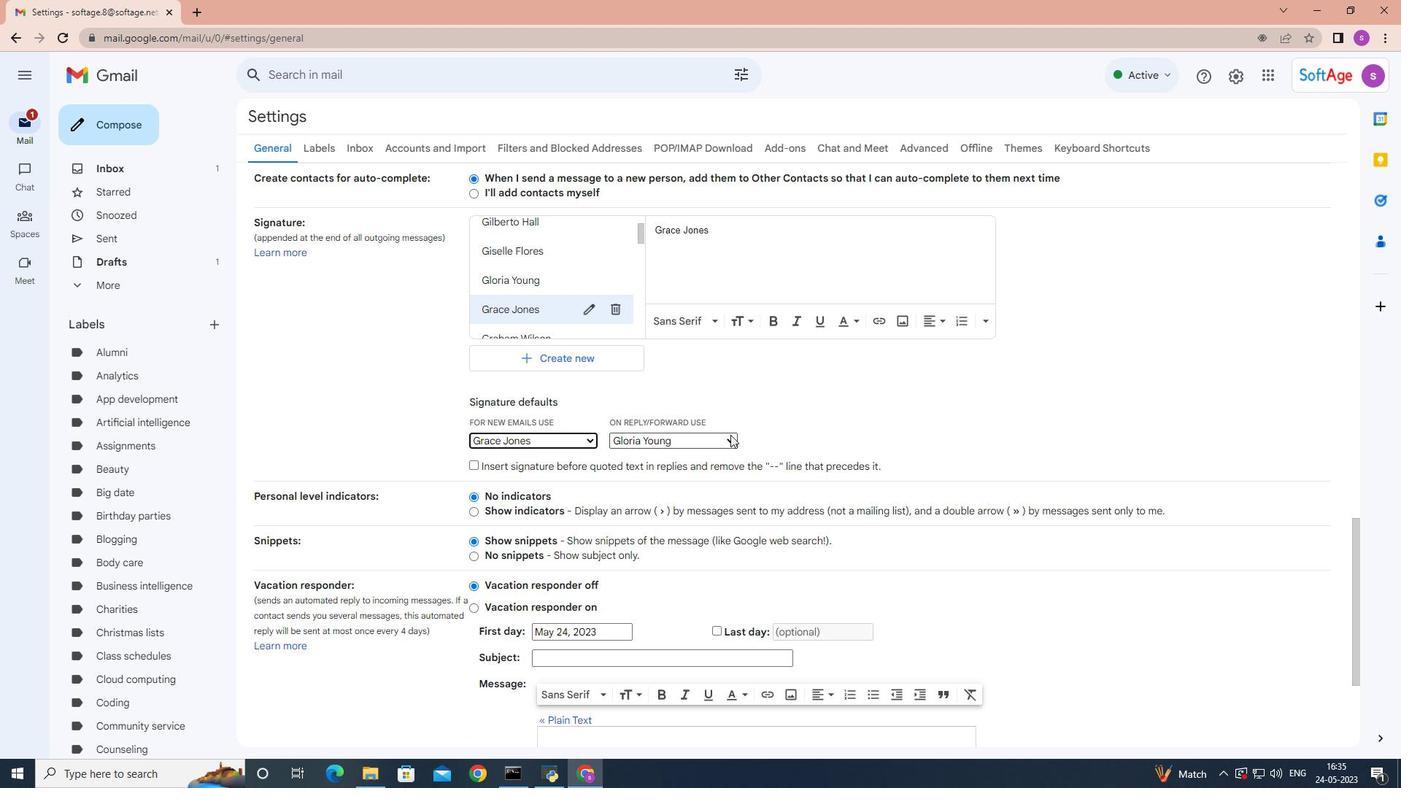 
Action: Mouse moved to (696, 602)
Screenshot: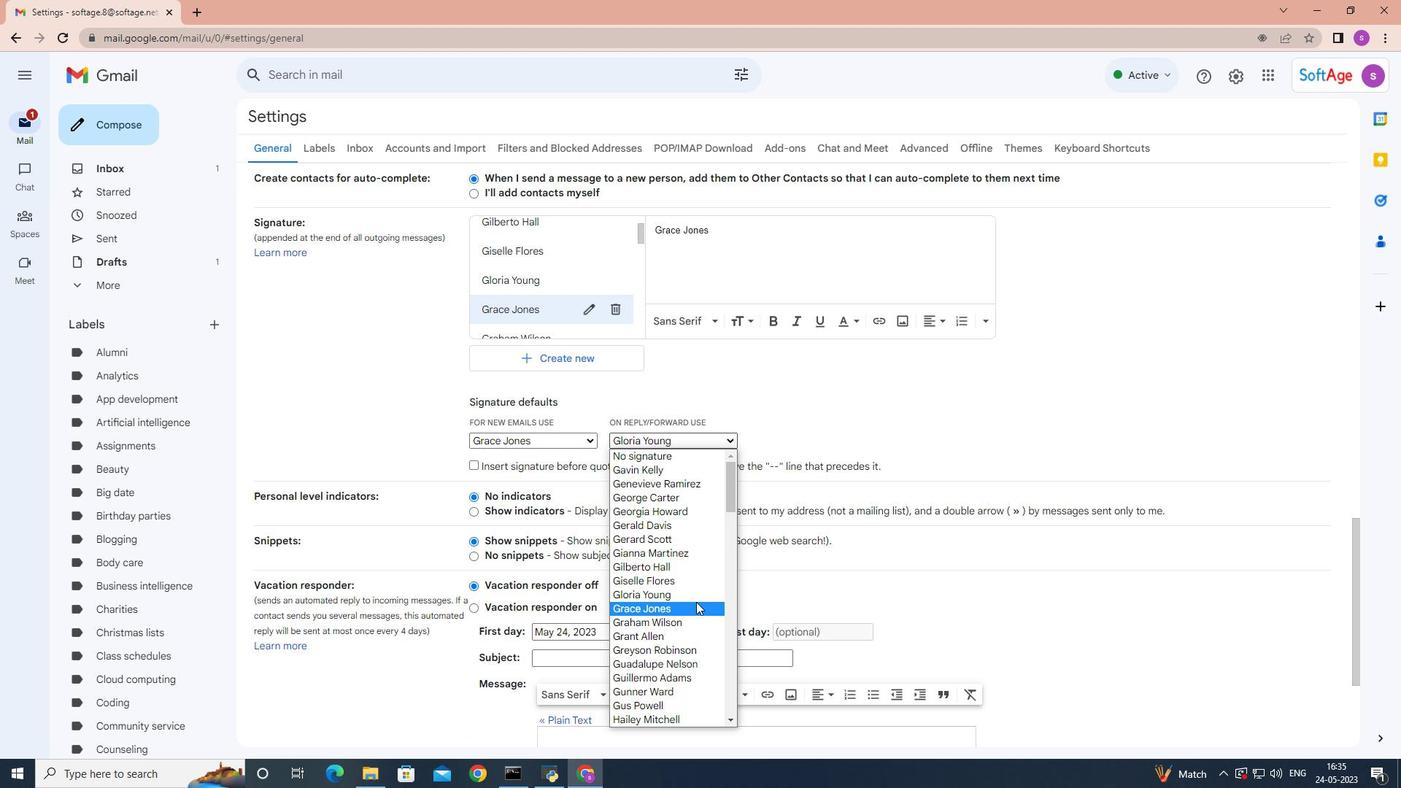 
Action: Mouse pressed left at (696, 602)
Screenshot: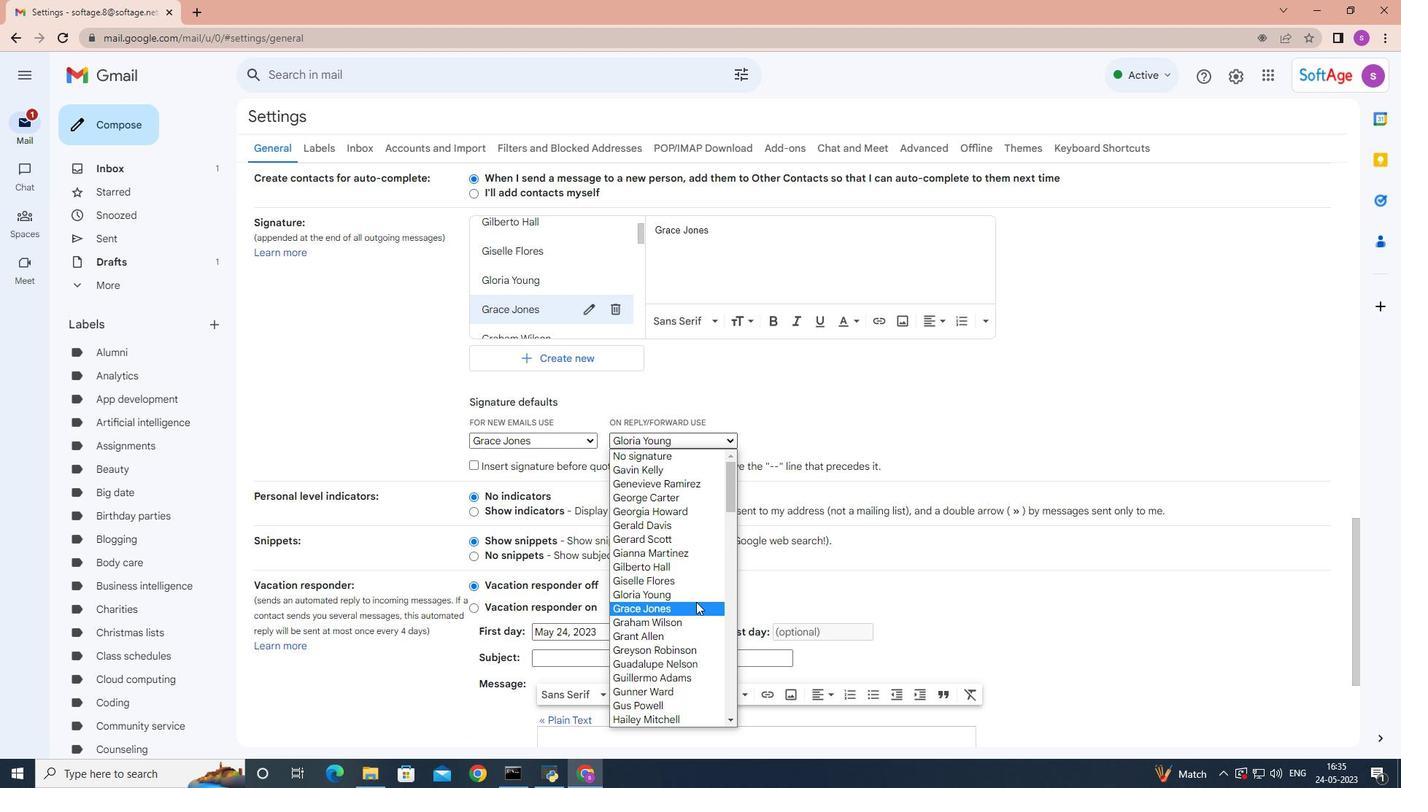 
Action: Mouse moved to (1019, 446)
Screenshot: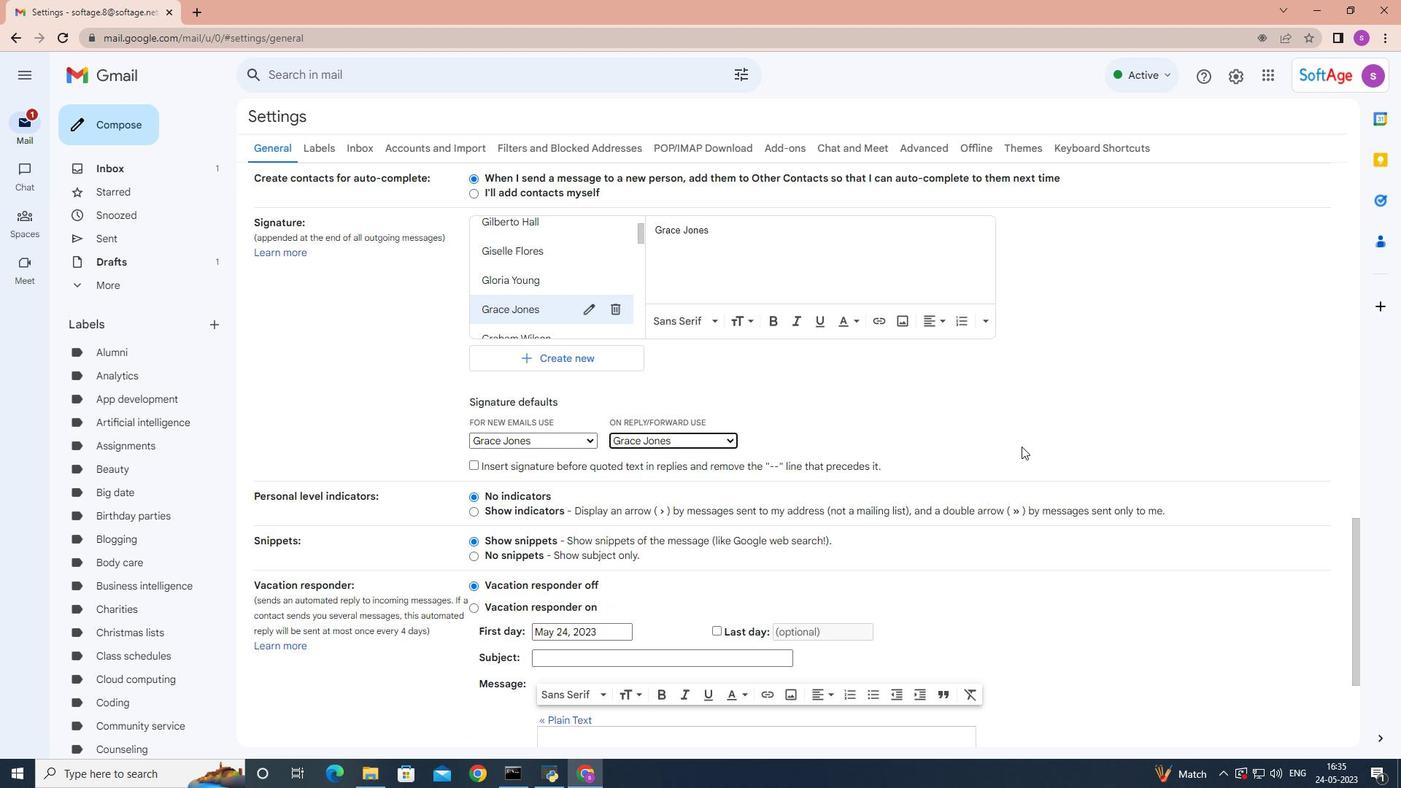 
Action: Mouse scrolled (1019, 446) with delta (0, 0)
Screenshot: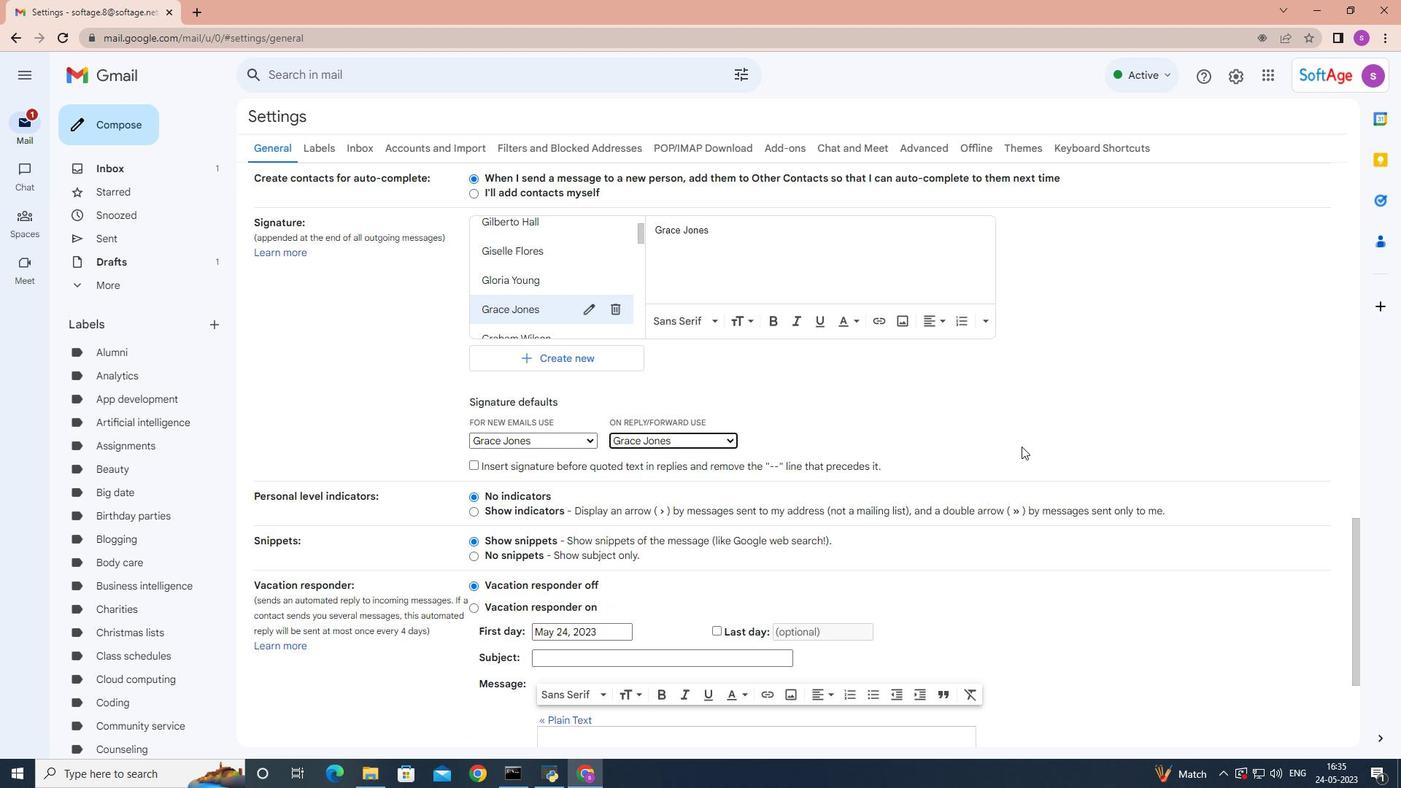 
Action: Mouse scrolled (1019, 446) with delta (0, 0)
Screenshot: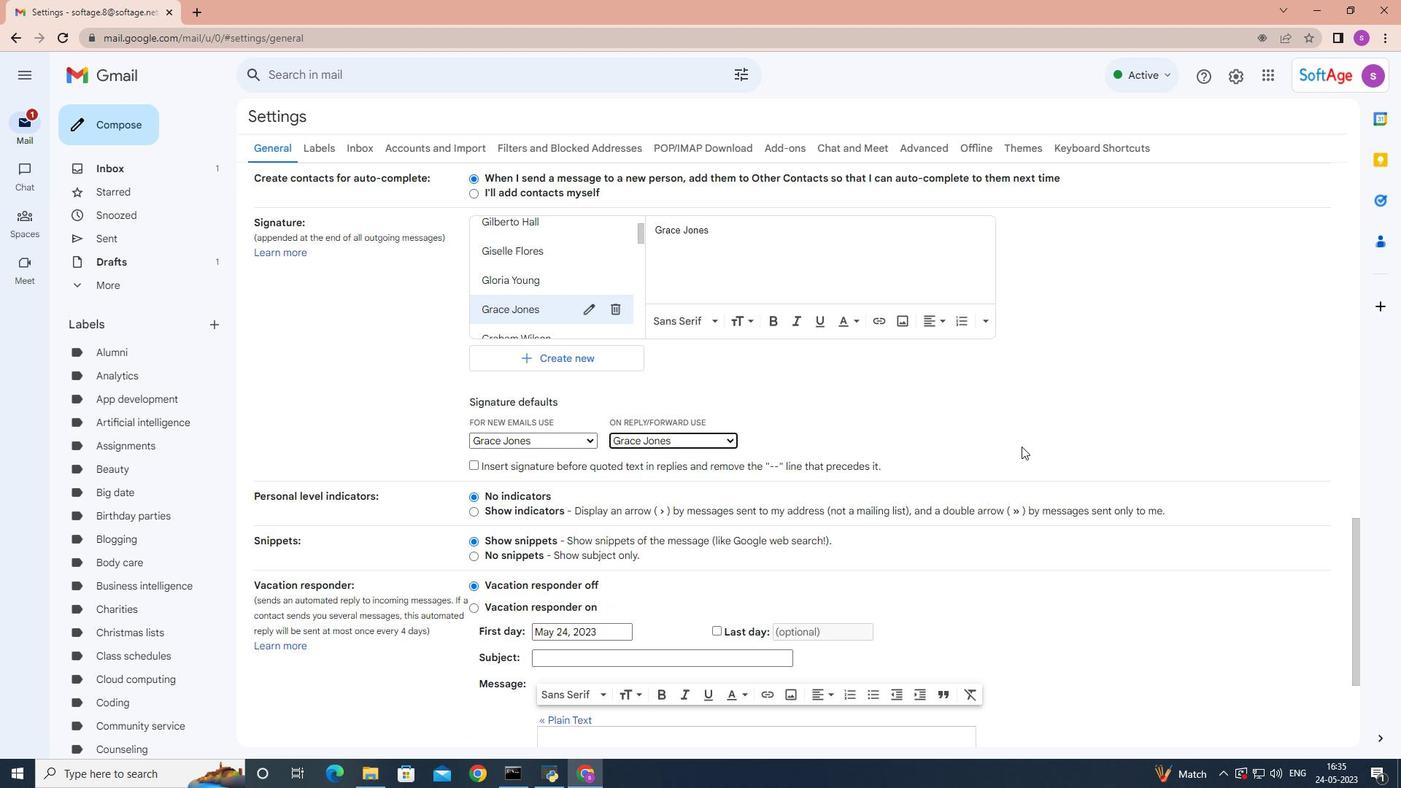
Action: Mouse scrolled (1019, 446) with delta (0, 0)
Screenshot: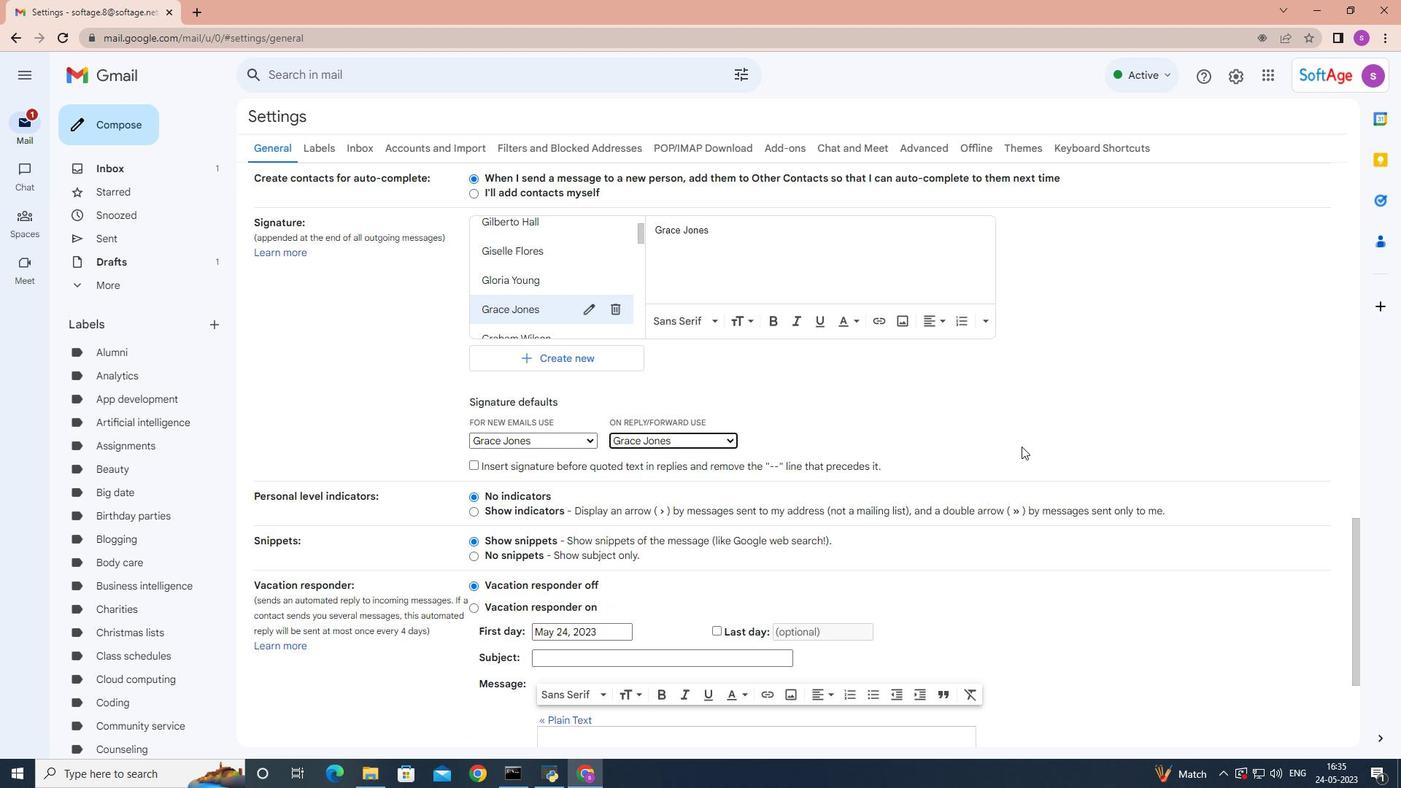 
Action: Mouse scrolled (1019, 446) with delta (0, 0)
Screenshot: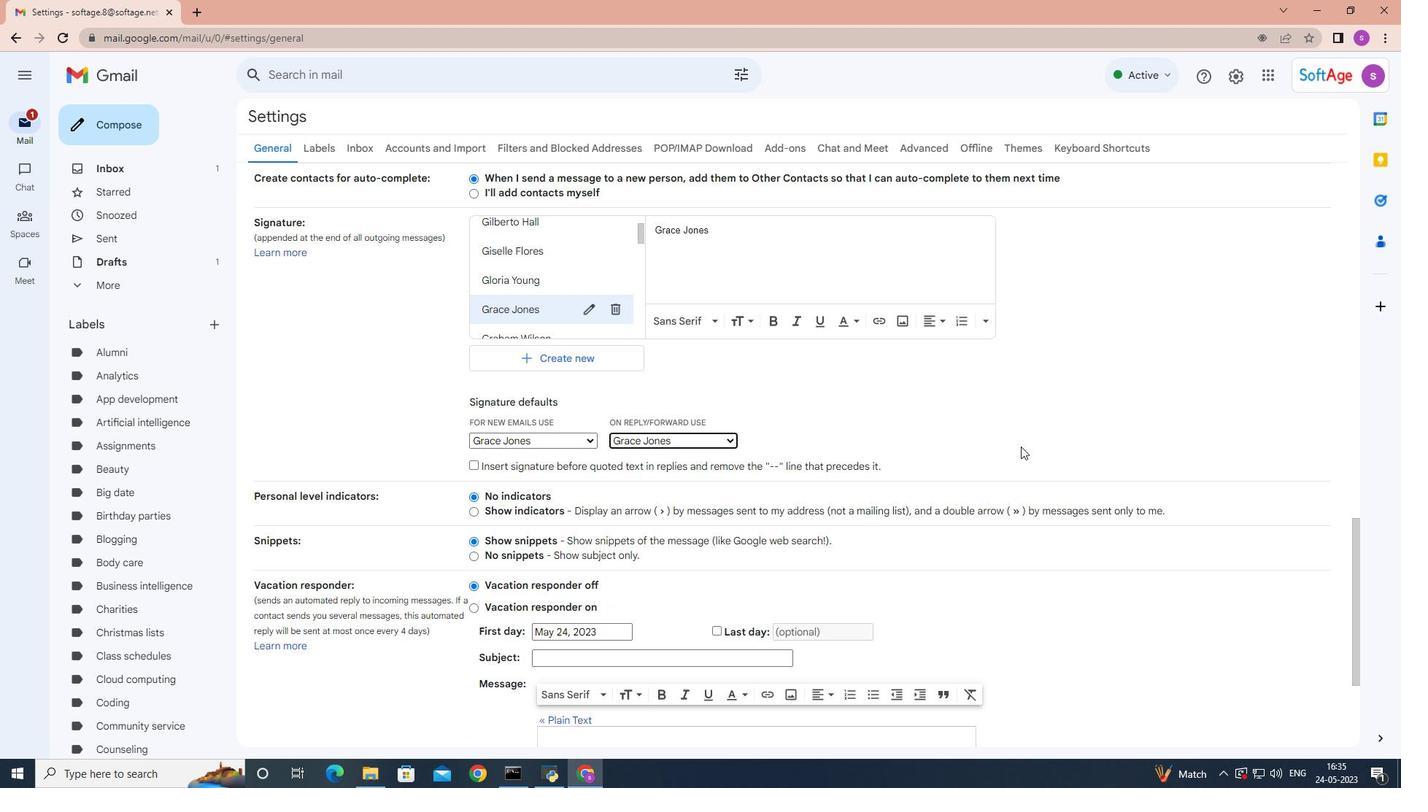 
Action: Mouse scrolled (1019, 446) with delta (0, 0)
Screenshot: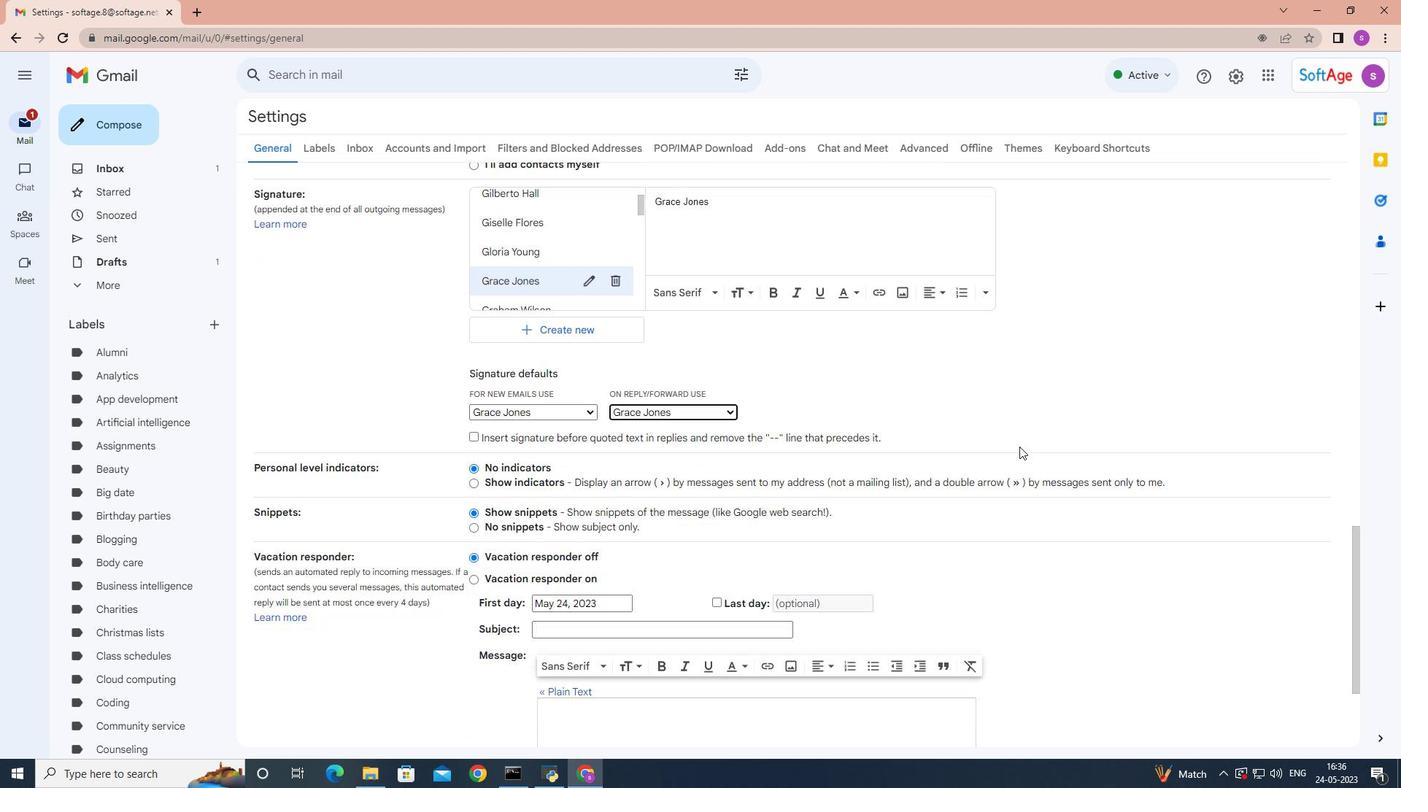 
Action: Mouse moved to (773, 668)
Screenshot: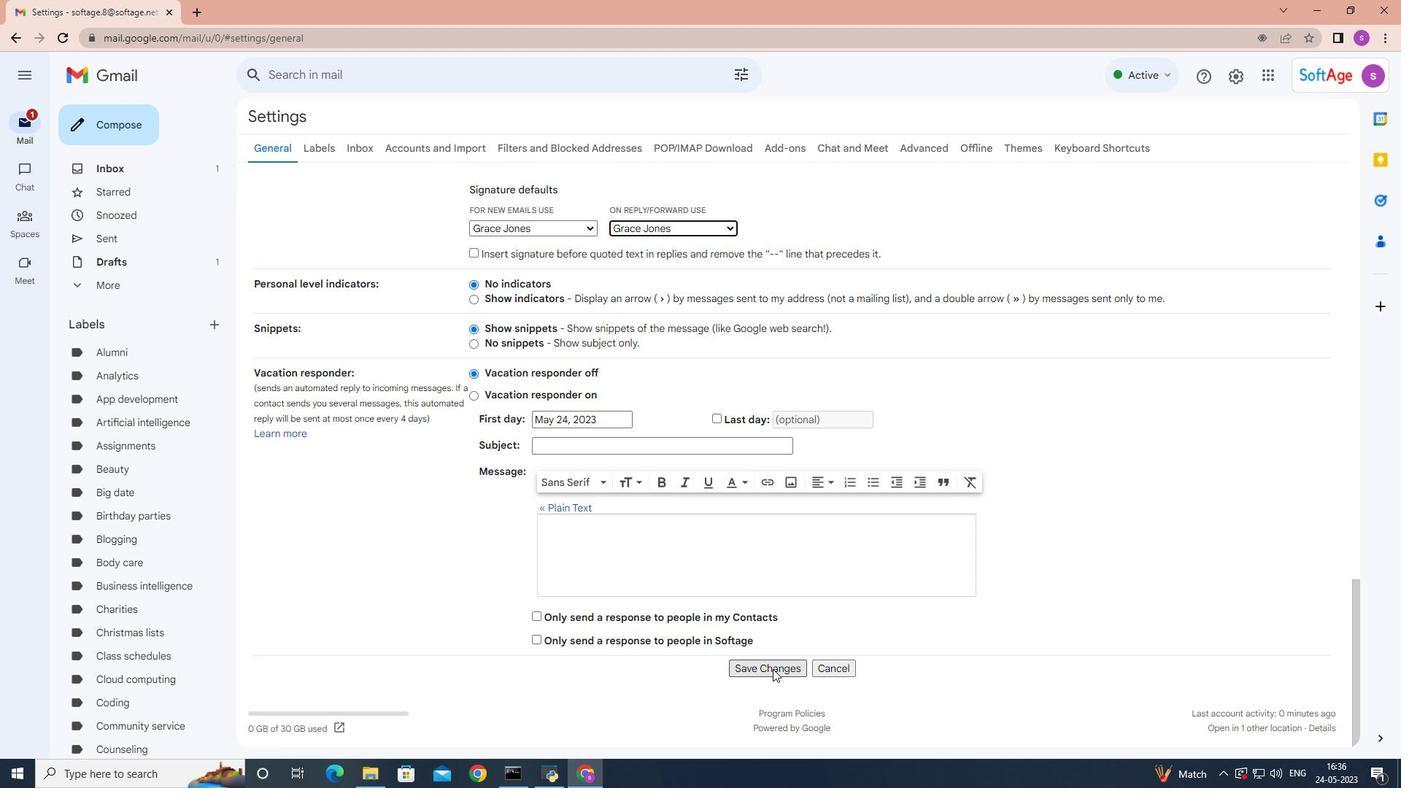 
Action: Mouse pressed left at (773, 668)
Screenshot: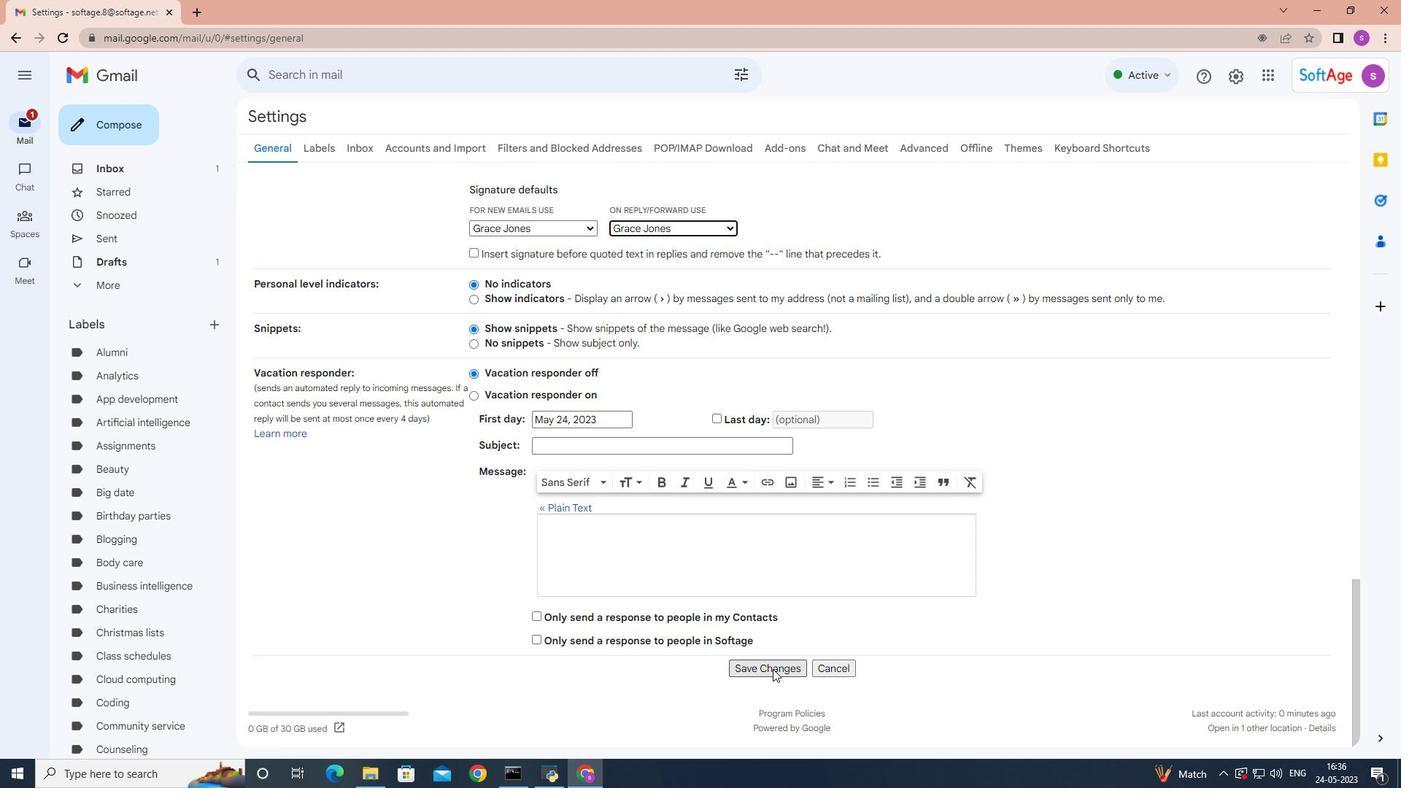 
Action: Mouse moved to (124, 132)
Screenshot: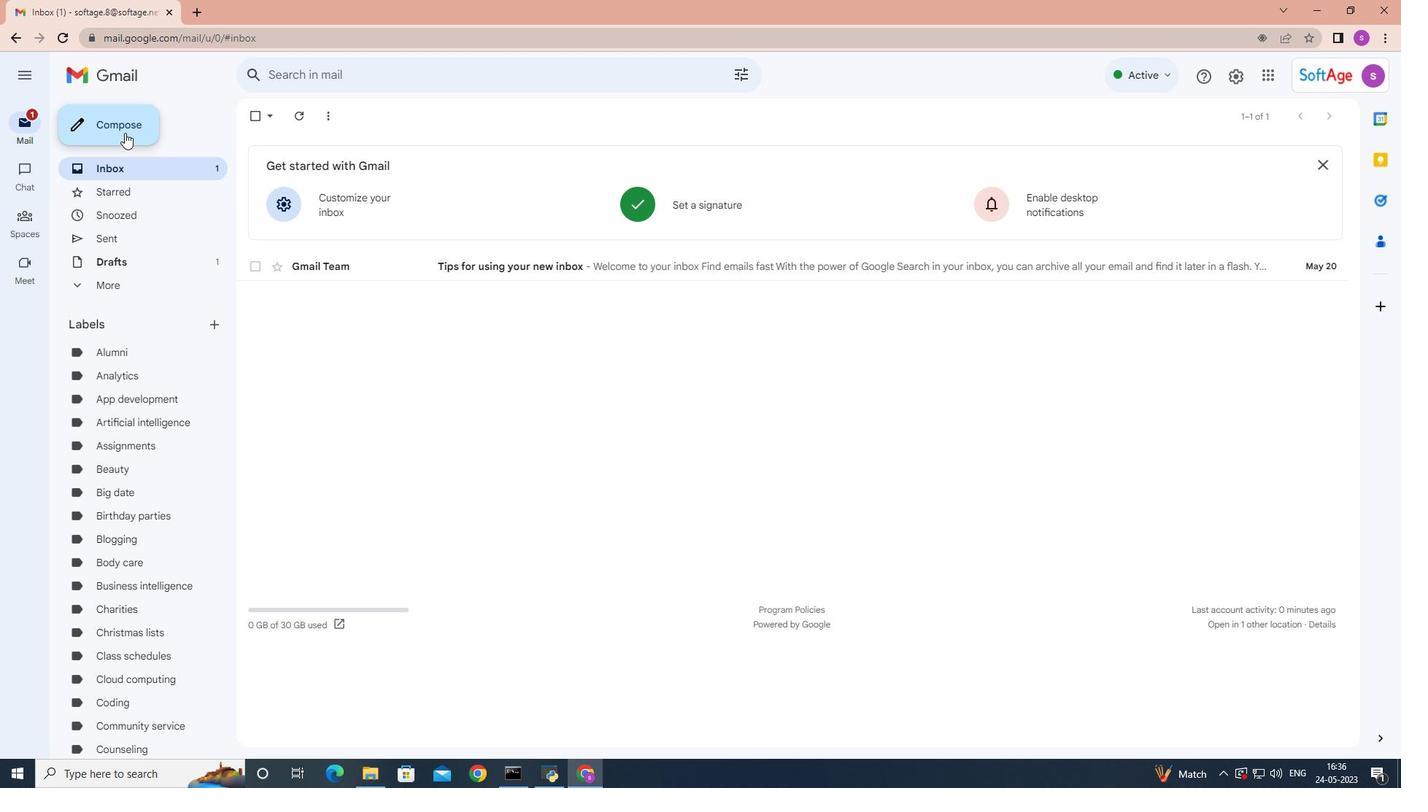 
Action: Mouse pressed left at (124, 132)
Screenshot: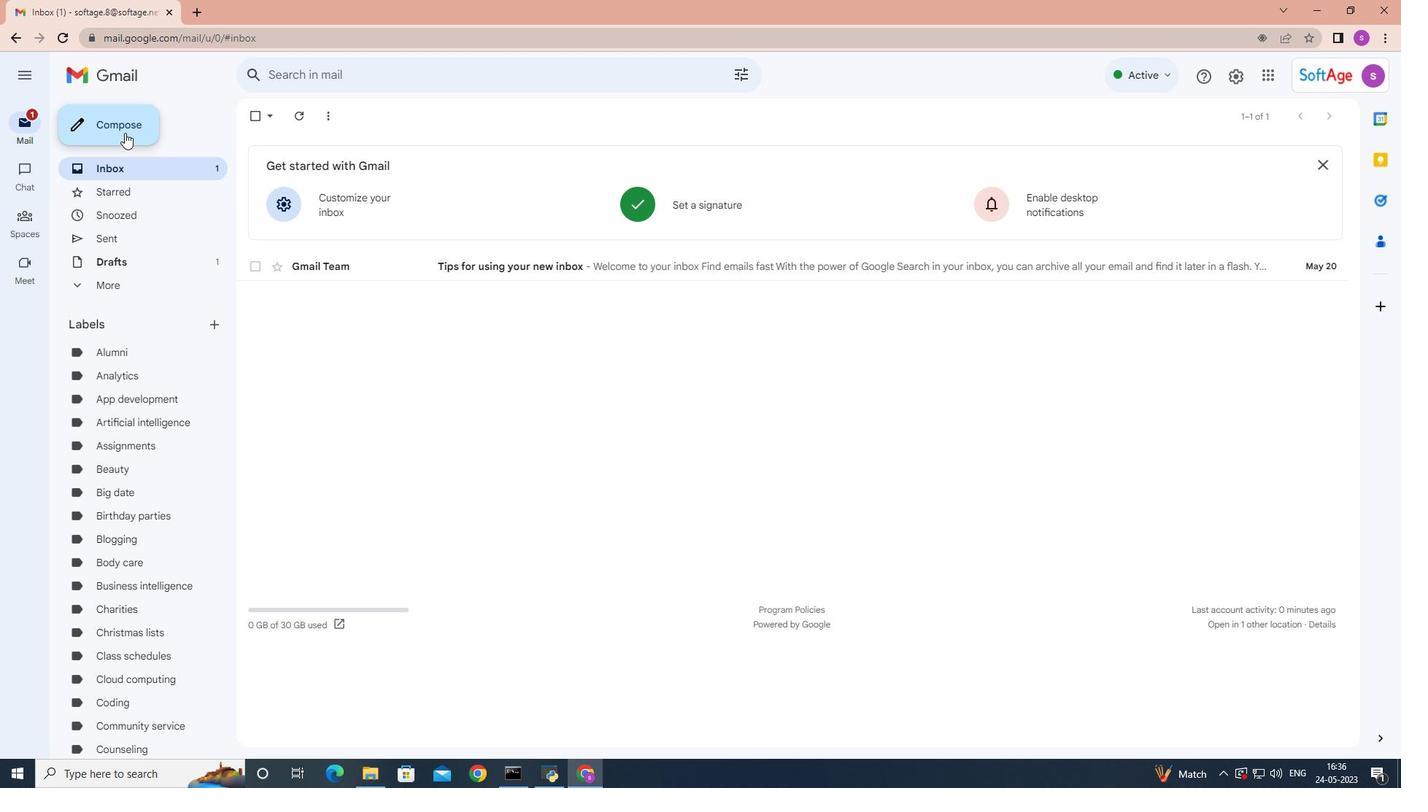 
Action: Mouse moved to (964, 381)
Screenshot: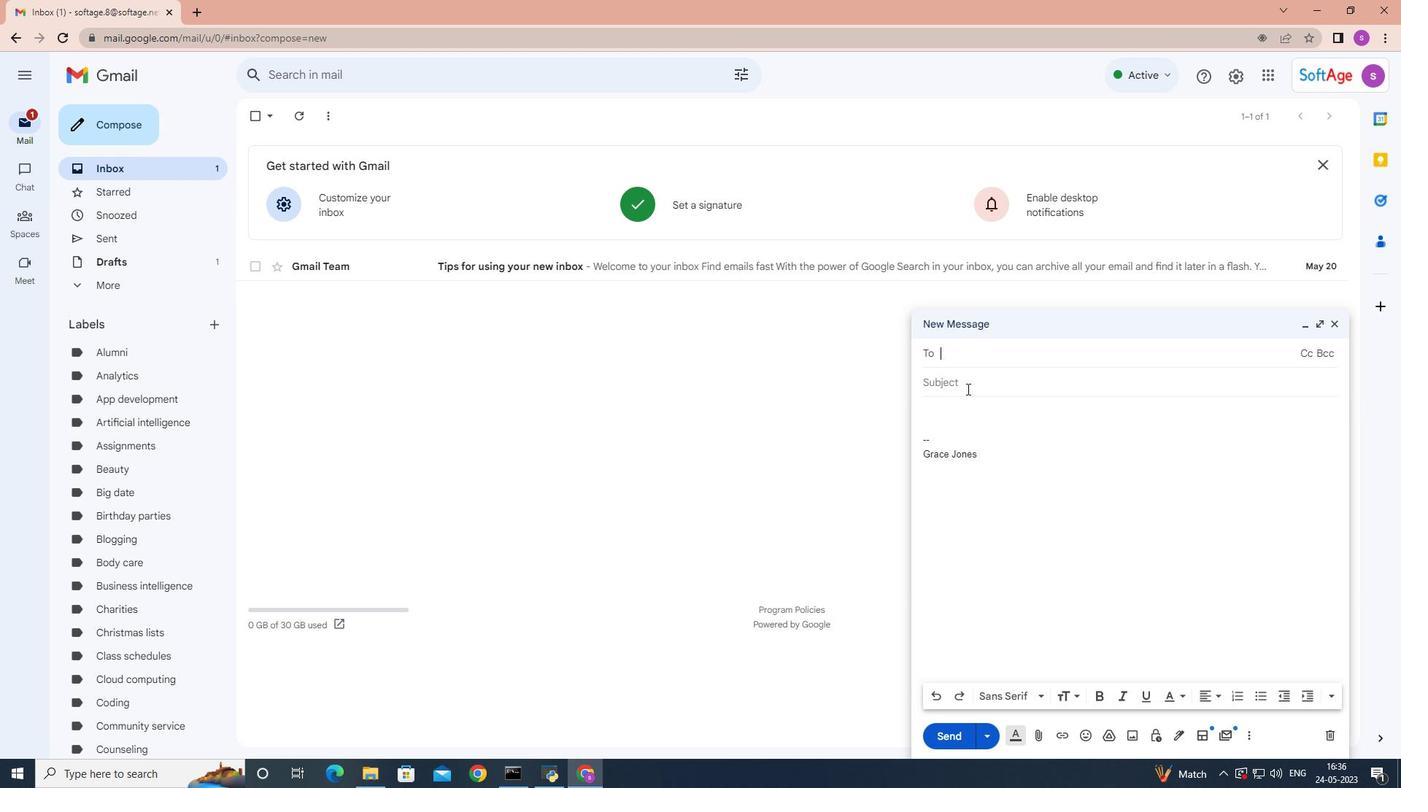 
Action: Mouse pressed left at (964, 381)
Screenshot: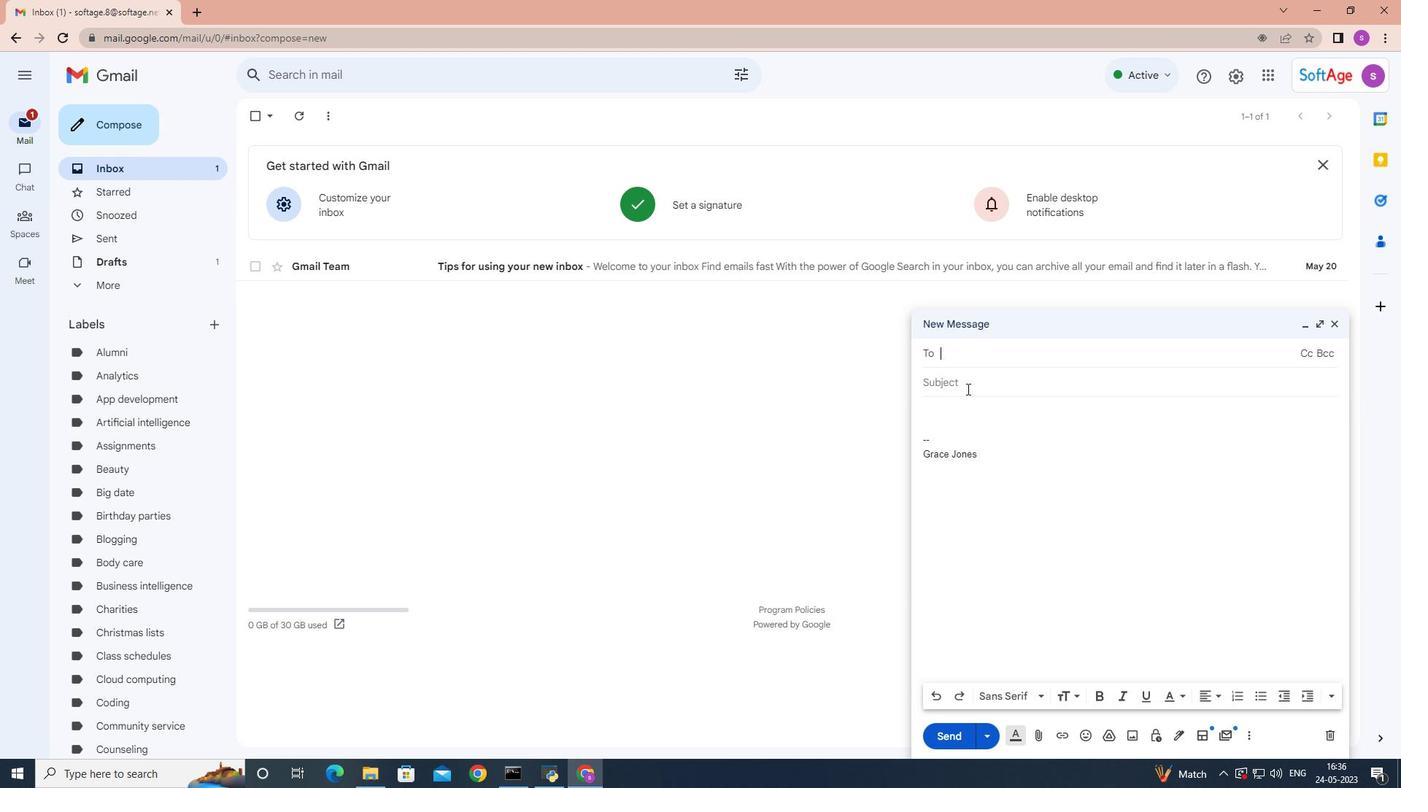 
Action: Key pressed <Key.shift>Update<Key.space>on<Key.space>a<Key.space>training<Key.space>session
Screenshot: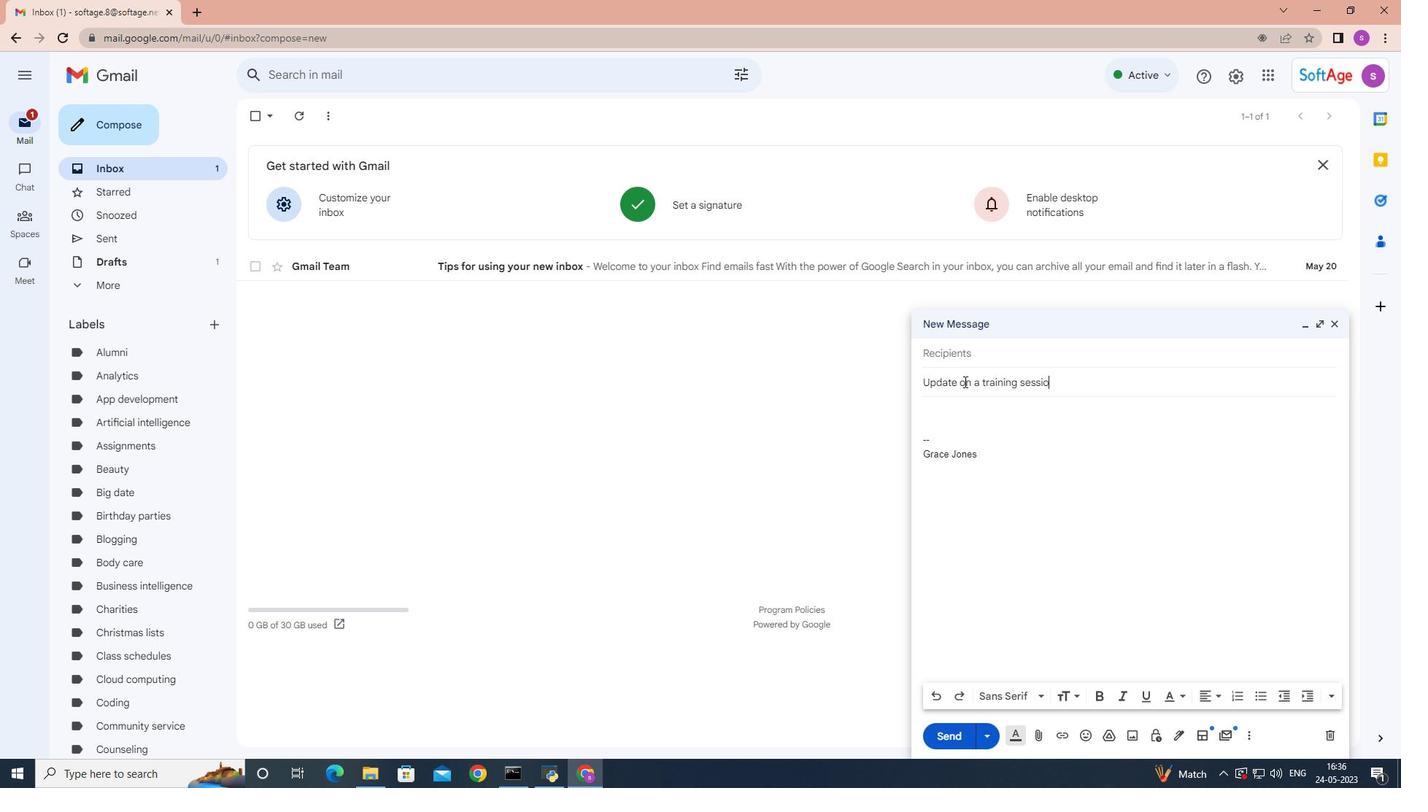 
Action: Mouse moved to (934, 408)
Screenshot: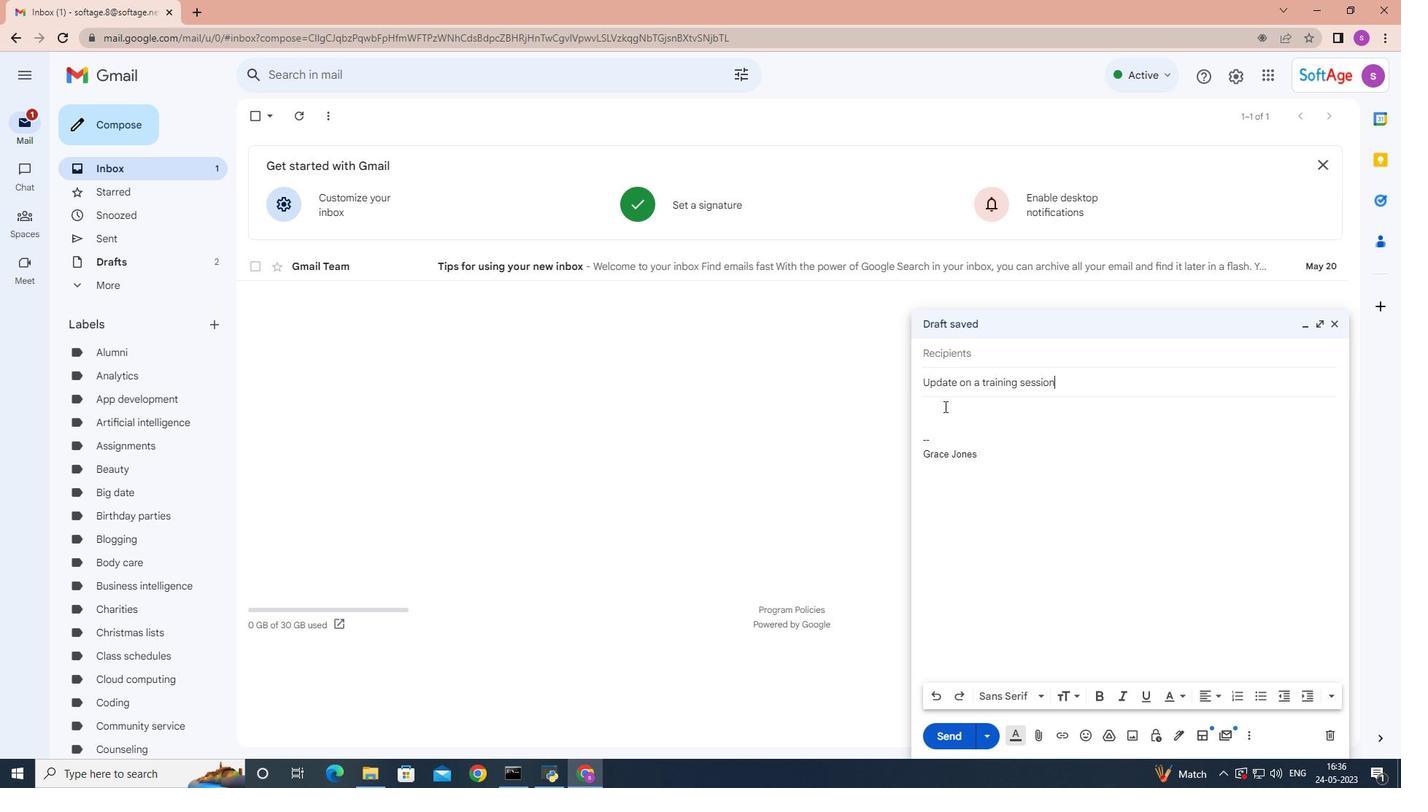 
Action: Mouse pressed left at (934, 408)
Screenshot: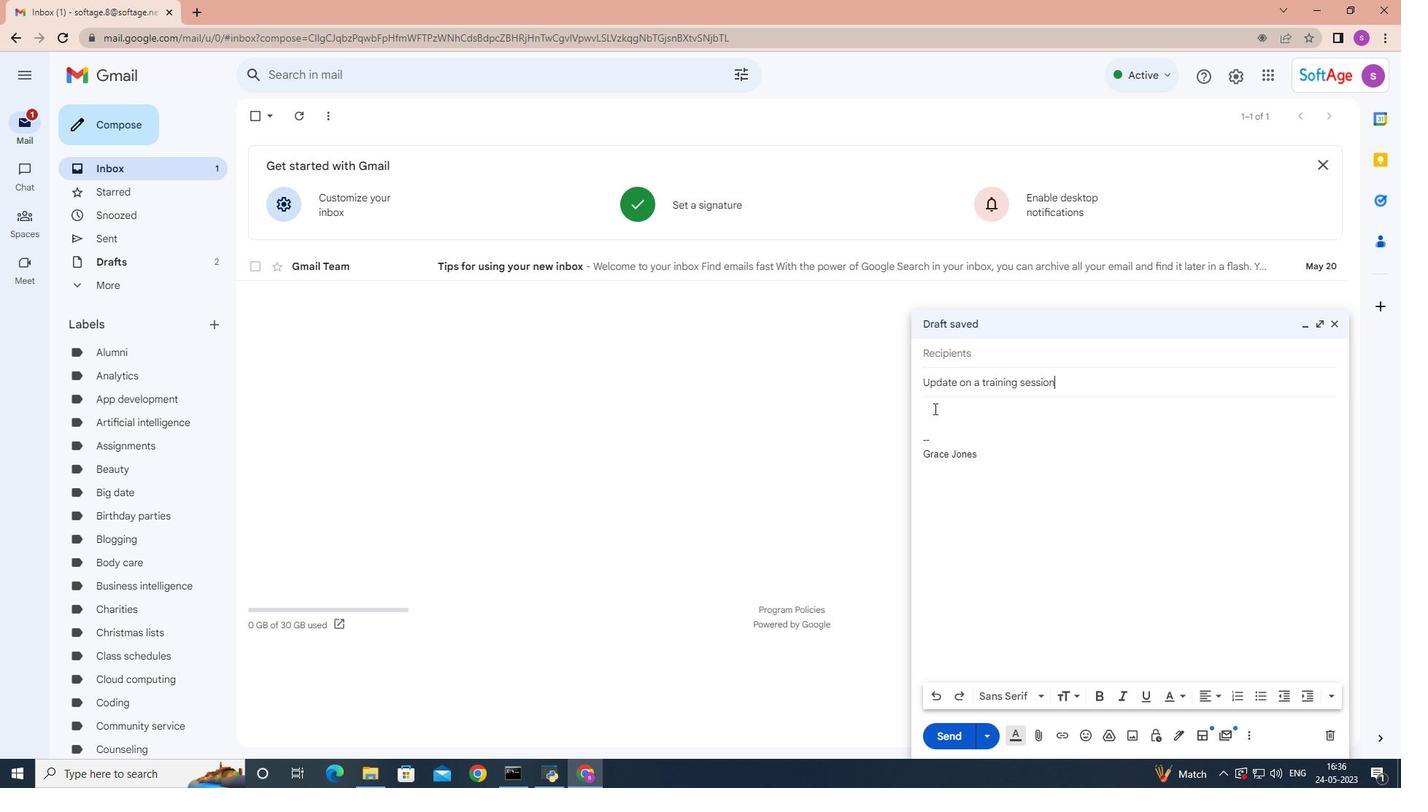 
Action: Key pressed <Key.shift>Please<Key.space>let<Key.space>me<Key.space>know<Key.space>if<Key.space>you<Key.space>can<Key.space>attend<Key.space>the<Key.space>networking<Key.space>event<Key.space>next<Key.space>month.
Screenshot: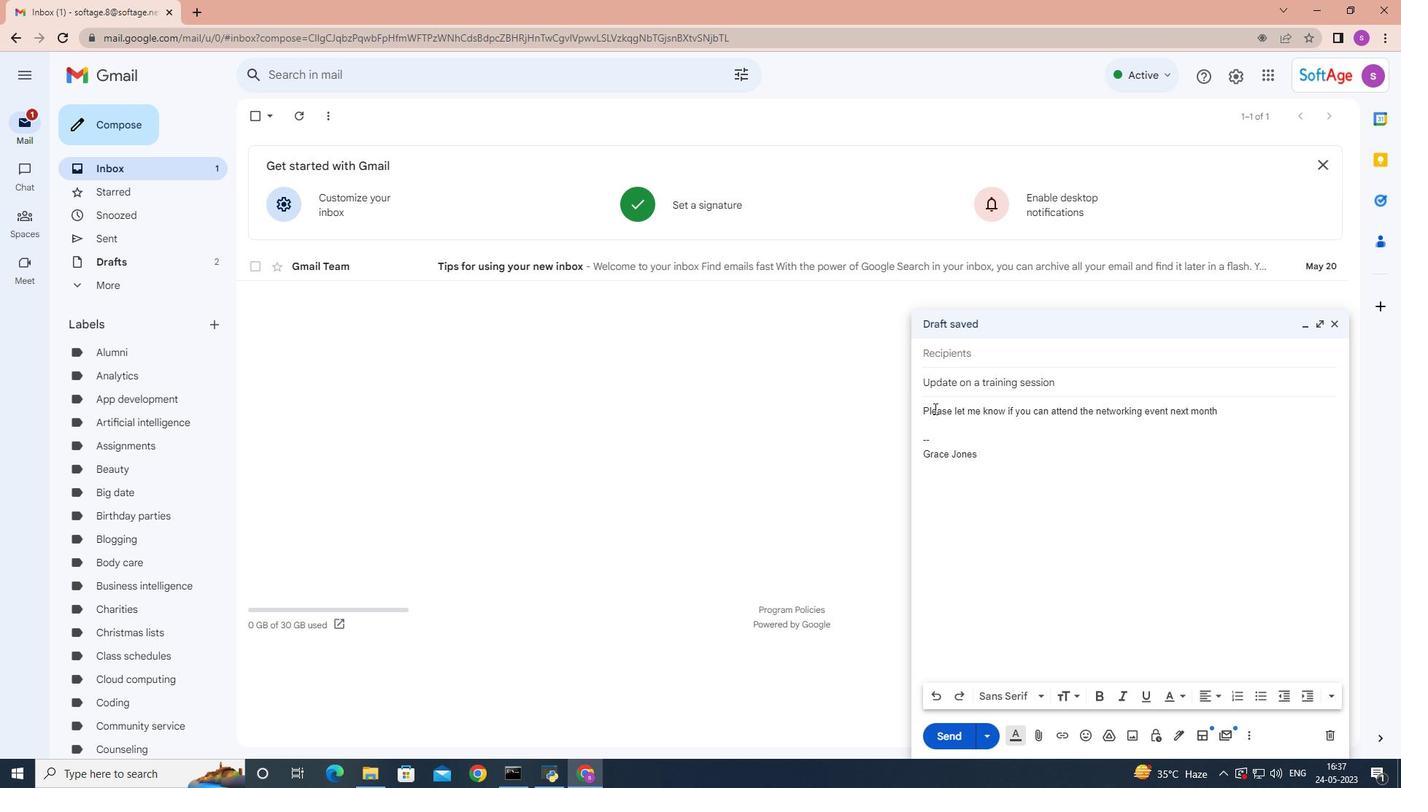 
Action: Mouse moved to (955, 354)
Screenshot: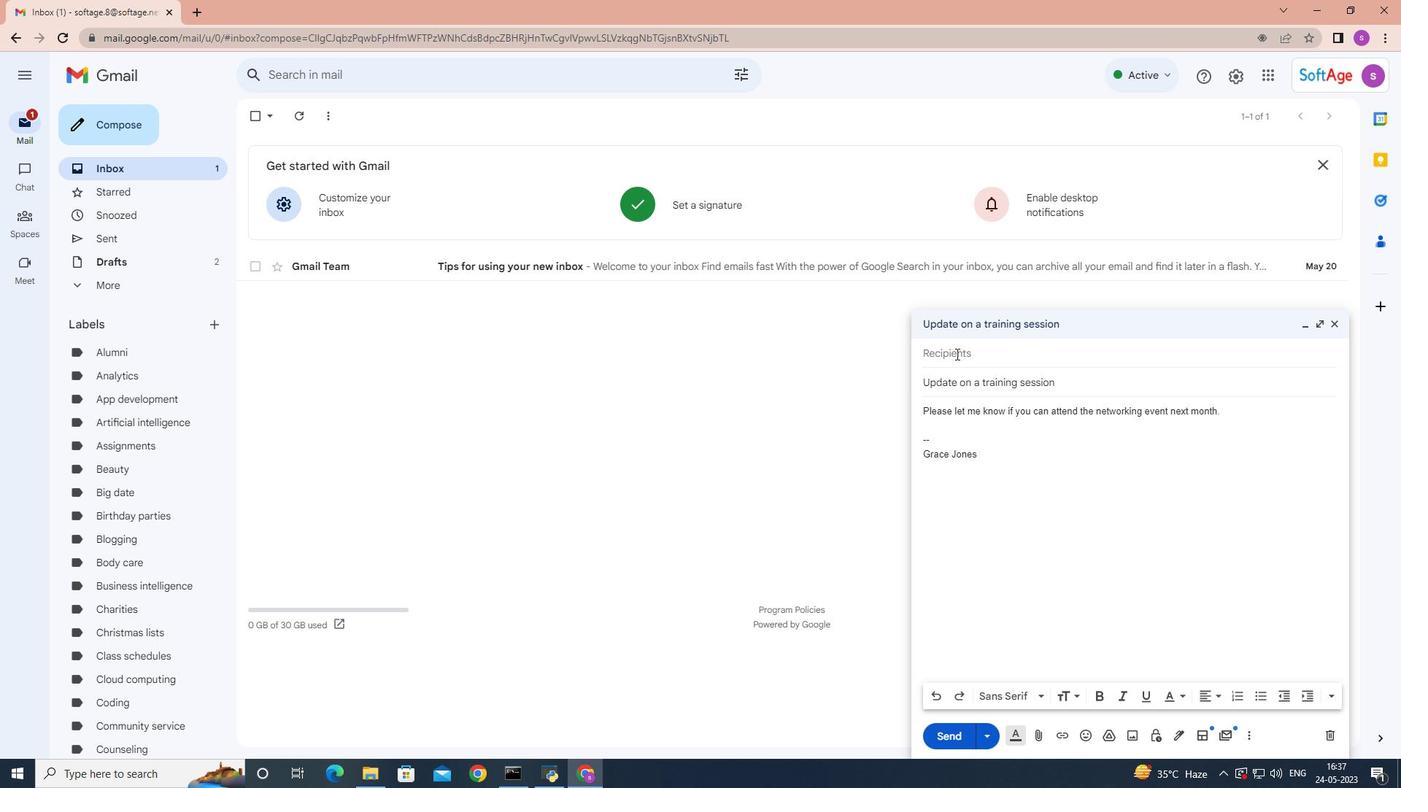 
Action: Mouse pressed left at (955, 354)
Screenshot: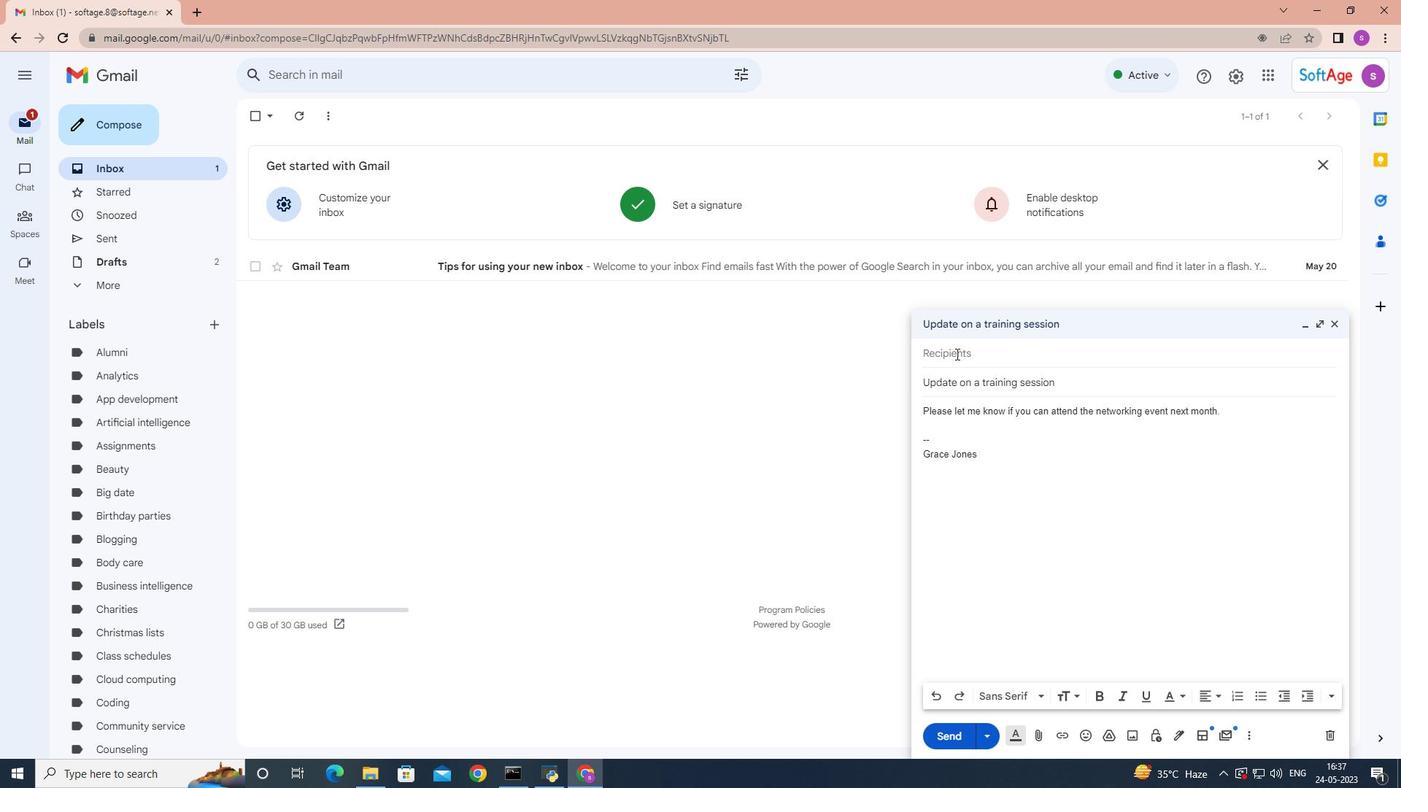 
Action: Key pressed softage.1
Screenshot: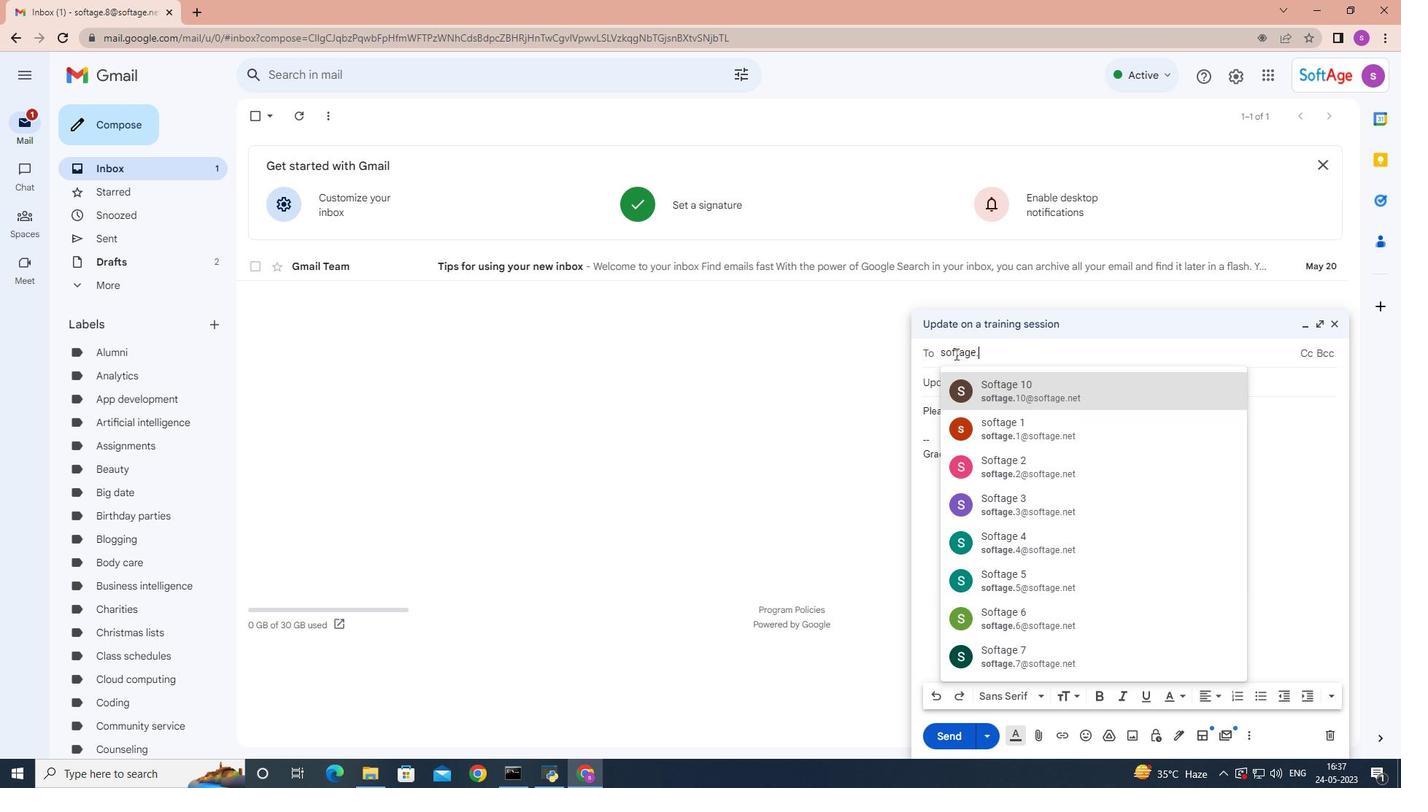 
Action: Mouse moved to (1005, 423)
Screenshot: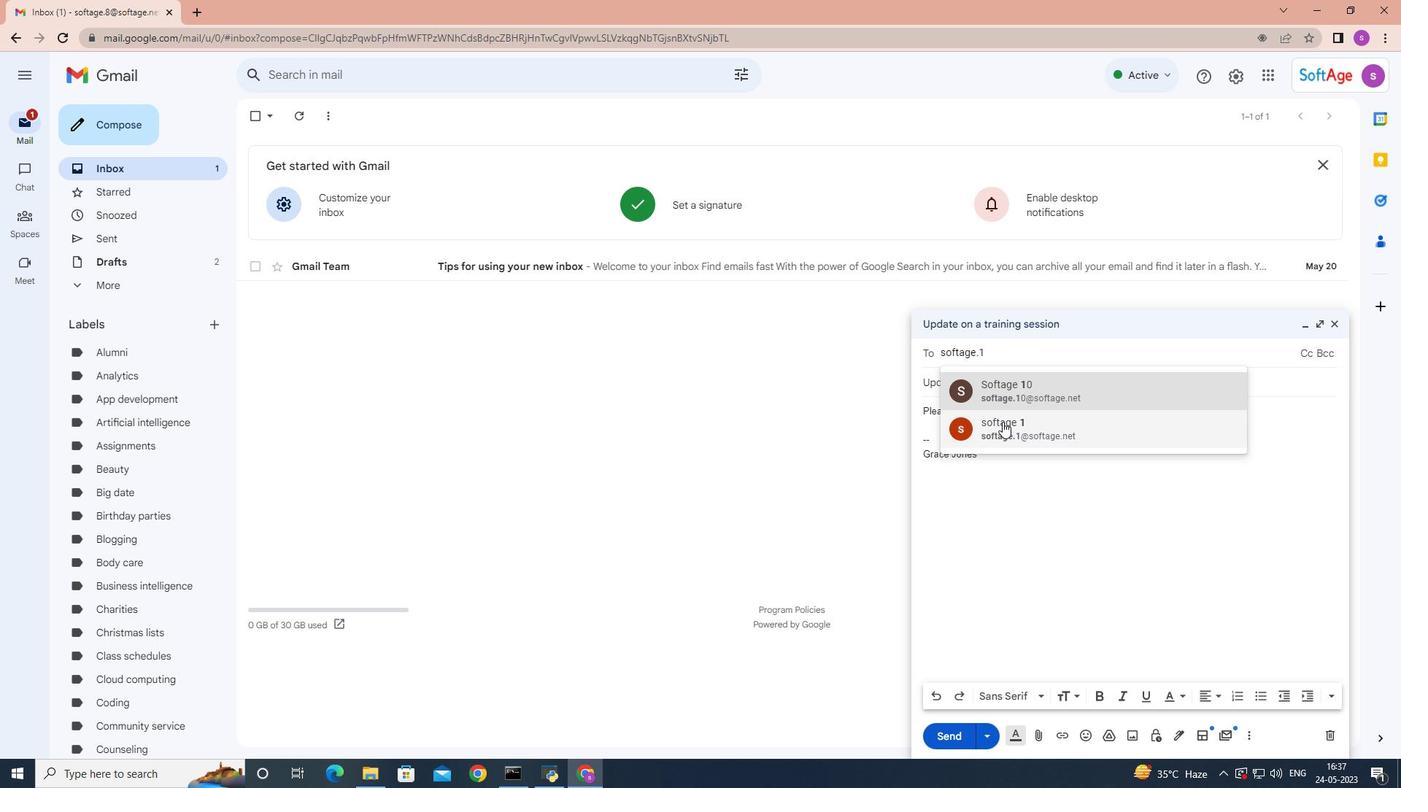
Action: Mouse pressed left at (1005, 423)
Screenshot: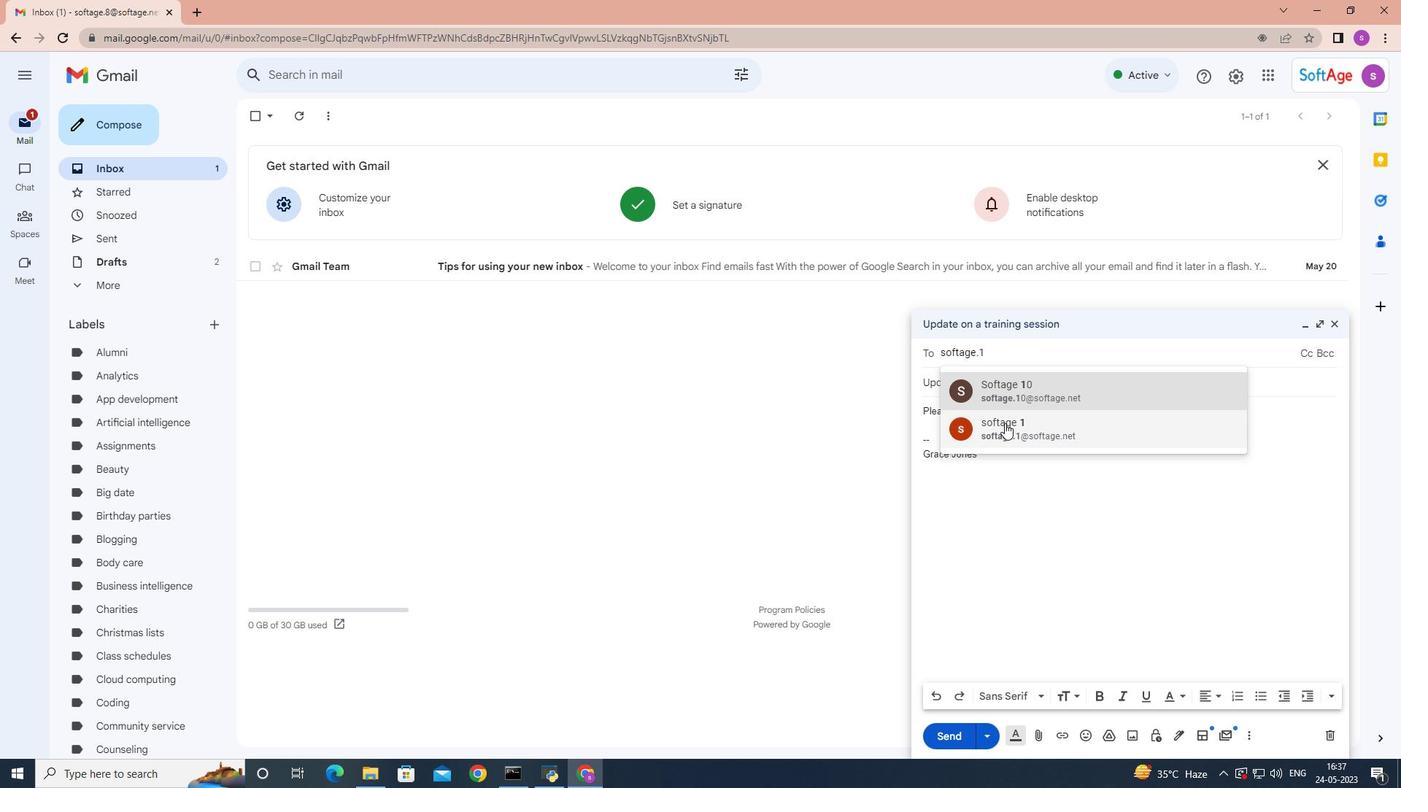 
Action: Key pressed softage.2
Screenshot: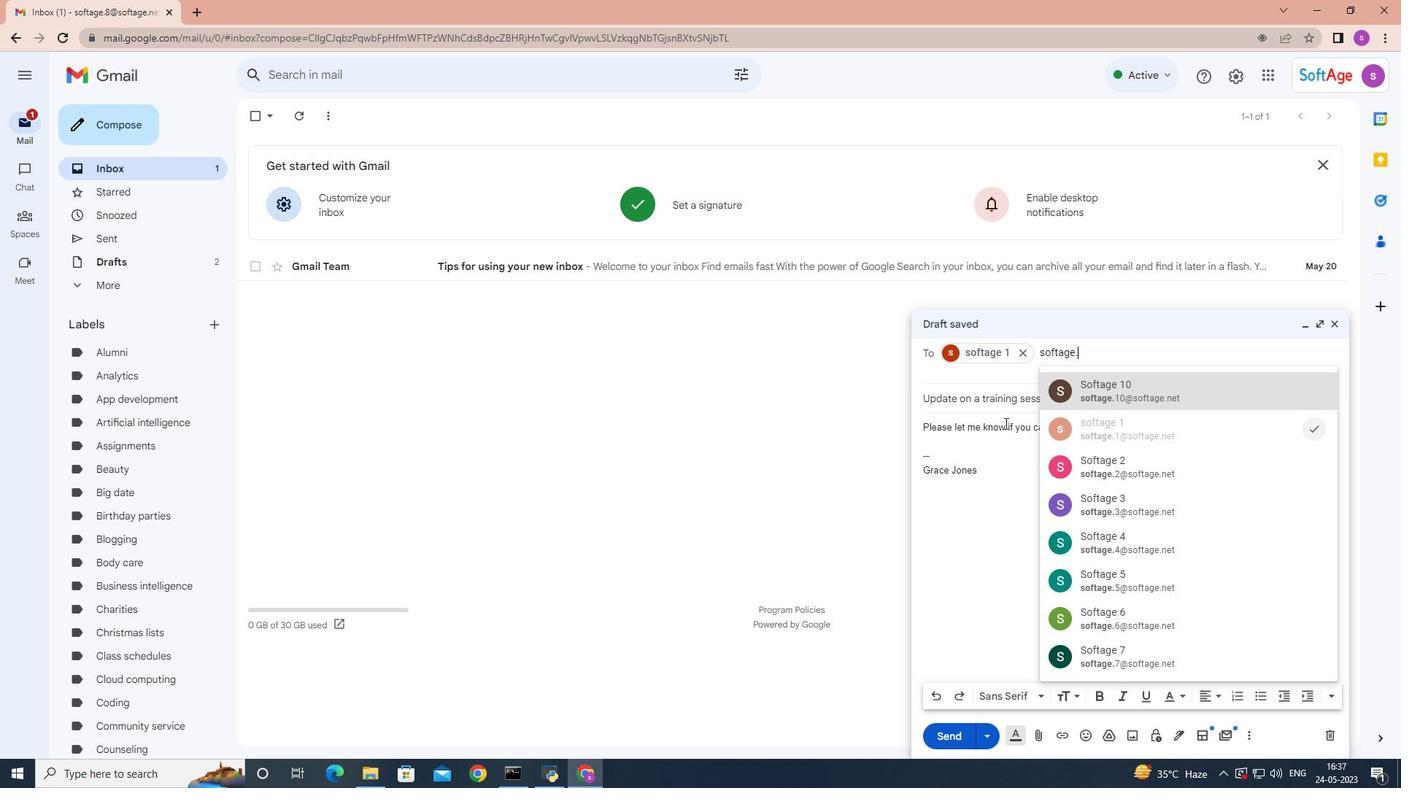 
Action: Mouse moved to (1101, 395)
Screenshot: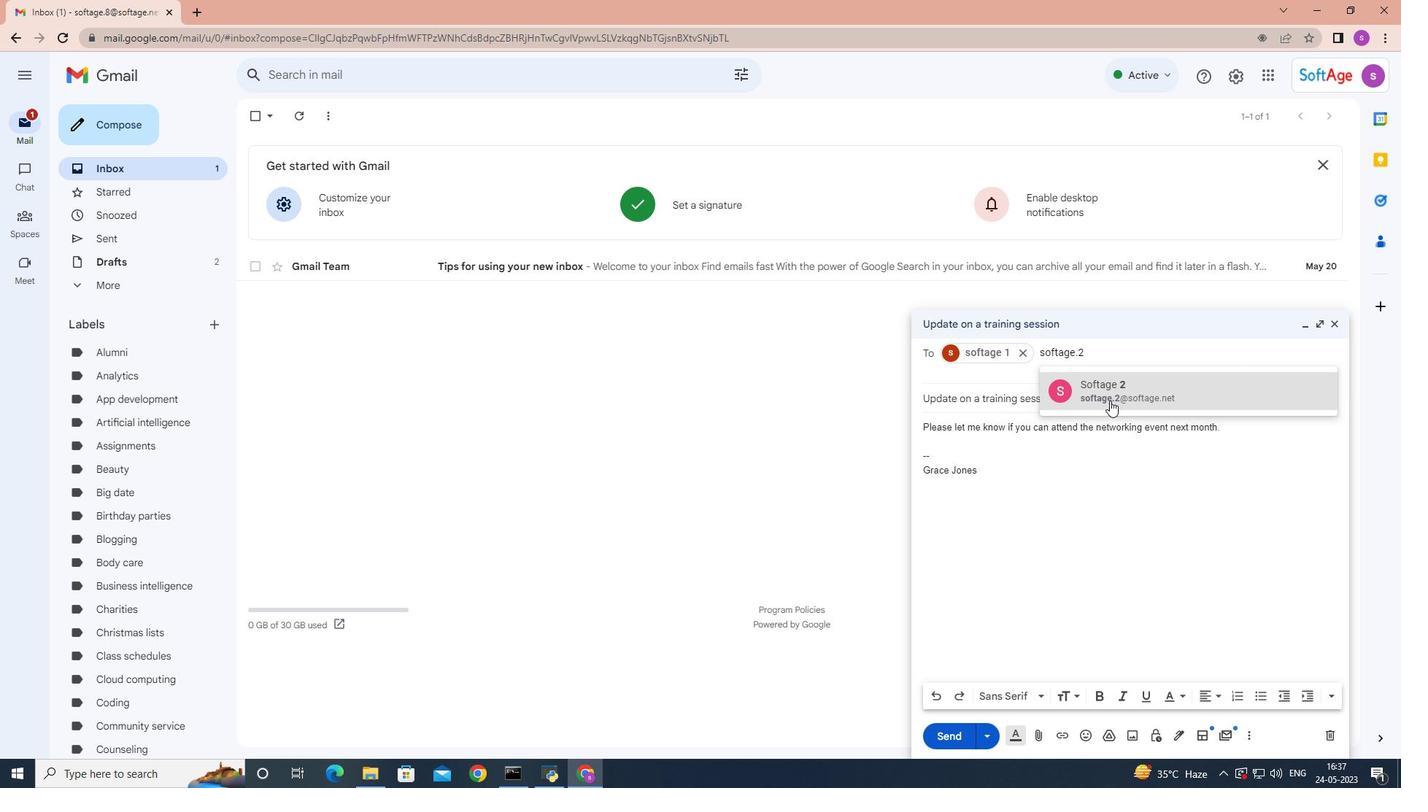 
Action: Mouse pressed left at (1101, 395)
Screenshot: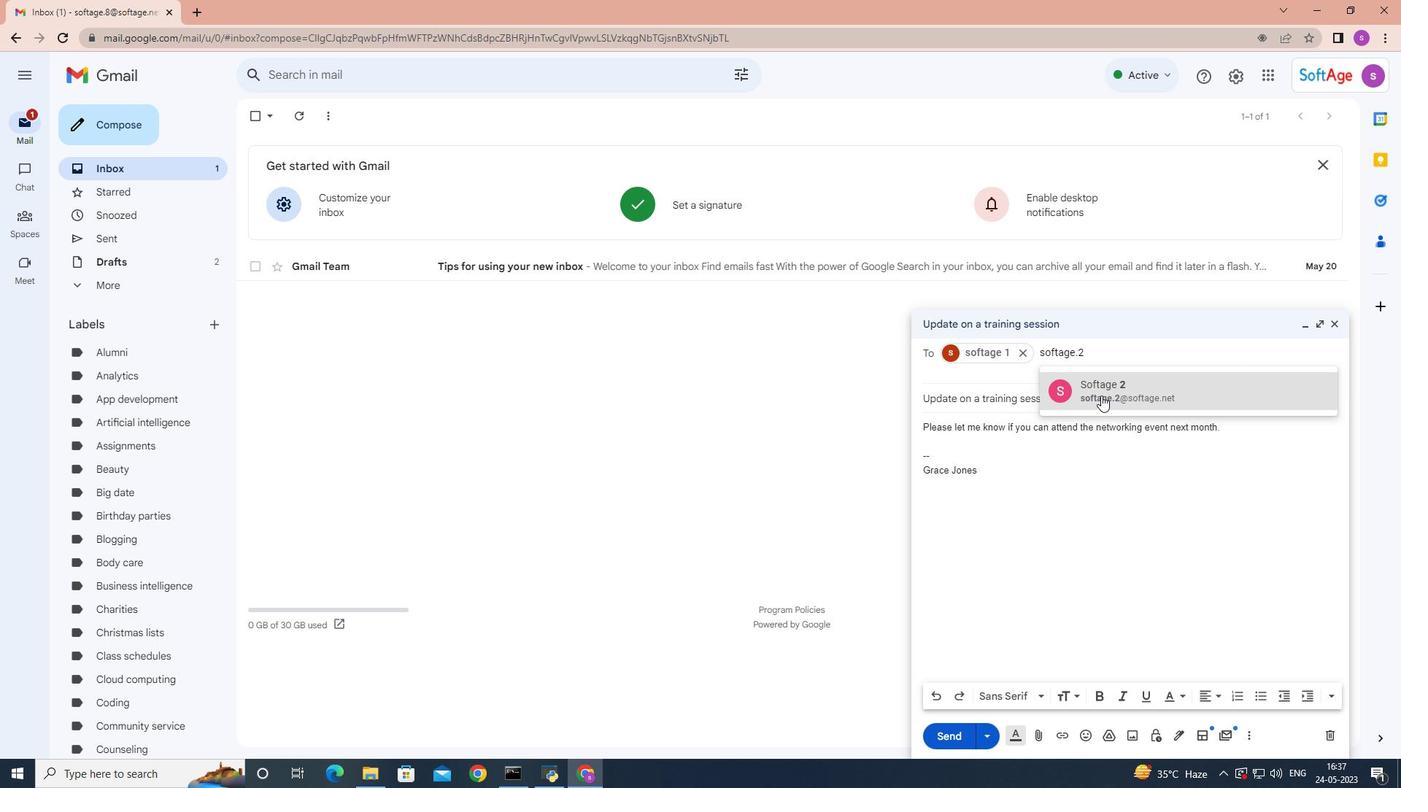 
Action: Mouse moved to (952, 733)
Screenshot: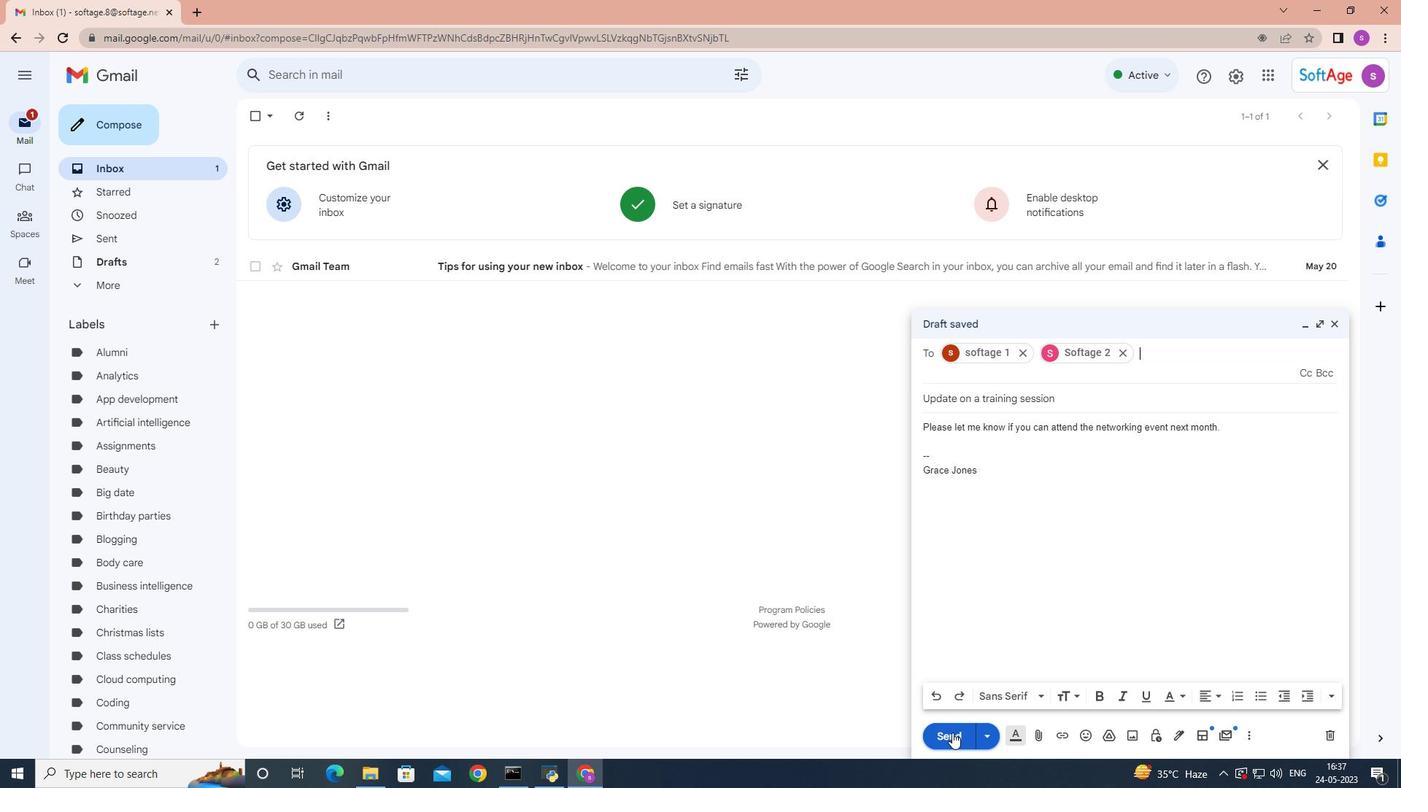 
Action: Mouse pressed left at (952, 733)
Screenshot: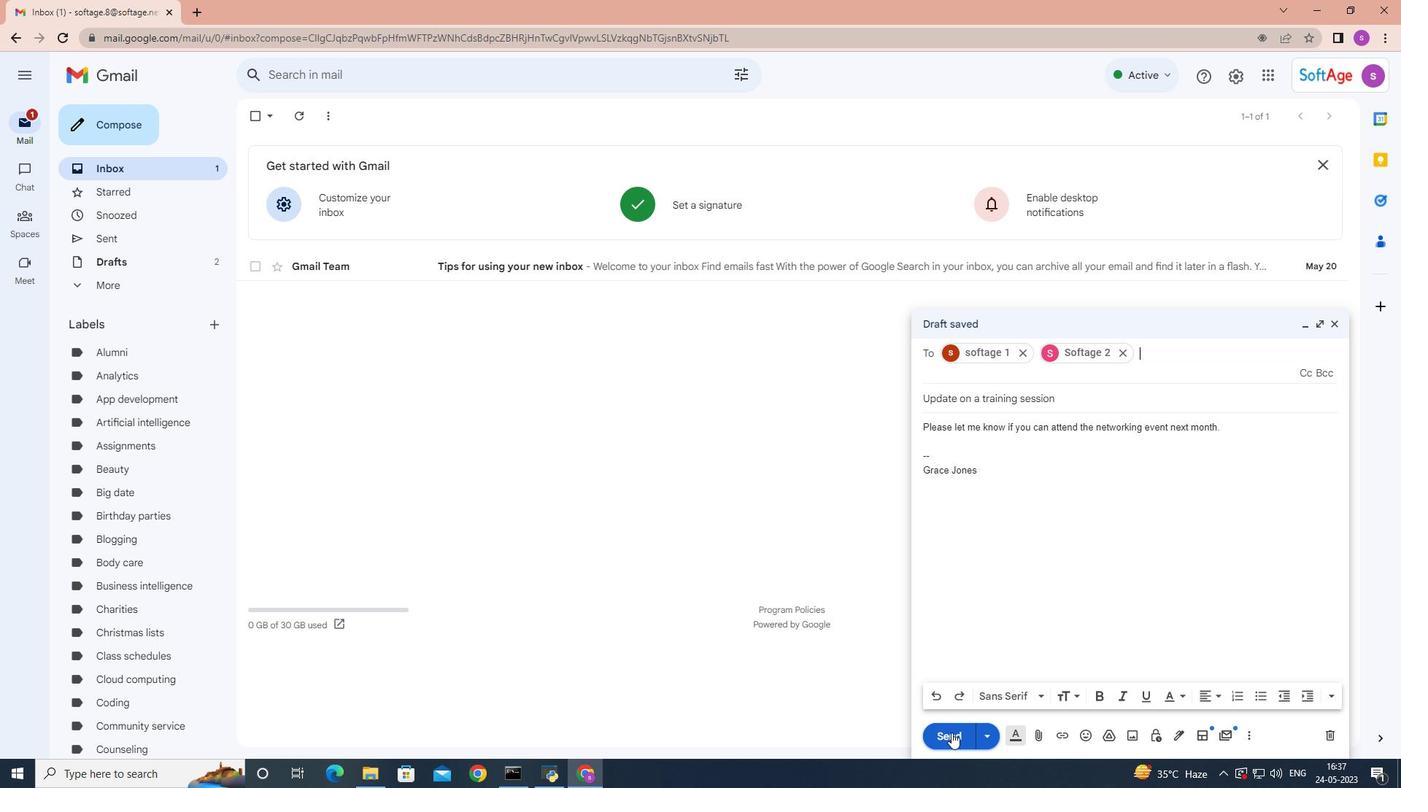 
Action: Mouse moved to (953, 732)
Screenshot: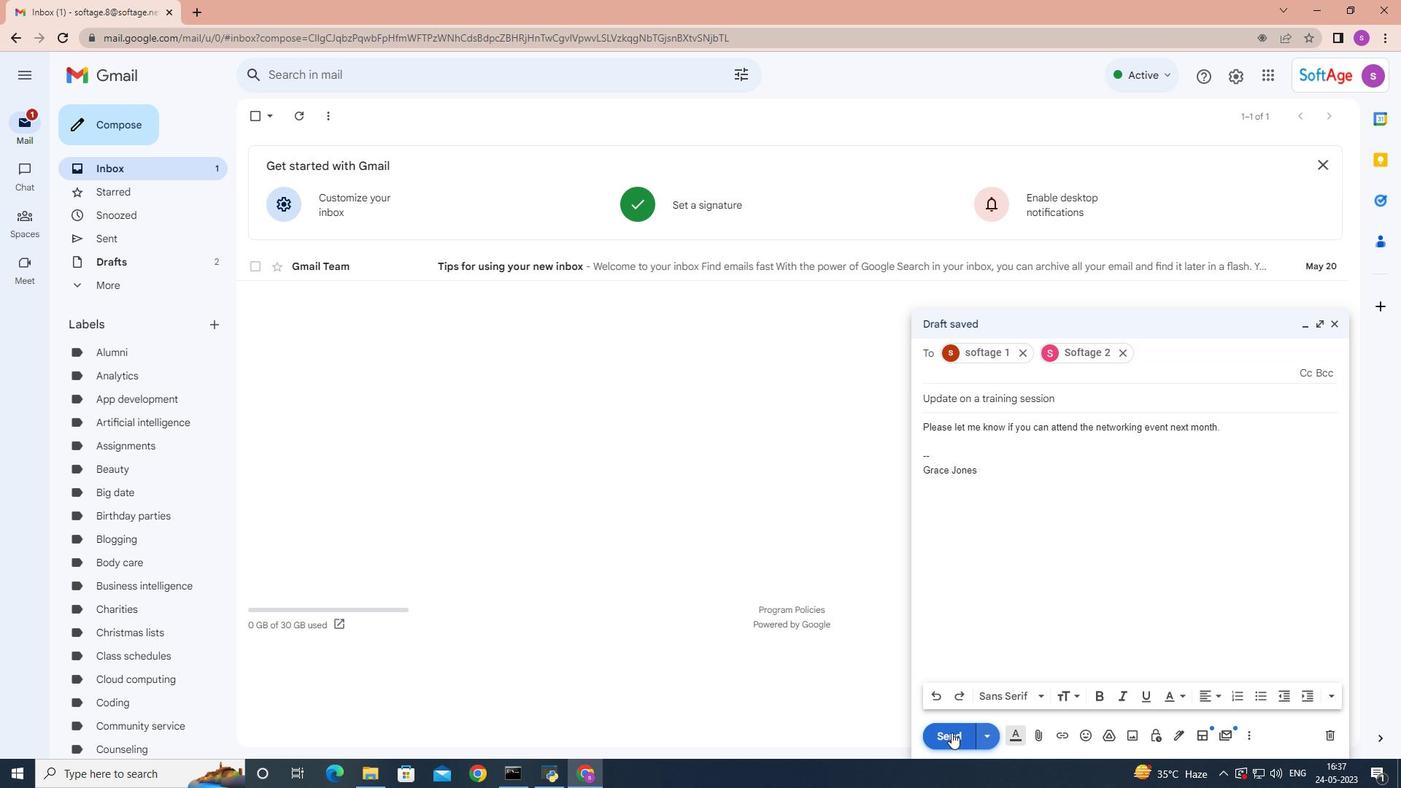 
